 Task: Find connections with filter location Aldridge with filter topic #Jobvacancywith filter profile language Spanish with filter current company Android Developer with filter school Kakatiya Institute of Technology & Science, Yerragattu Hillocks, Bheemaram, Hasanparthy, Warangal with filter industry Wholesale Footwear with filter service category Business Law with filter keywords title Foreman
Action: Mouse moved to (671, 76)
Screenshot: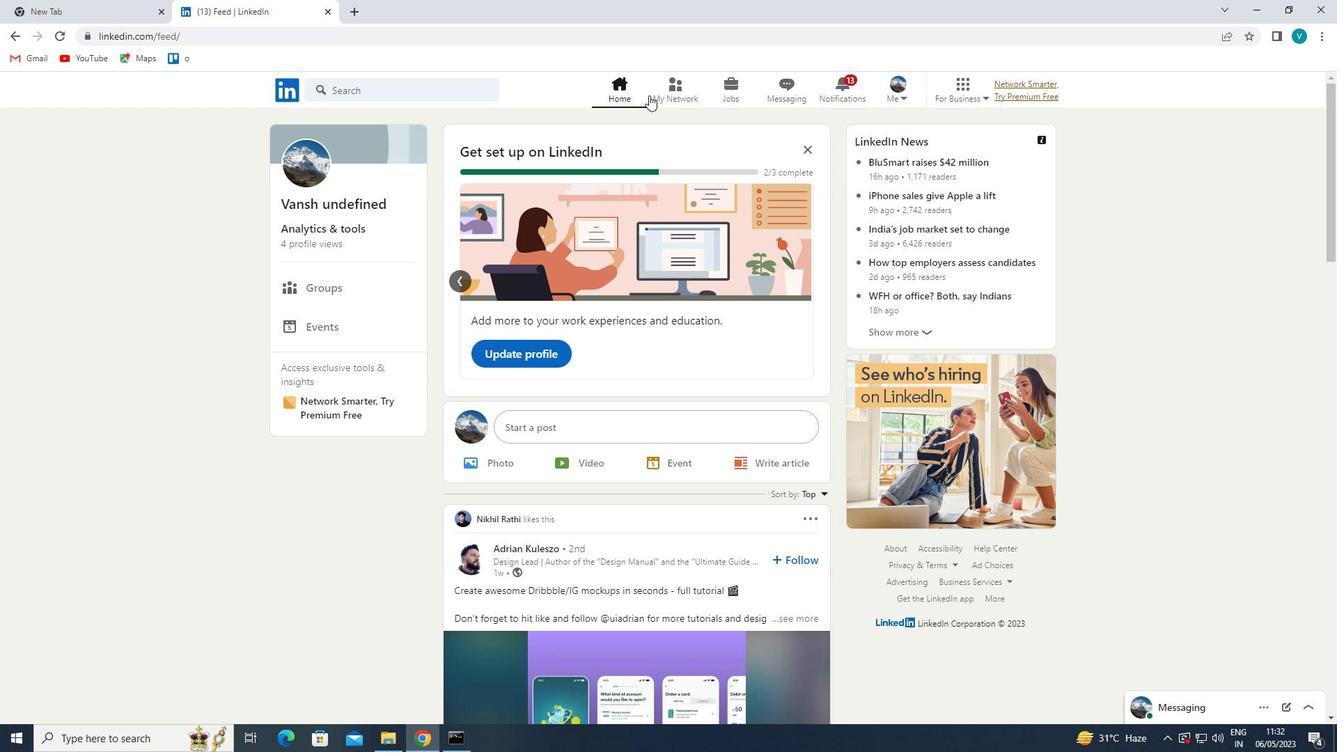
Action: Mouse pressed left at (671, 76)
Screenshot: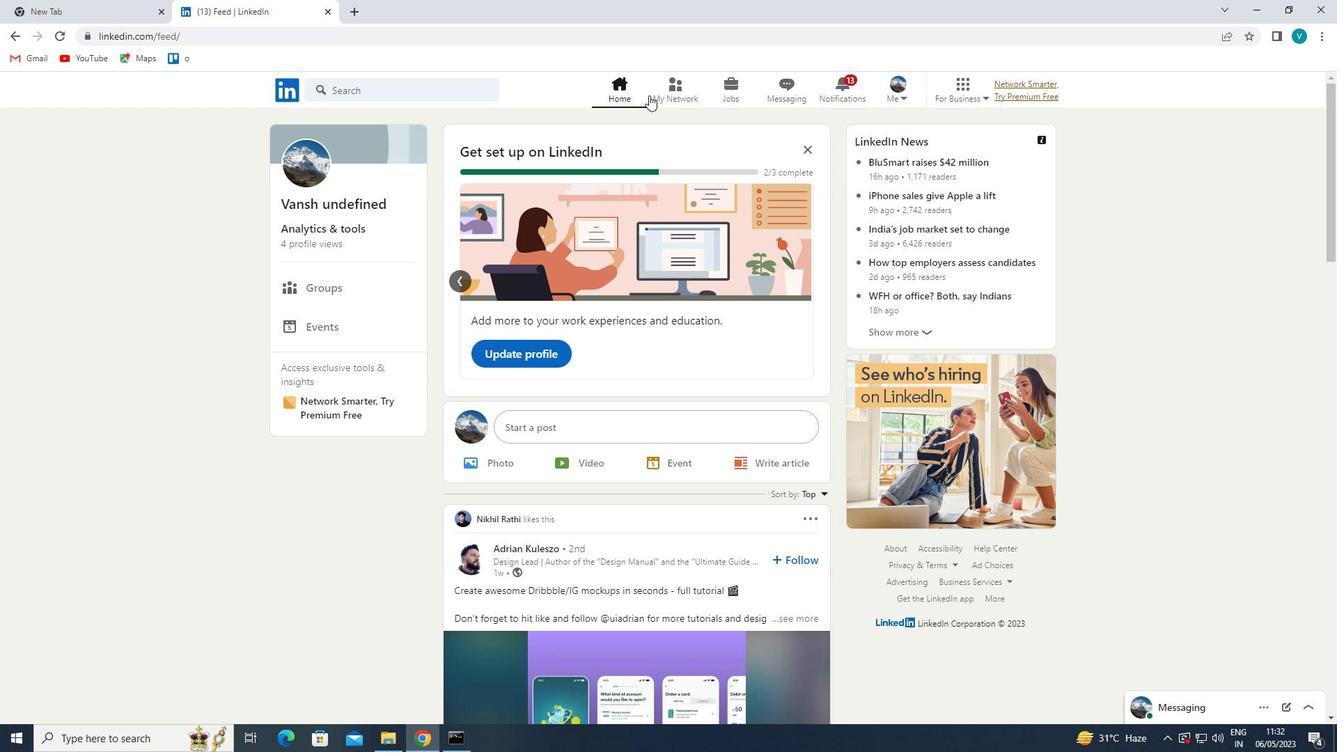 
Action: Mouse moved to (408, 171)
Screenshot: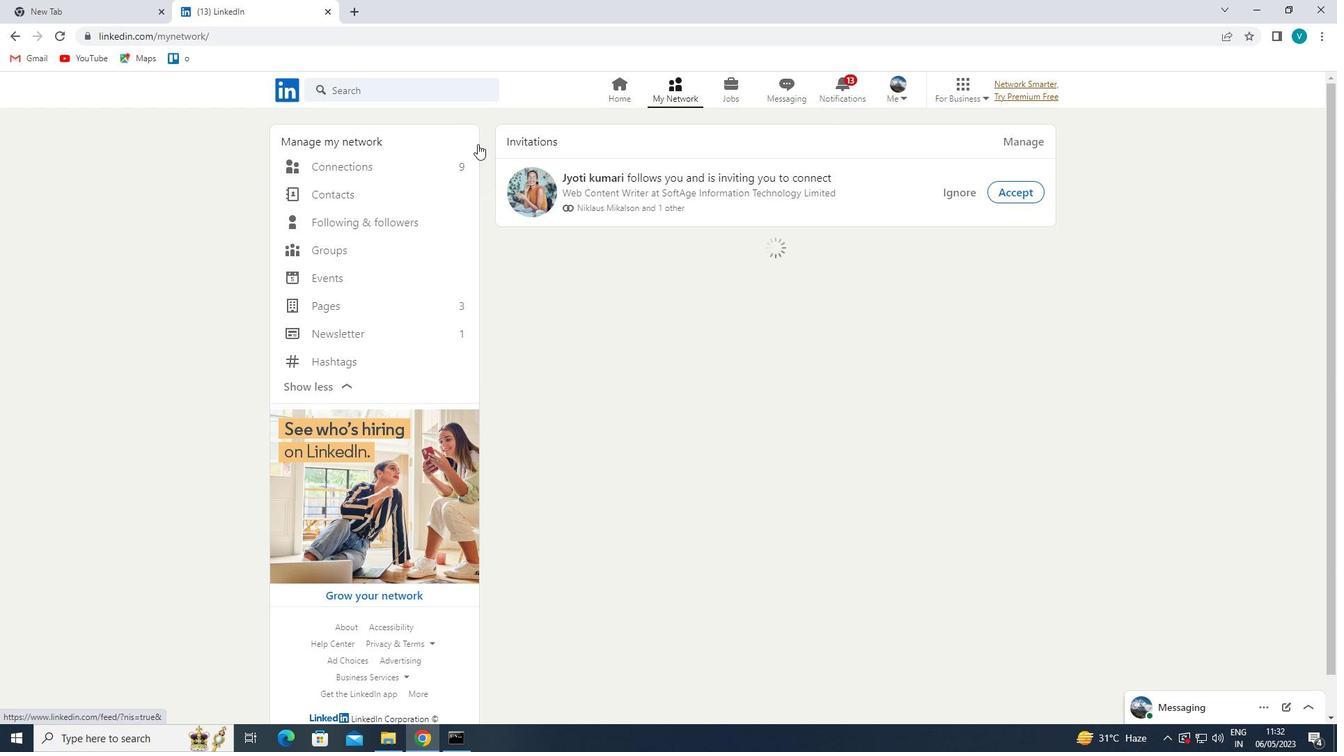 
Action: Mouse pressed left at (408, 171)
Screenshot: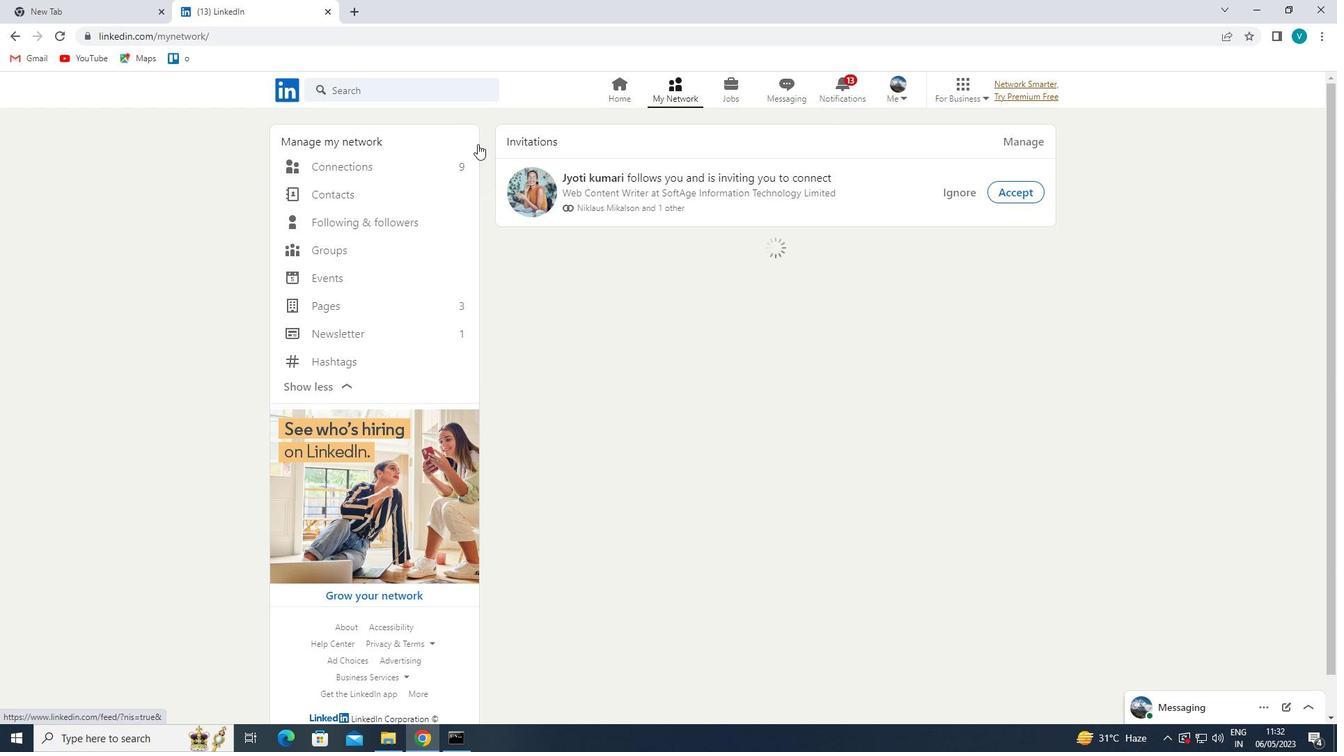 
Action: Mouse moved to (789, 167)
Screenshot: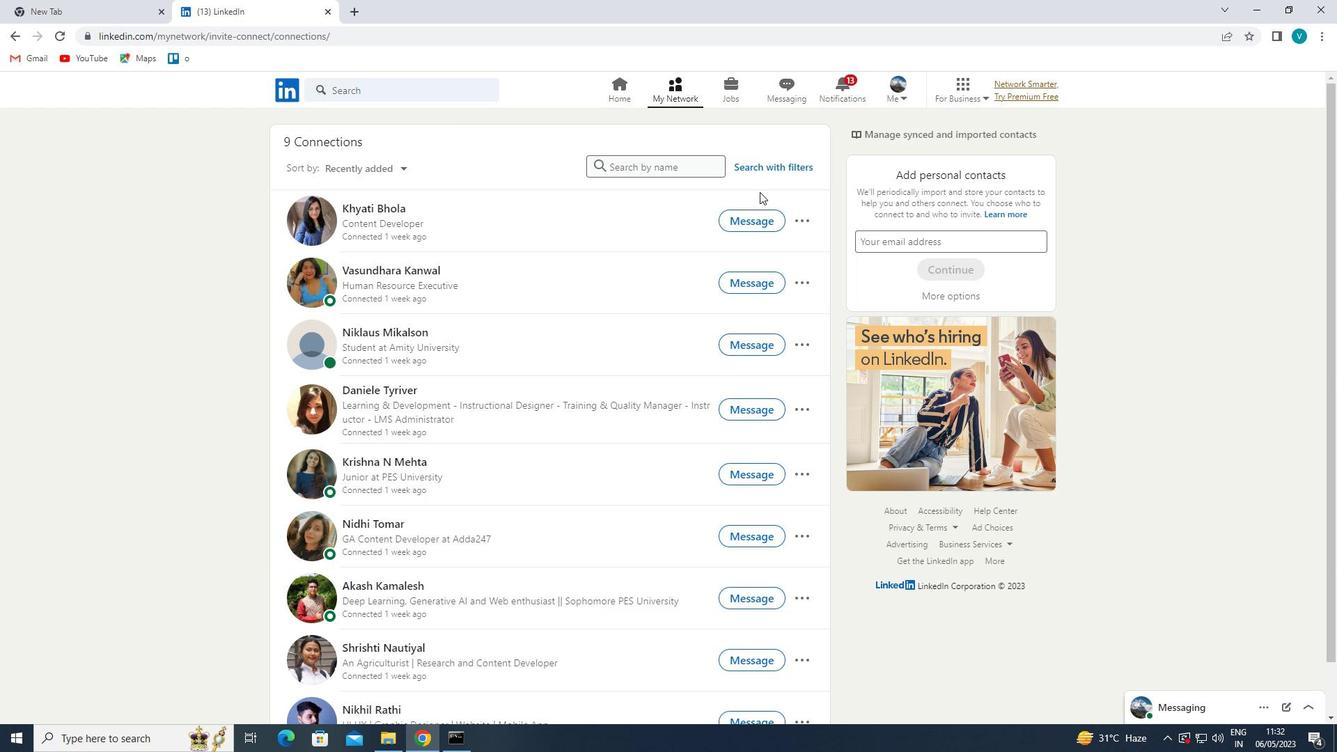
Action: Mouse pressed left at (789, 167)
Screenshot: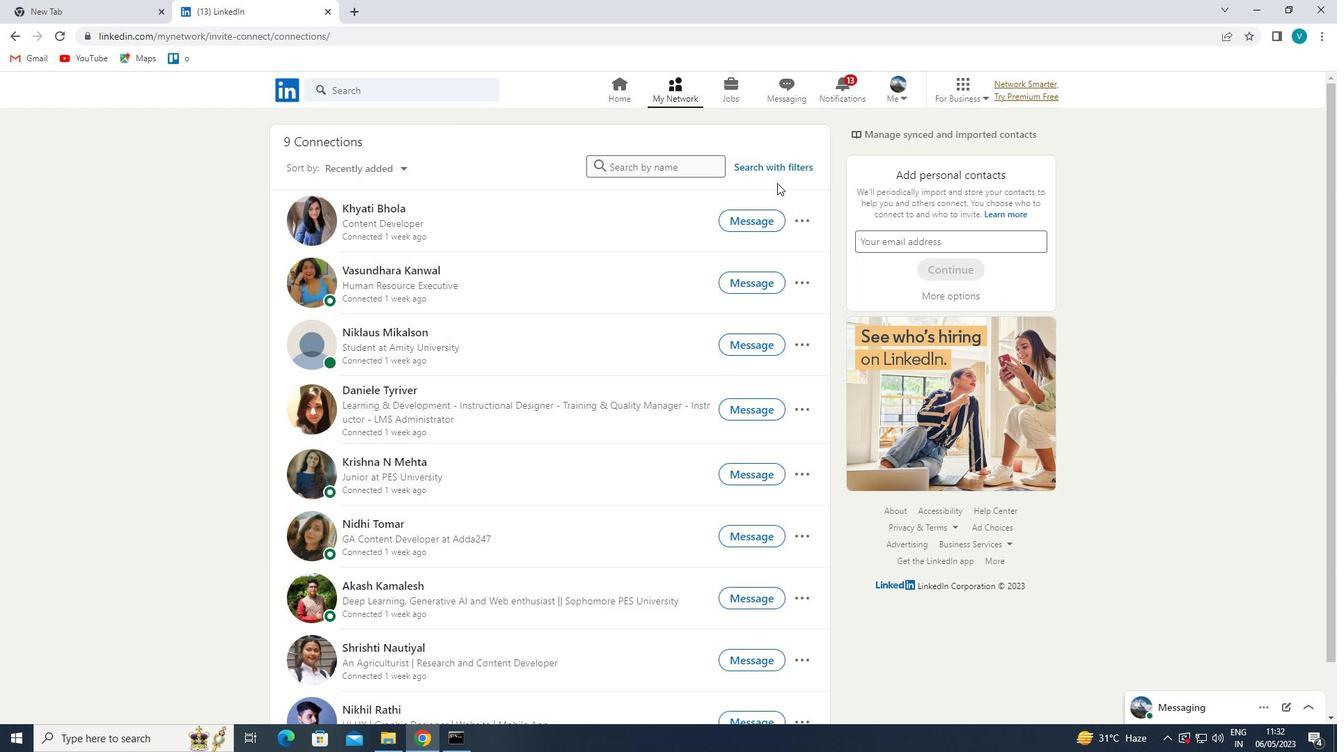 
Action: Mouse moved to (681, 121)
Screenshot: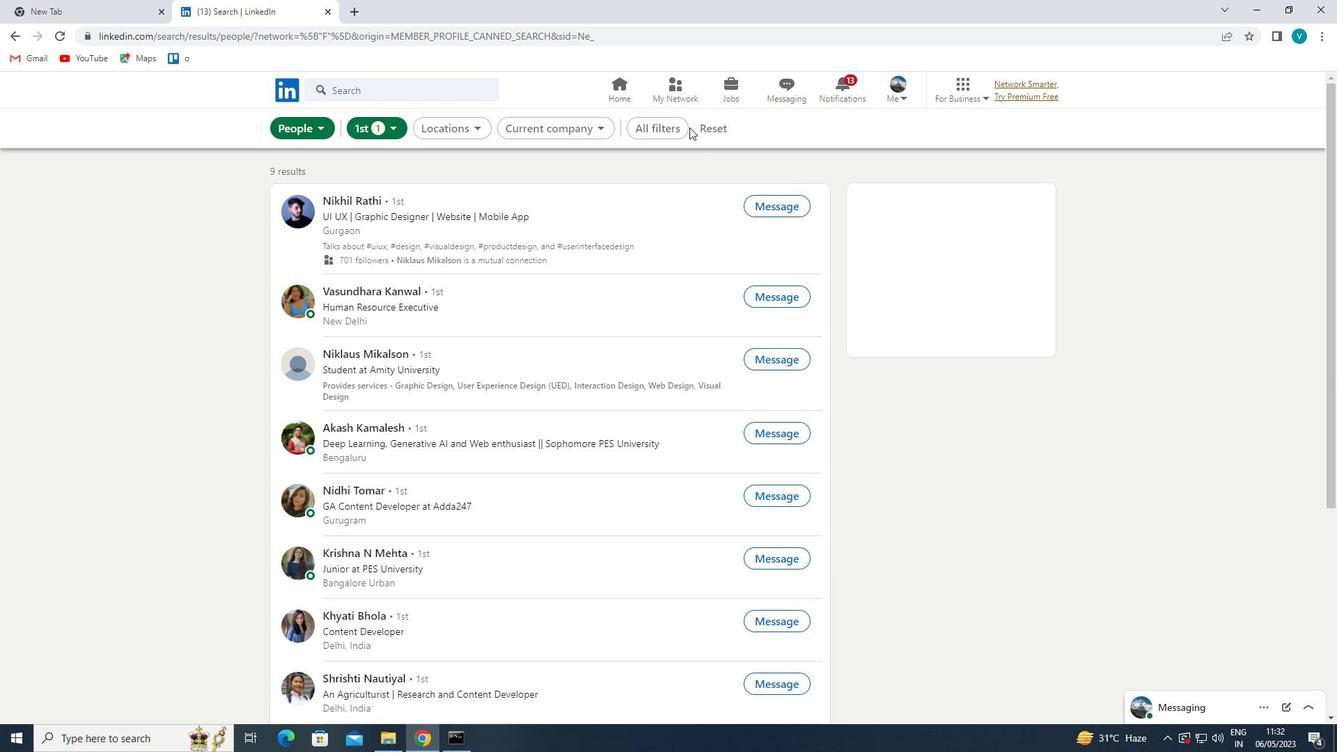 
Action: Mouse pressed left at (681, 121)
Screenshot: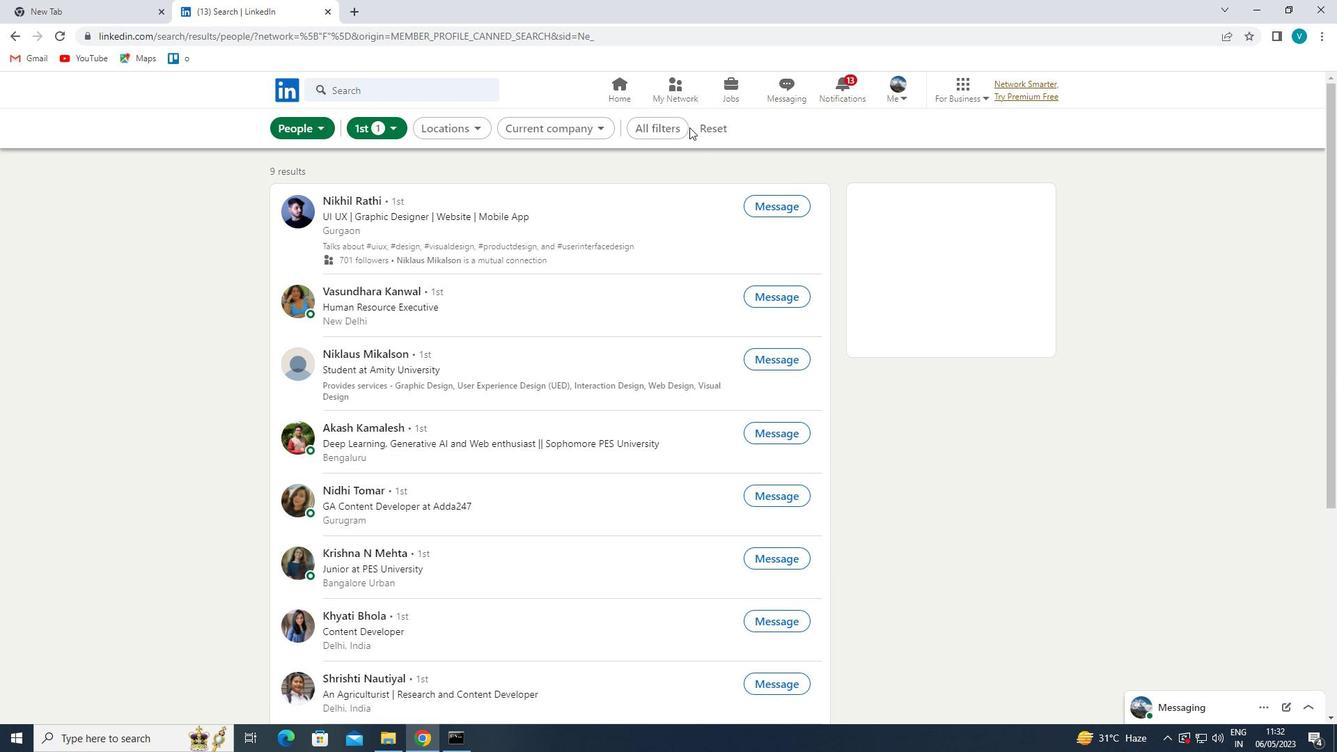 
Action: Mouse moved to (1100, 328)
Screenshot: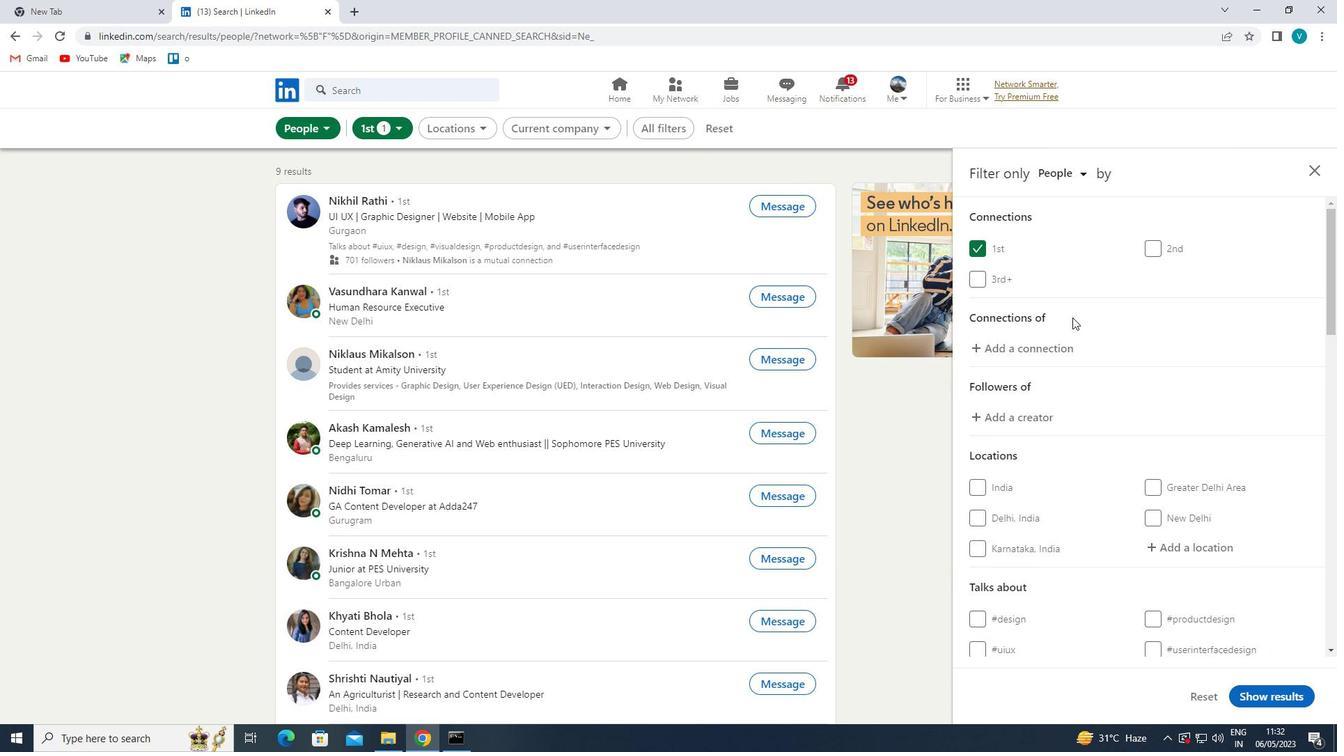 
Action: Mouse scrolled (1100, 327) with delta (0, 0)
Screenshot: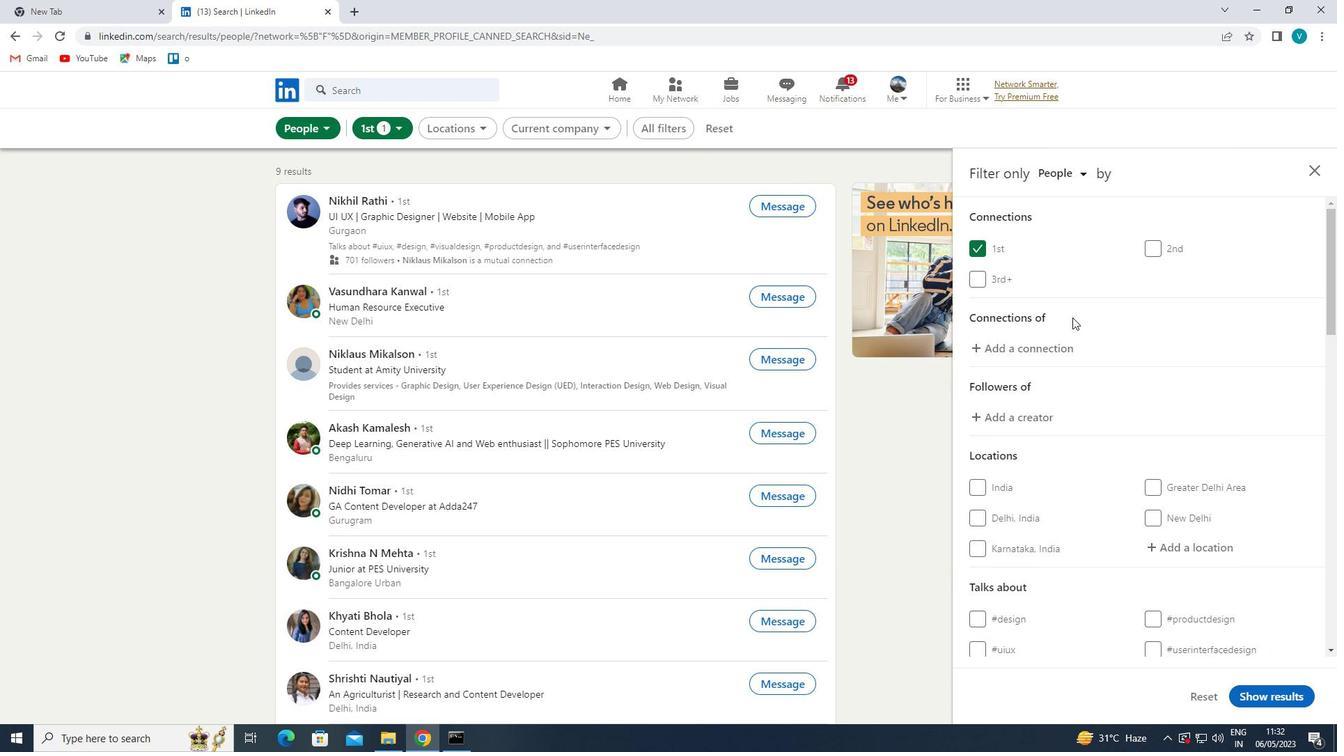 
Action: Mouse scrolled (1100, 327) with delta (0, 0)
Screenshot: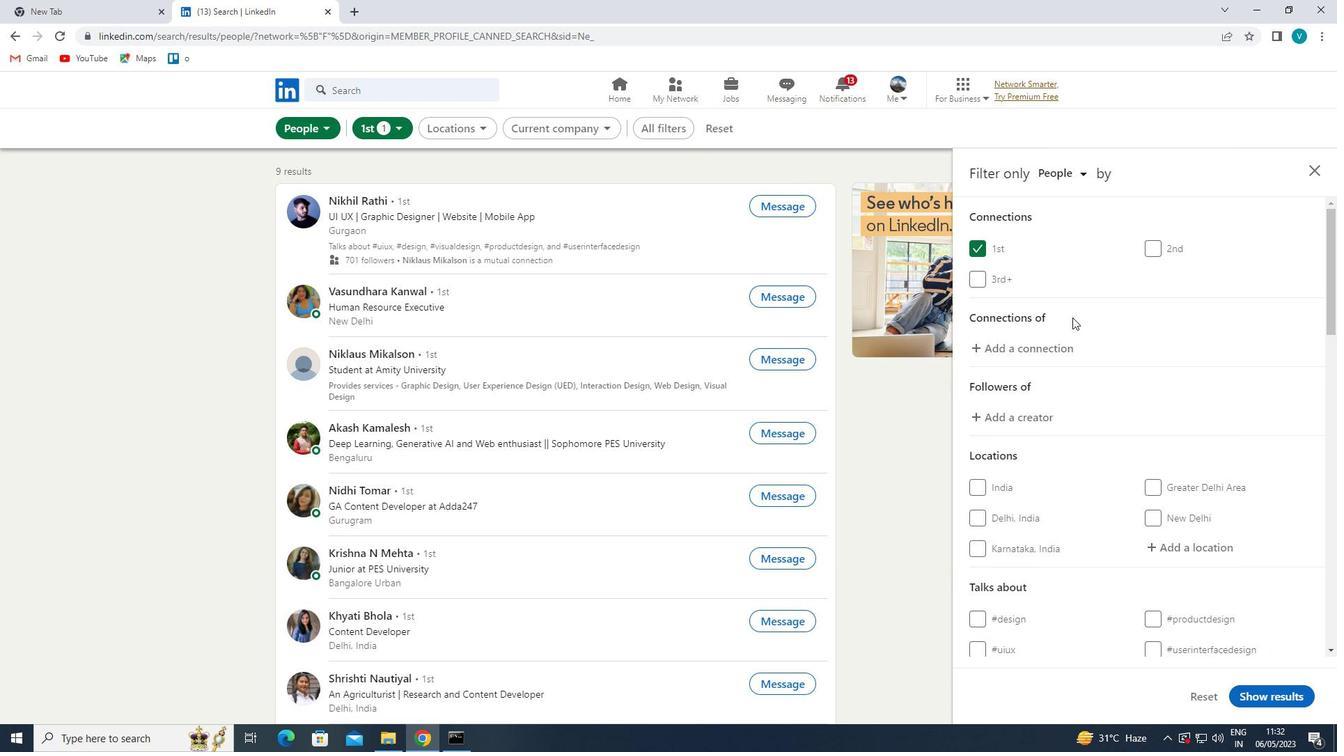 
Action: Mouse moved to (1170, 403)
Screenshot: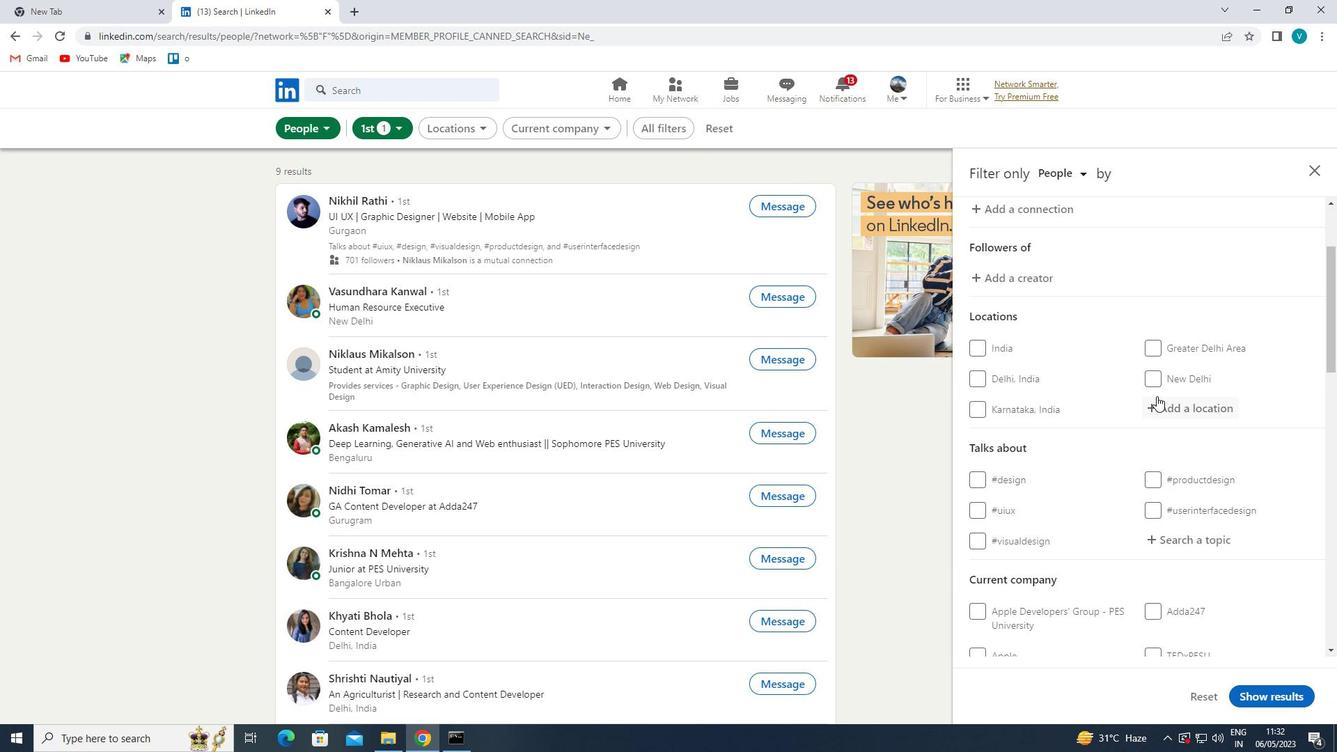 
Action: Mouse pressed left at (1170, 403)
Screenshot: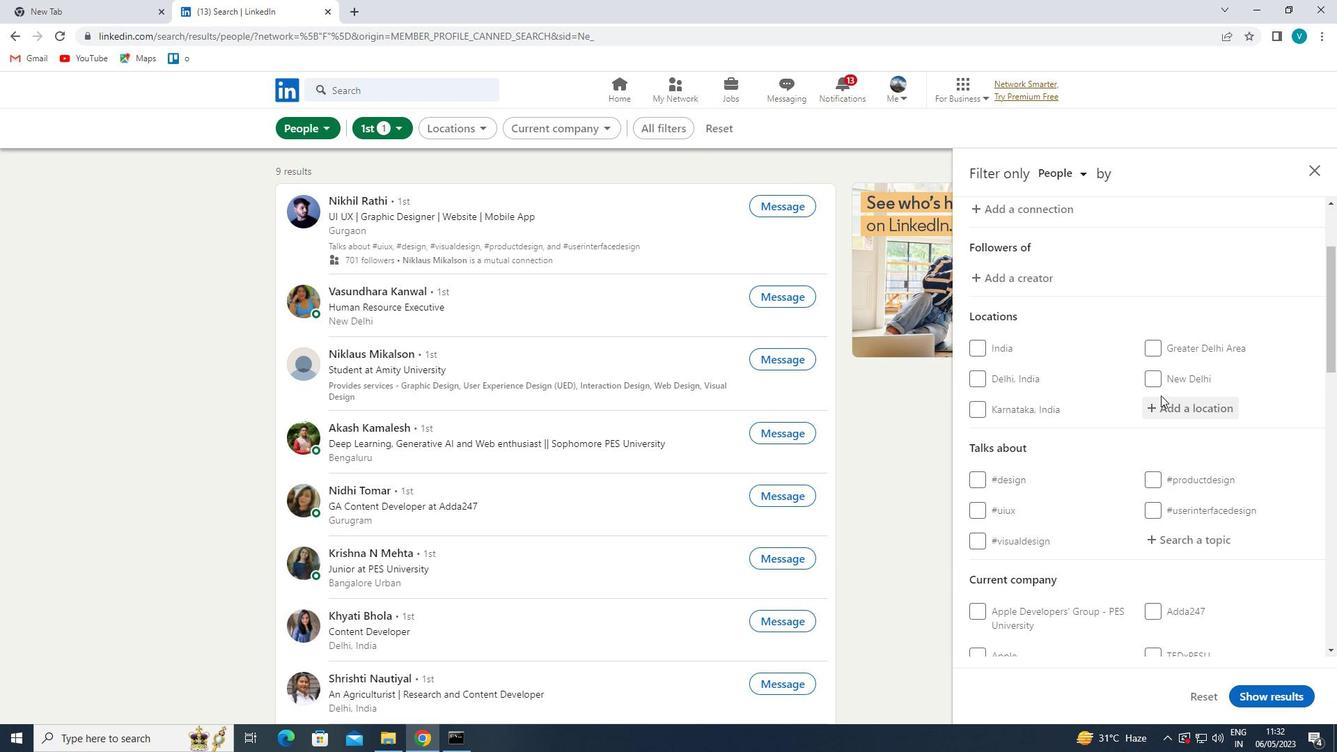 
Action: Mouse moved to (1034, 400)
Screenshot: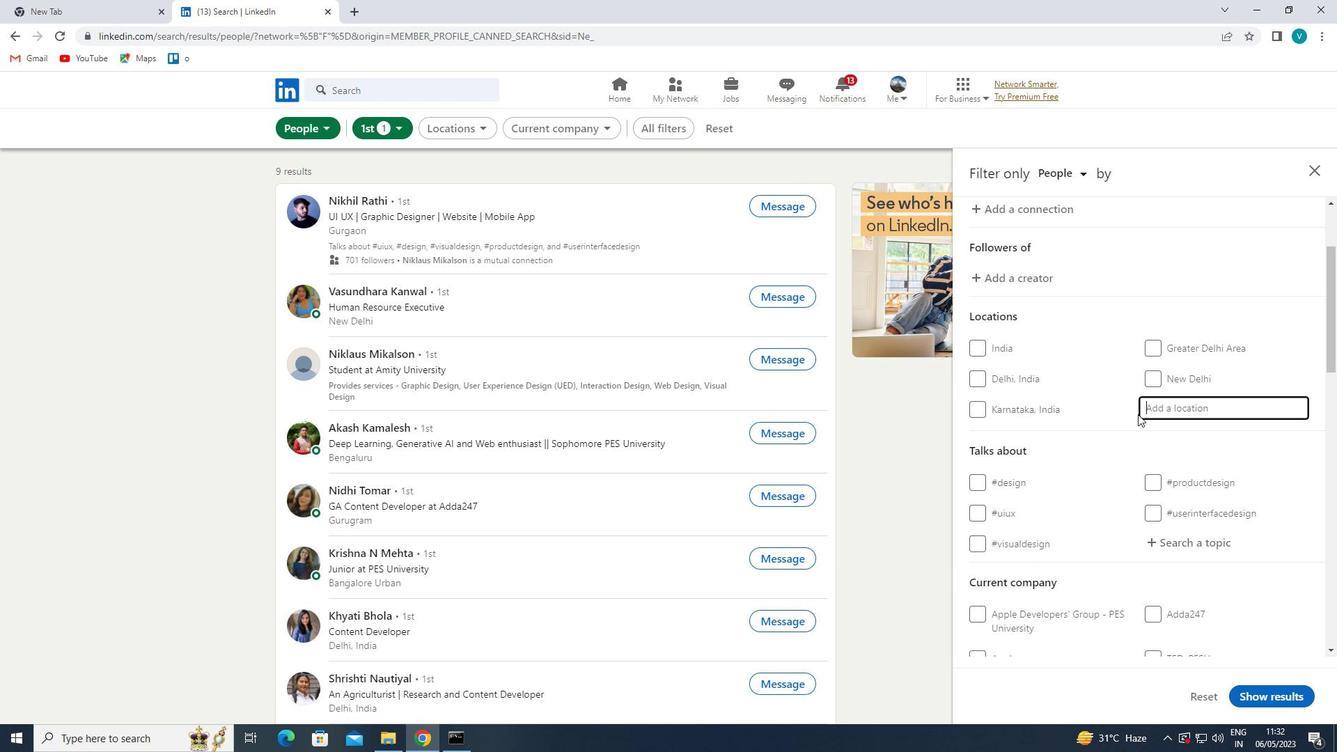 
Action: Key pressed <Key.shift>ALDRIDGE
Screenshot: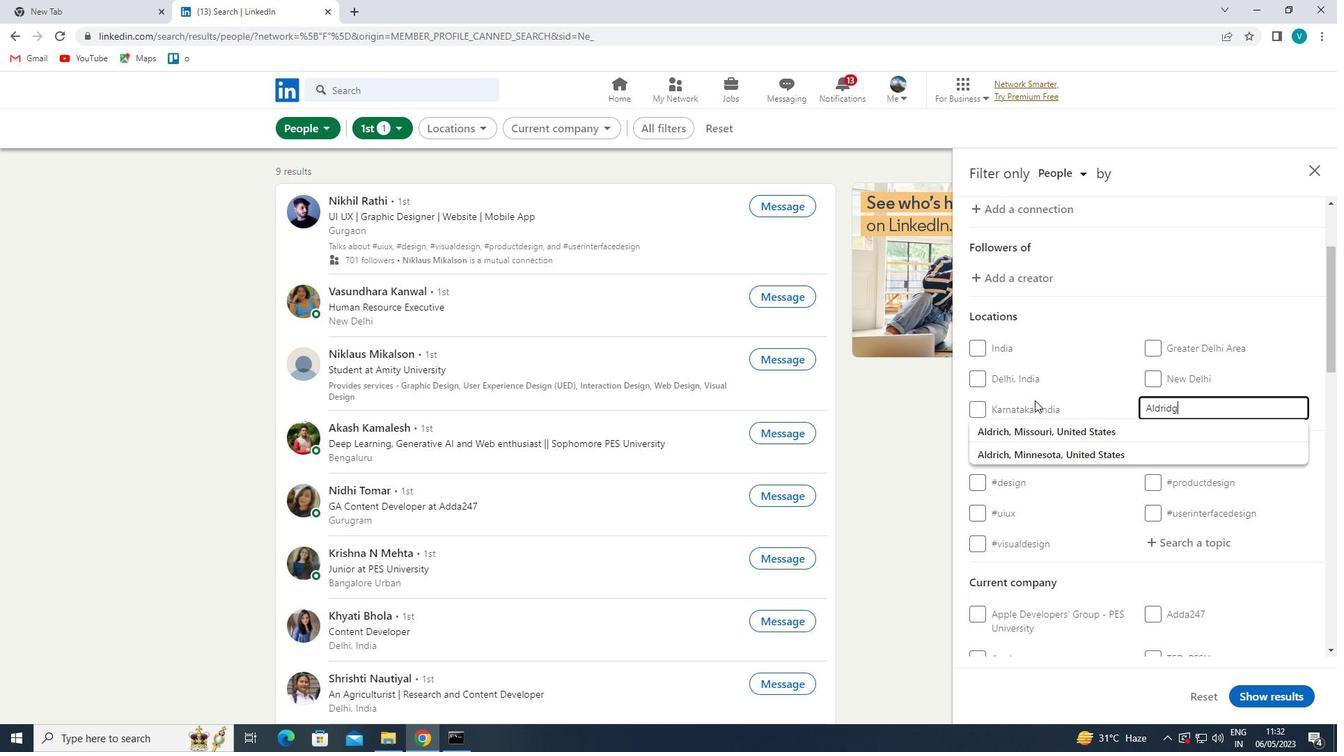 
Action: Mouse moved to (1149, 433)
Screenshot: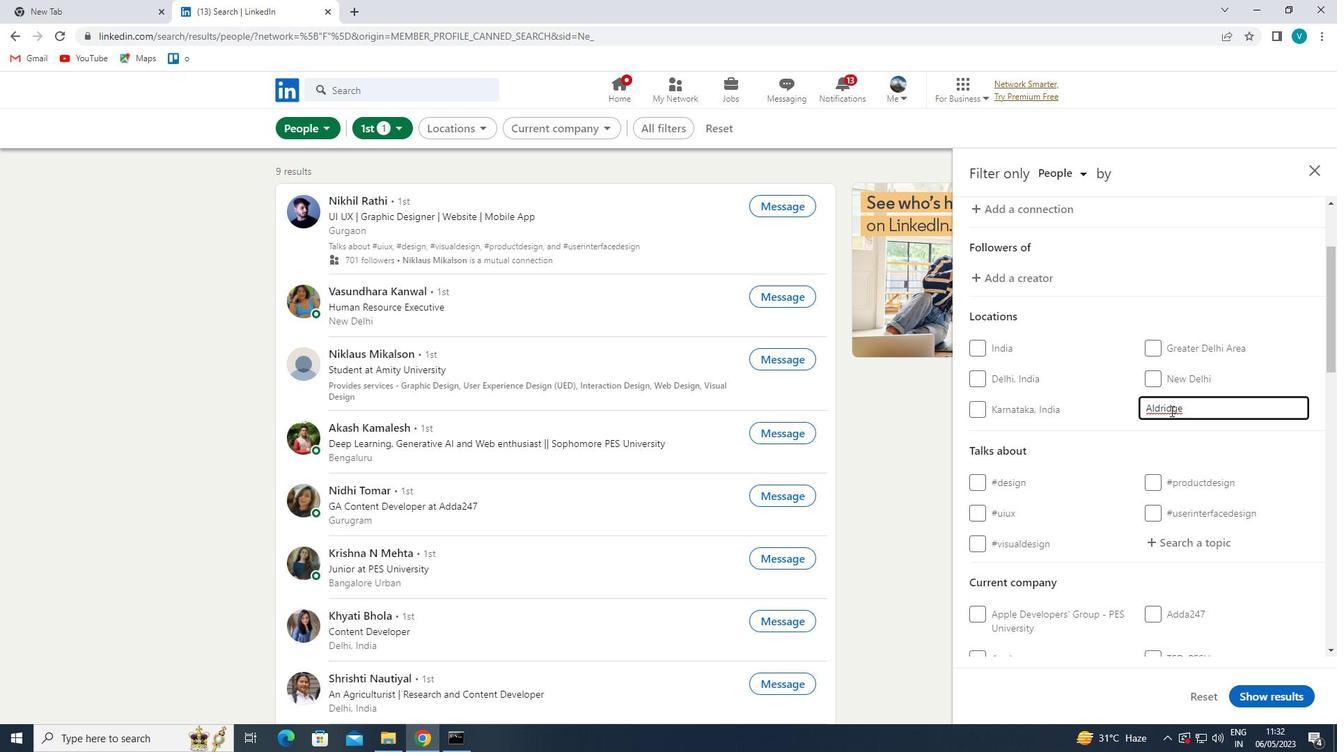 
Action: Mouse pressed left at (1149, 433)
Screenshot: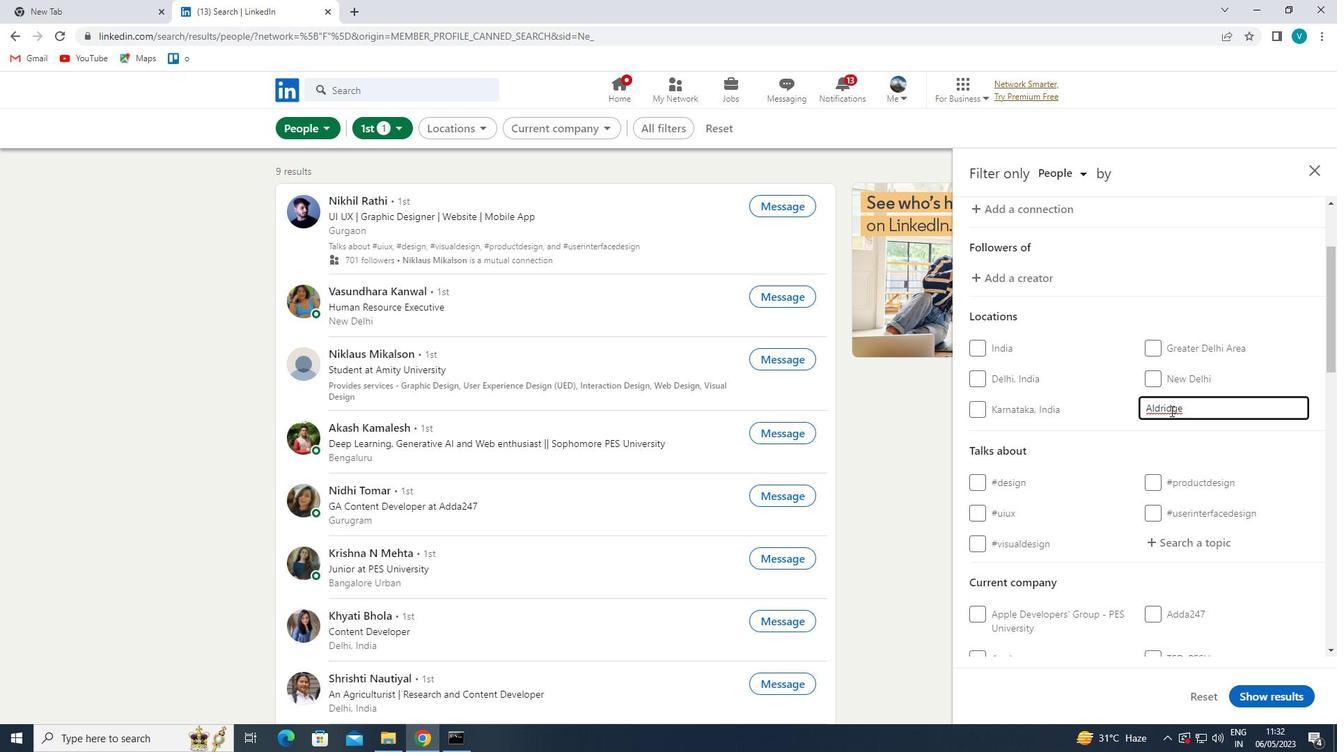 
Action: Mouse moved to (1149, 434)
Screenshot: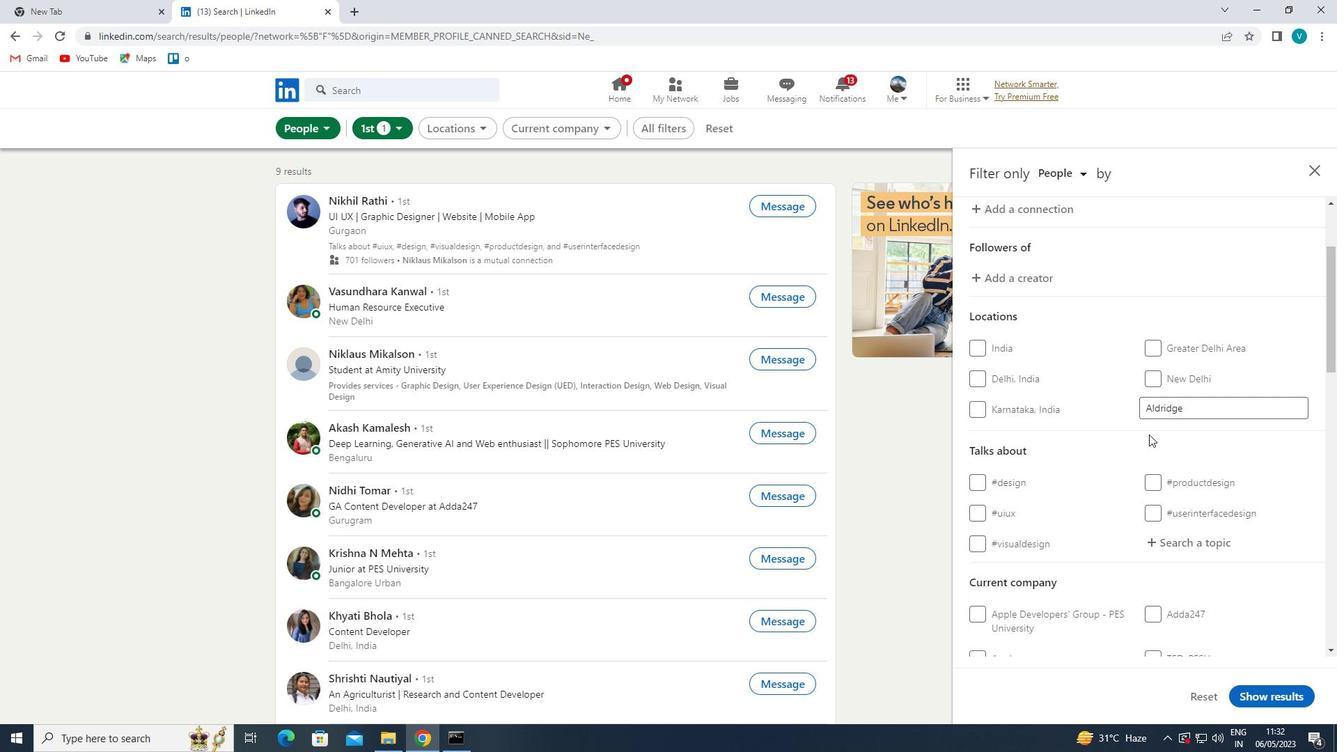 
Action: Mouse scrolled (1149, 433) with delta (0, 0)
Screenshot: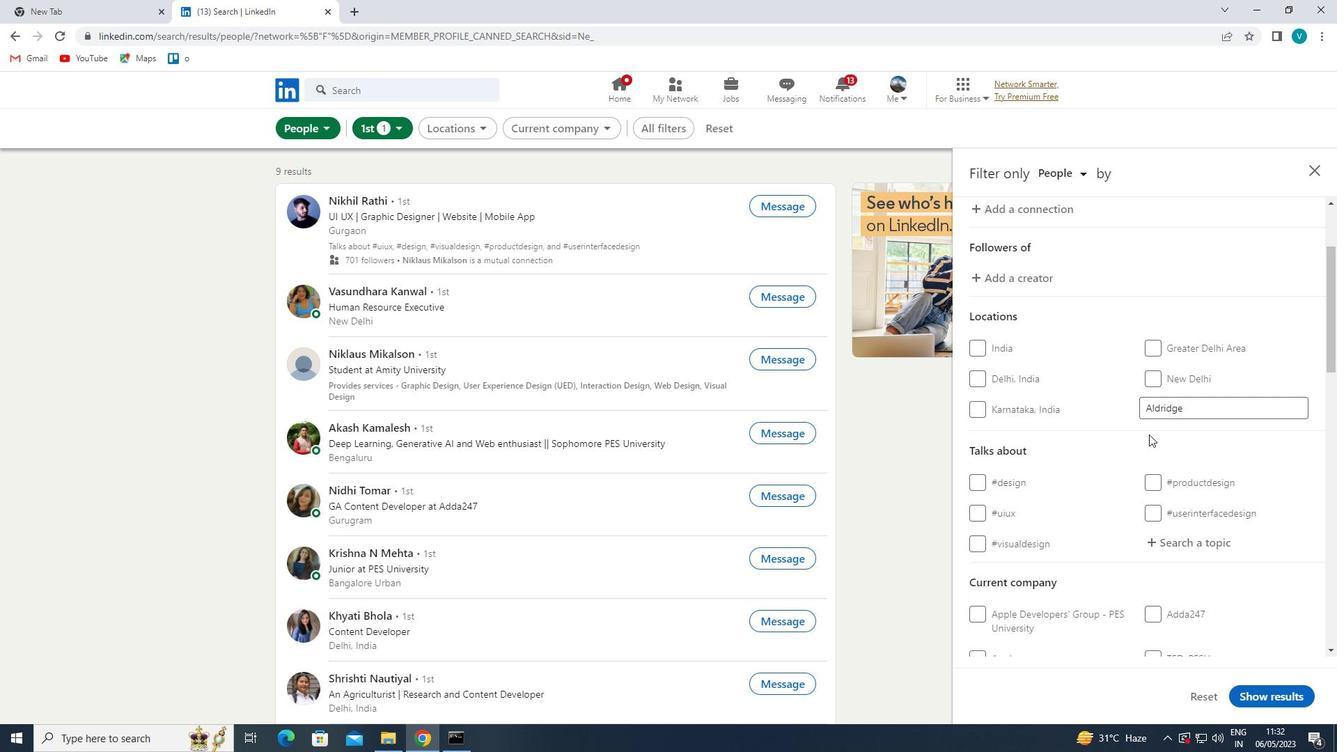 
Action: Mouse scrolled (1149, 433) with delta (0, 0)
Screenshot: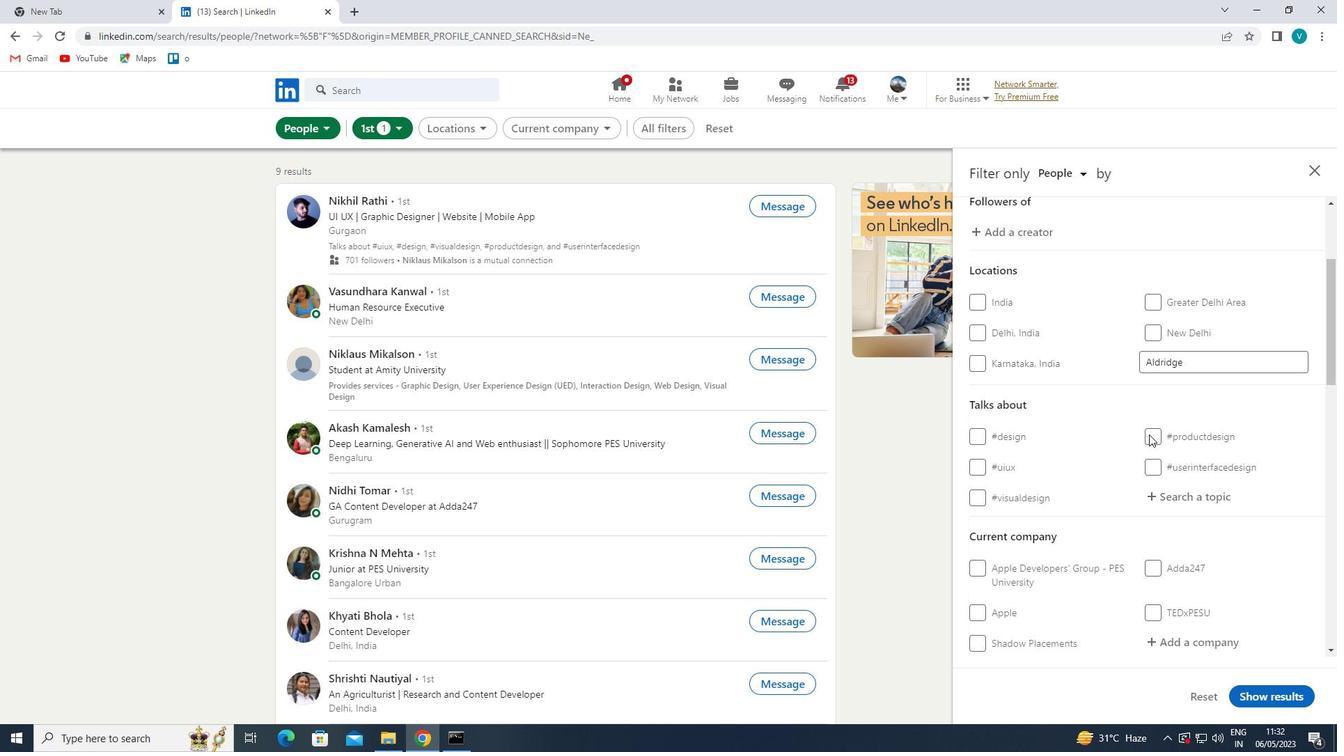 
Action: Mouse moved to (1181, 413)
Screenshot: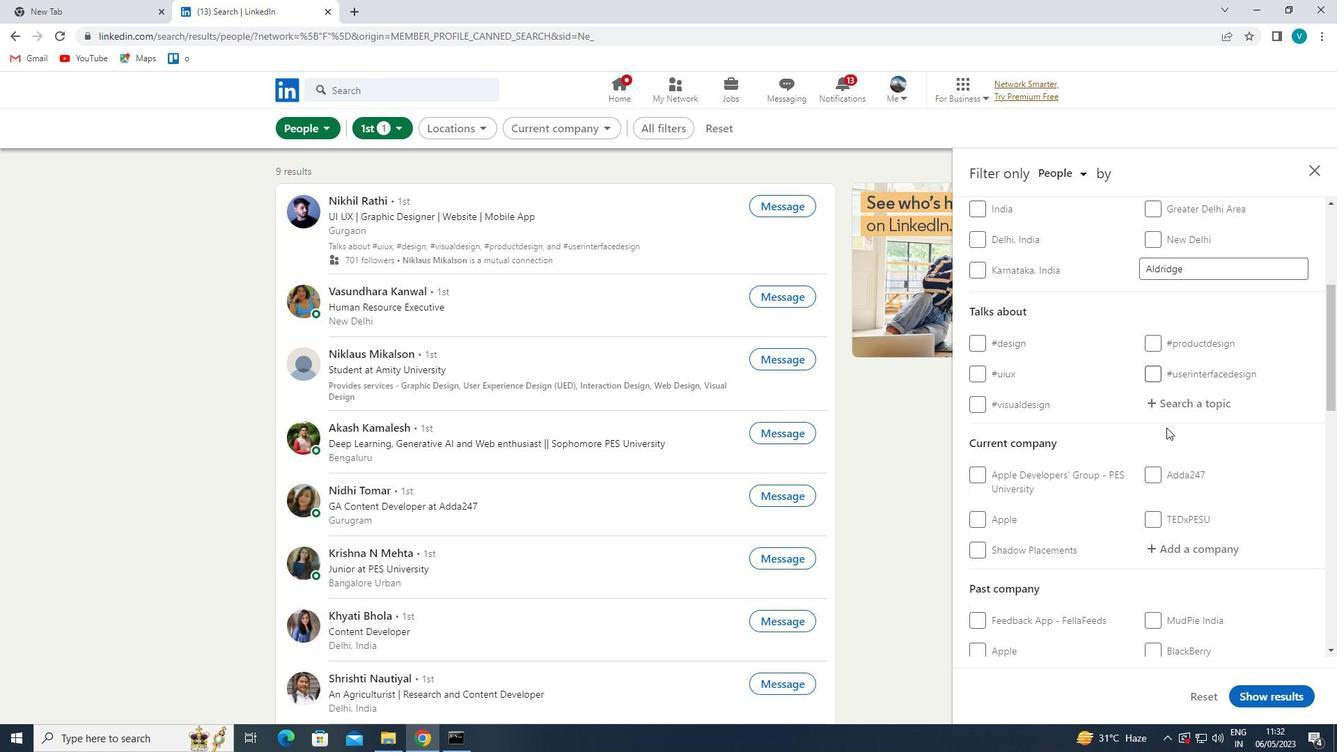 
Action: Mouse pressed left at (1181, 413)
Screenshot: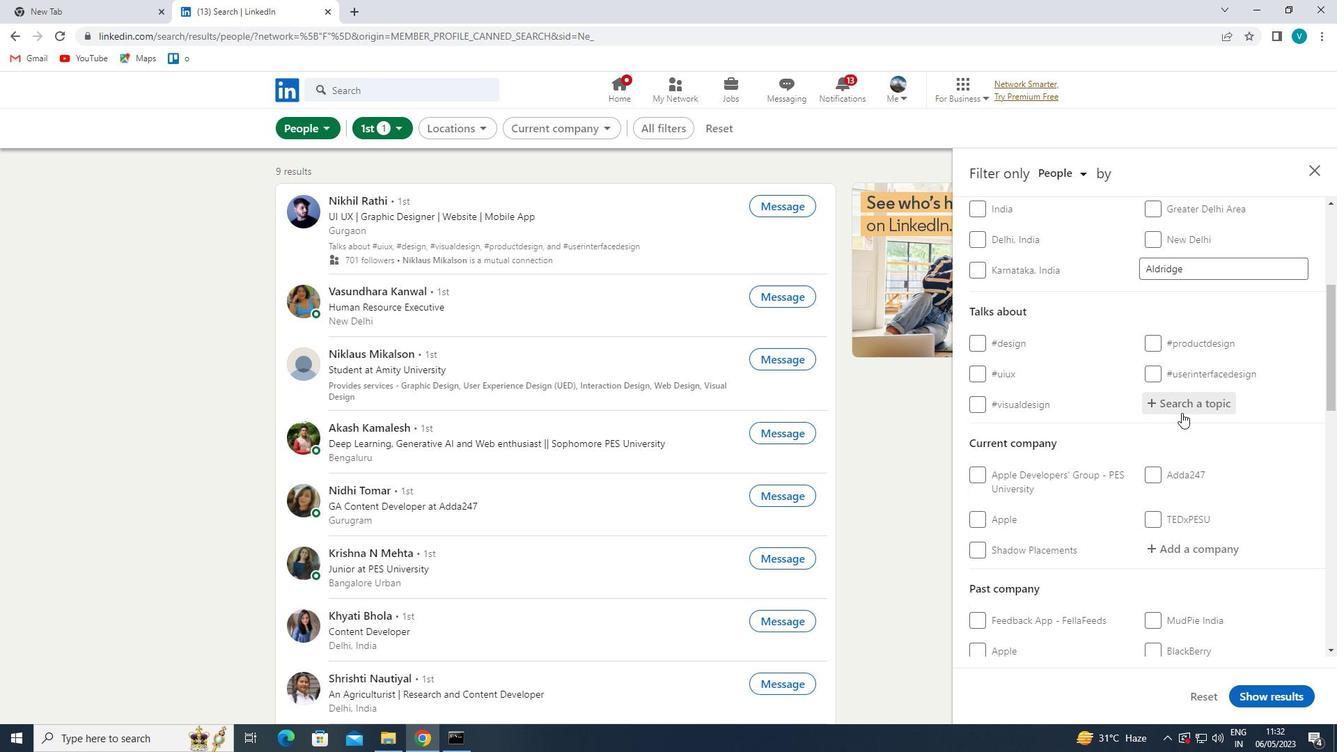 
Action: Mouse moved to (1090, 357)
Screenshot: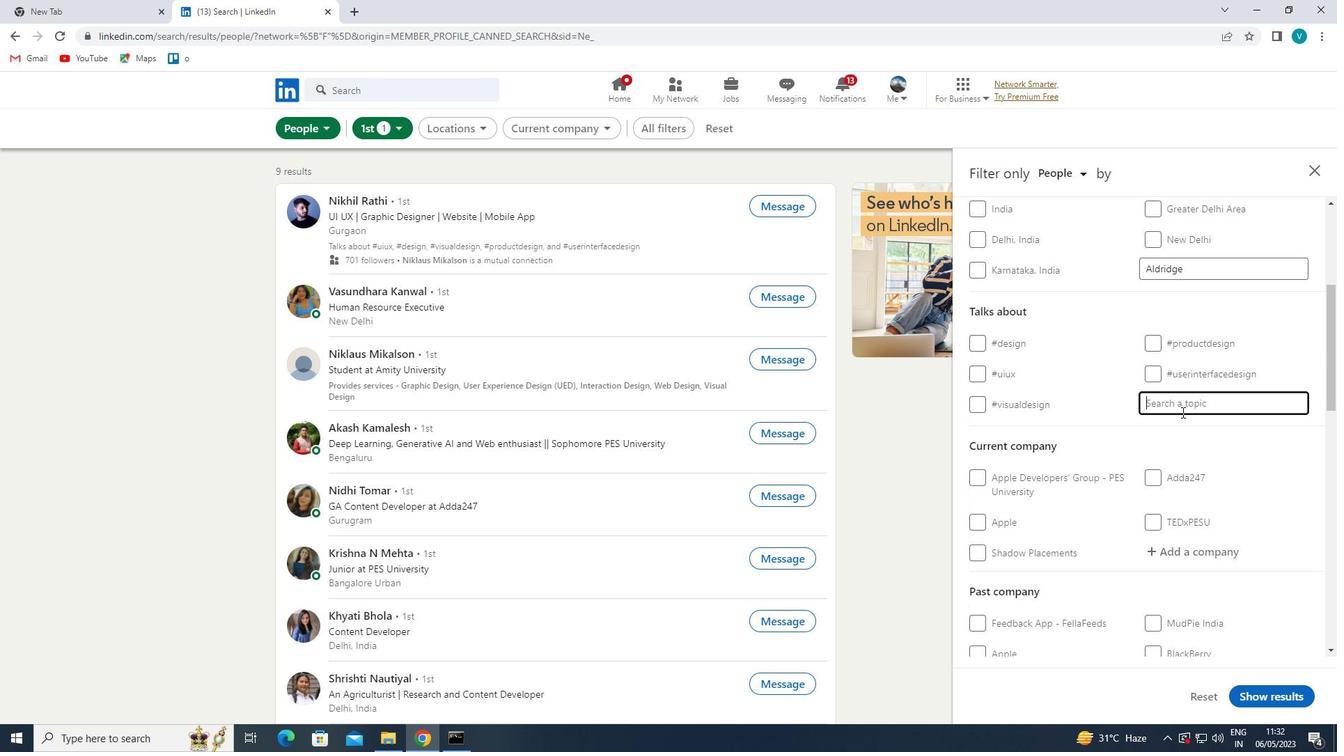 
Action: Key pressed JOBVA
Screenshot: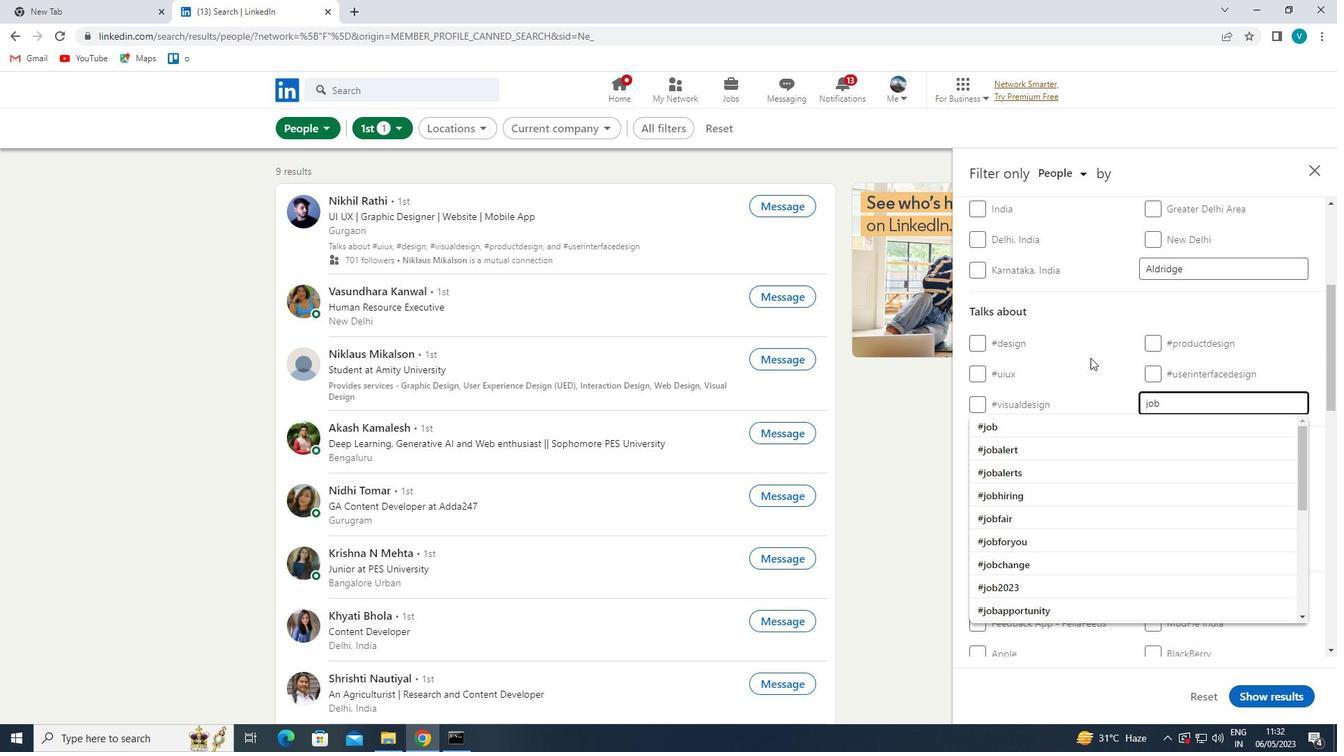
Action: Mouse moved to (1007, 429)
Screenshot: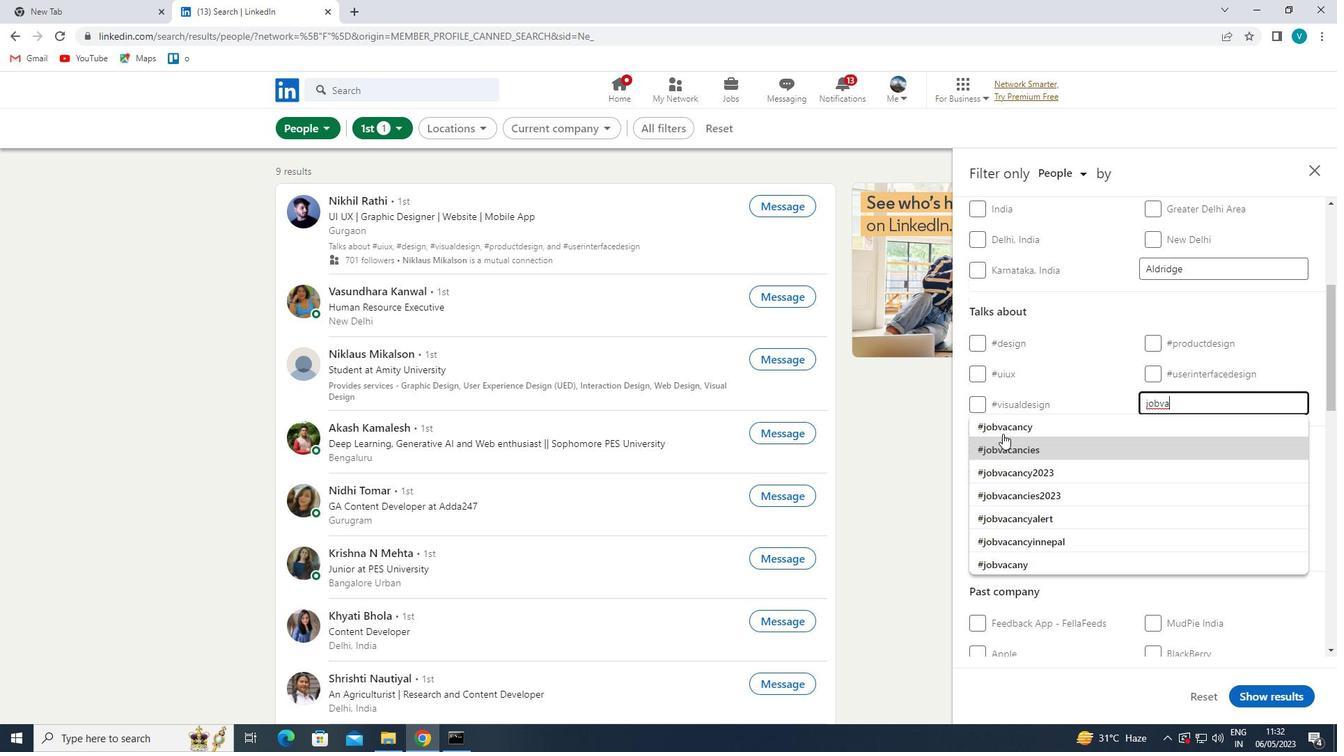 
Action: Mouse pressed left at (1007, 429)
Screenshot: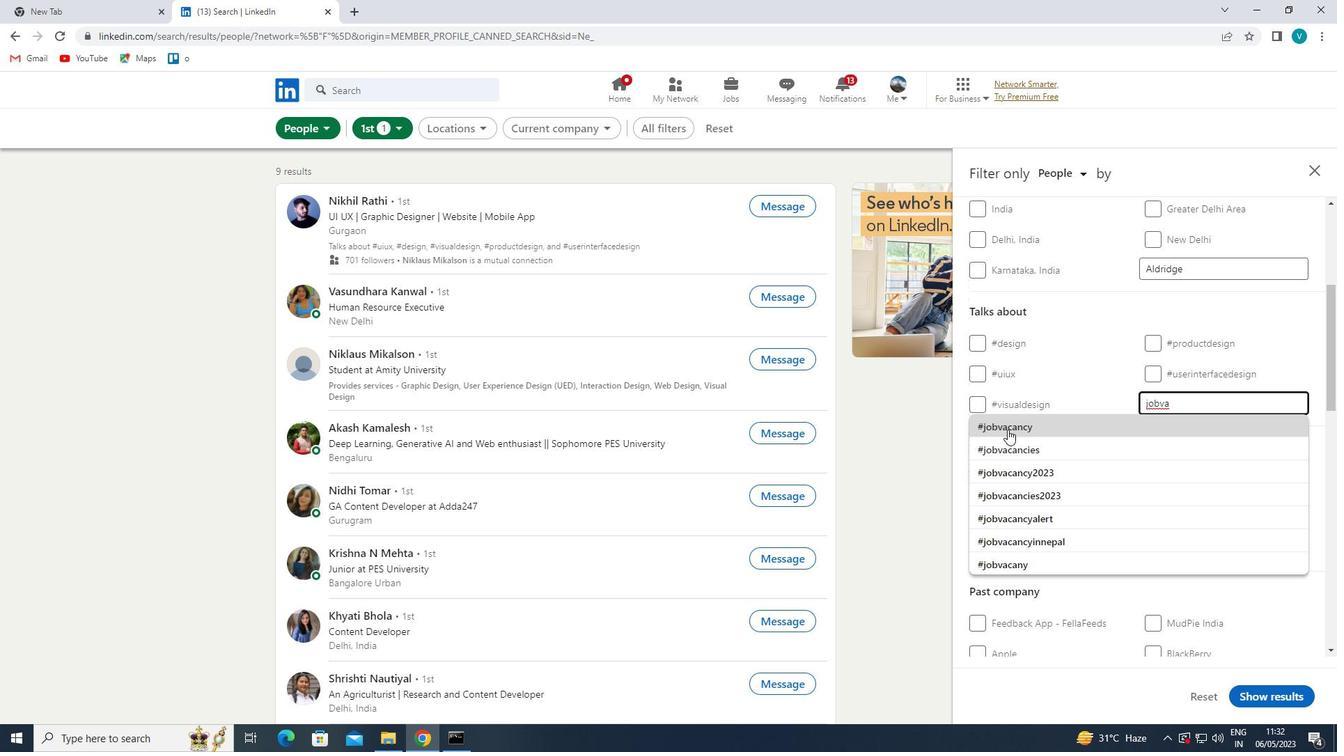 
Action: Mouse moved to (1259, 479)
Screenshot: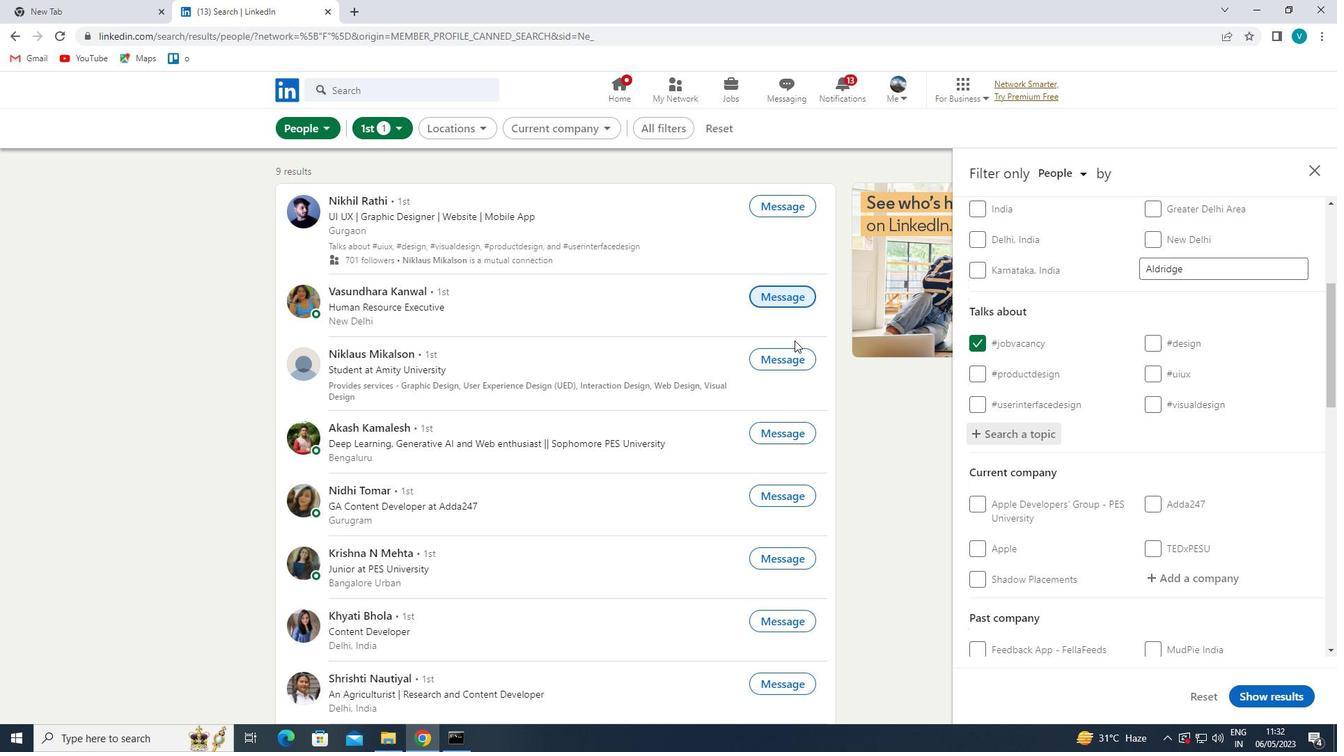 
Action: Mouse scrolled (1259, 478) with delta (0, 0)
Screenshot: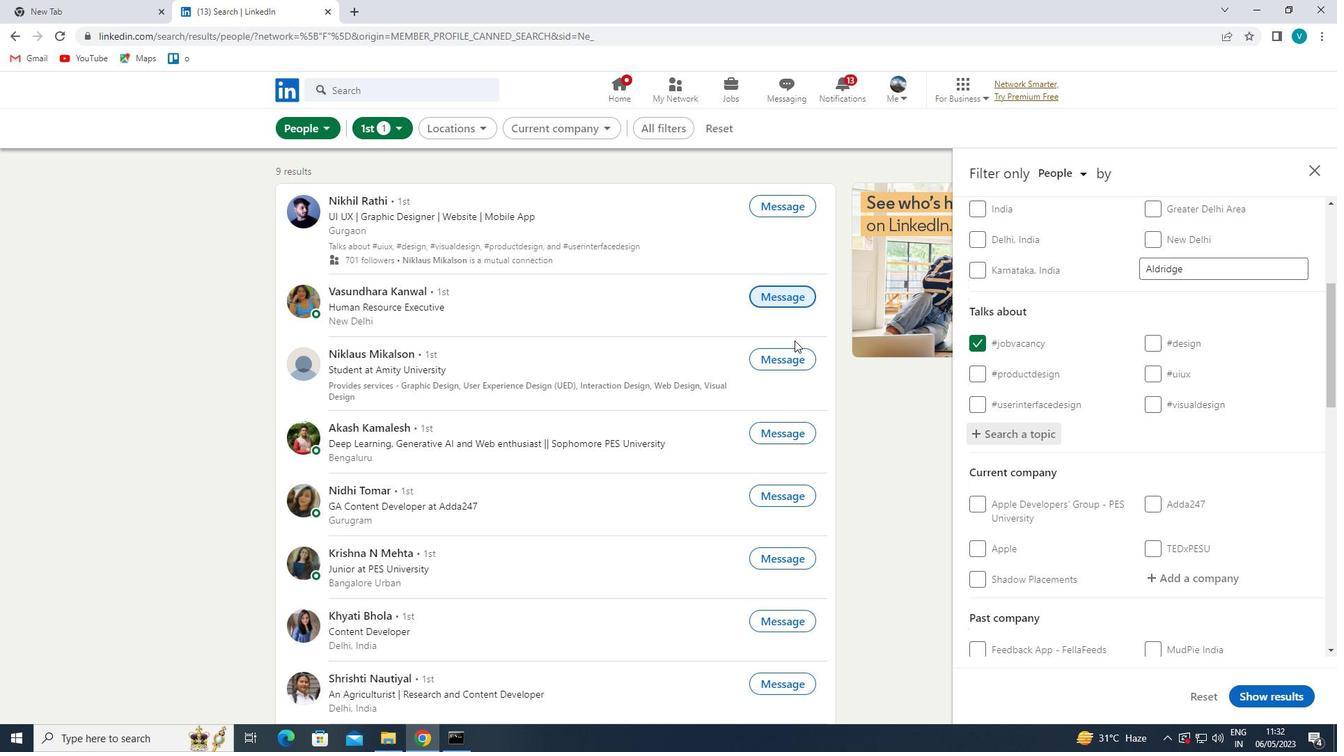 
Action: Mouse moved to (1261, 481)
Screenshot: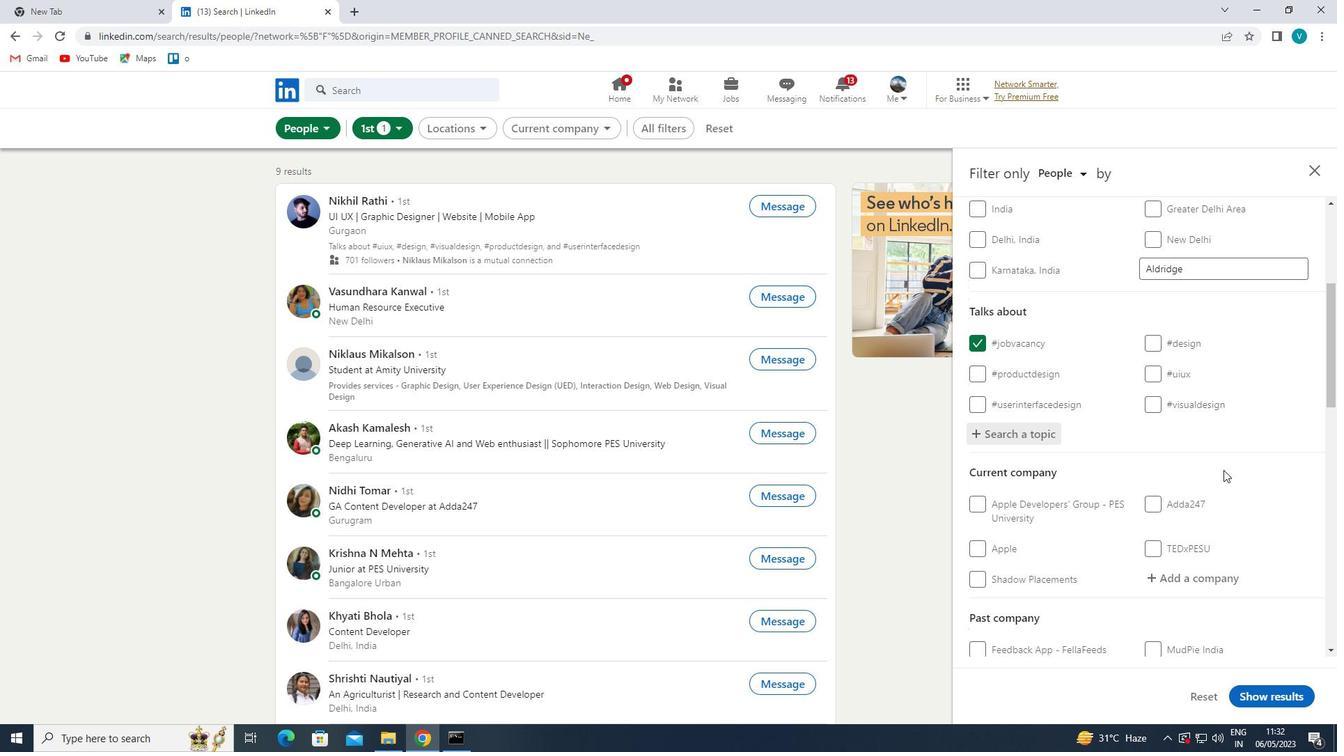 
Action: Mouse scrolled (1261, 481) with delta (0, 0)
Screenshot: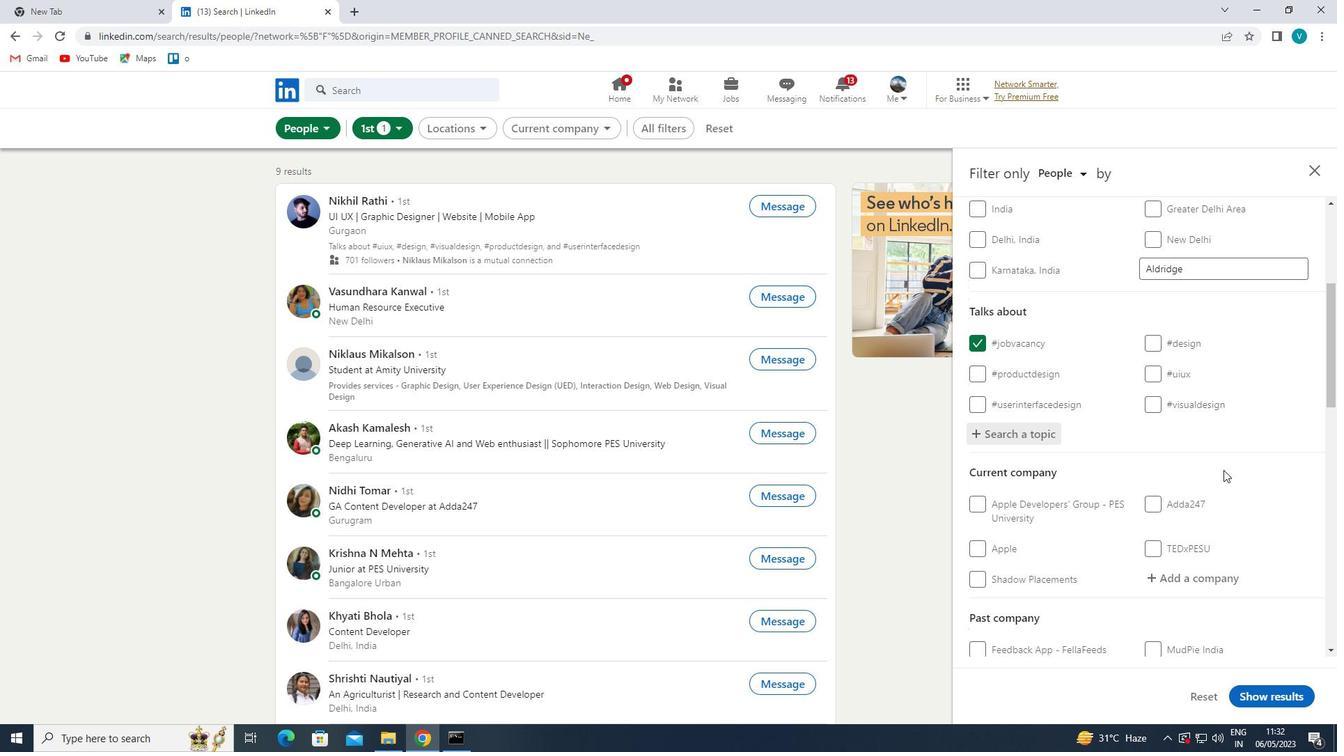 
Action: Mouse scrolled (1261, 481) with delta (0, 0)
Screenshot: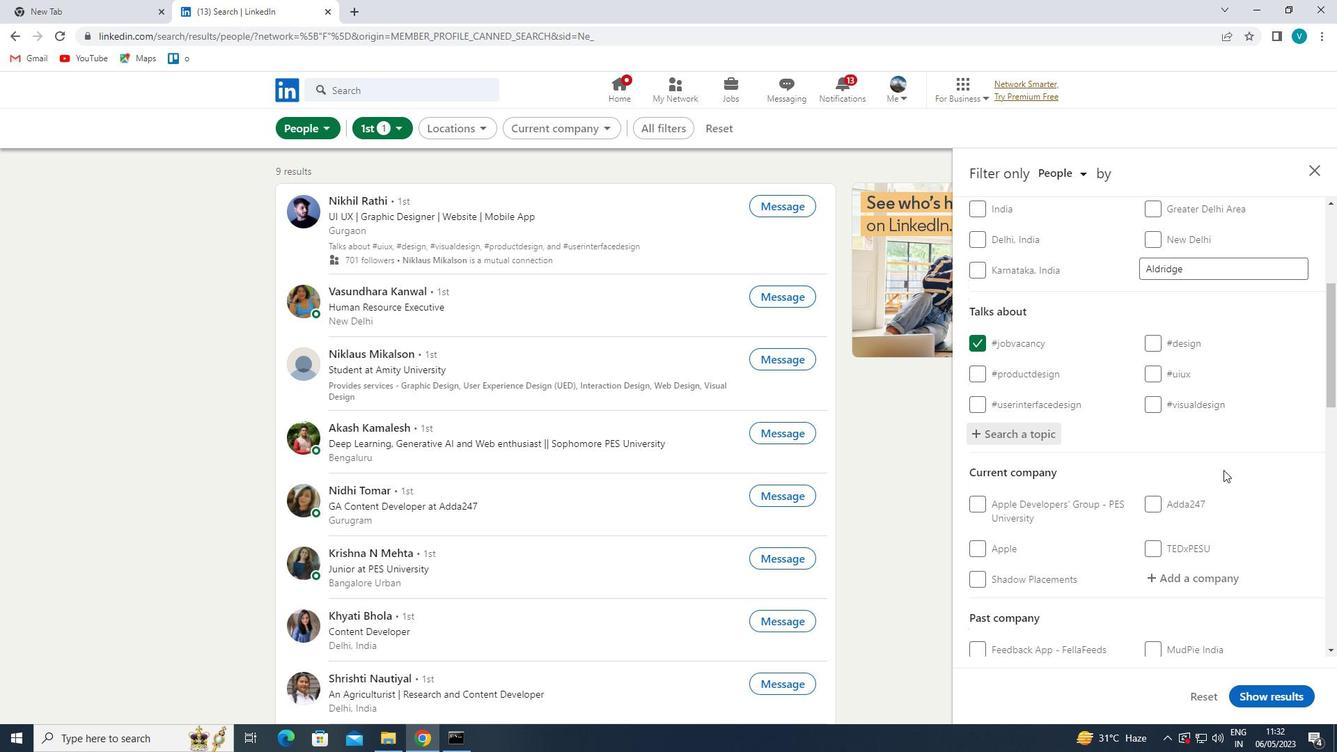 
Action: Mouse scrolled (1261, 481) with delta (0, 0)
Screenshot: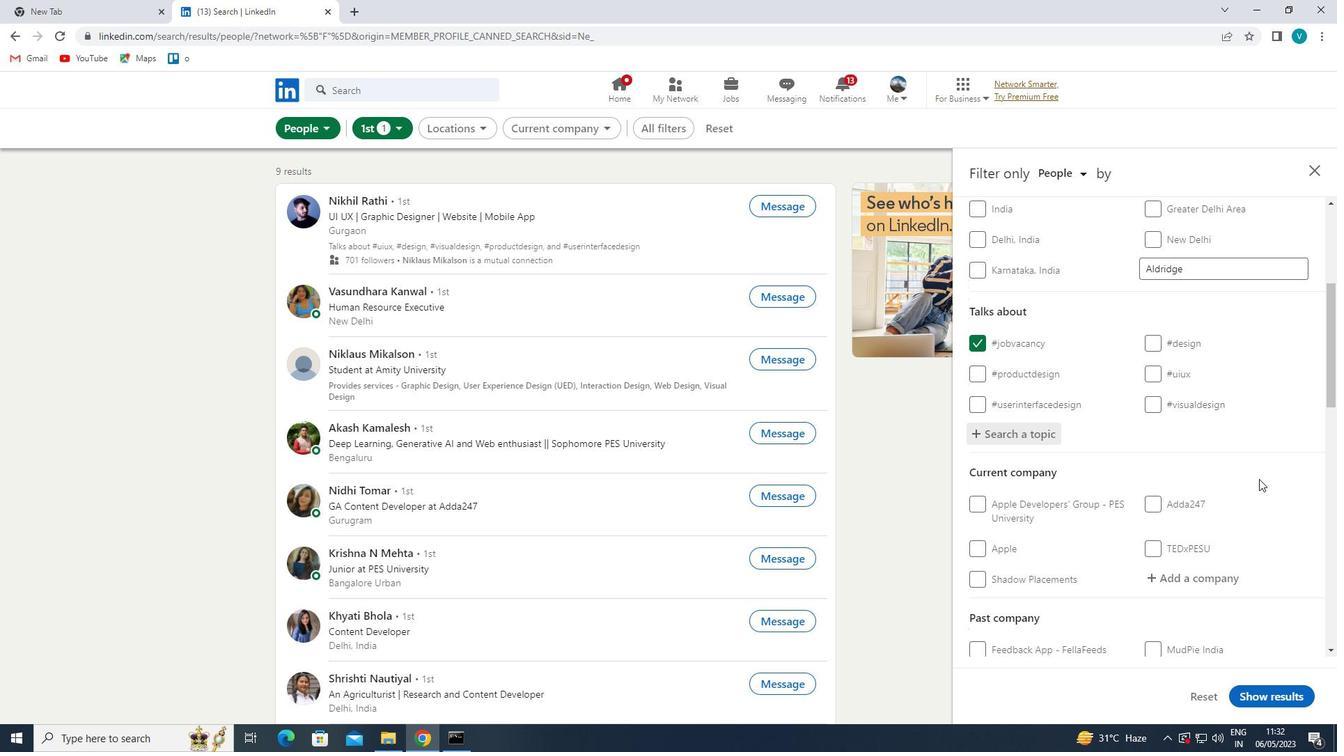 
Action: Mouse moved to (1255, 474)
Screenshot: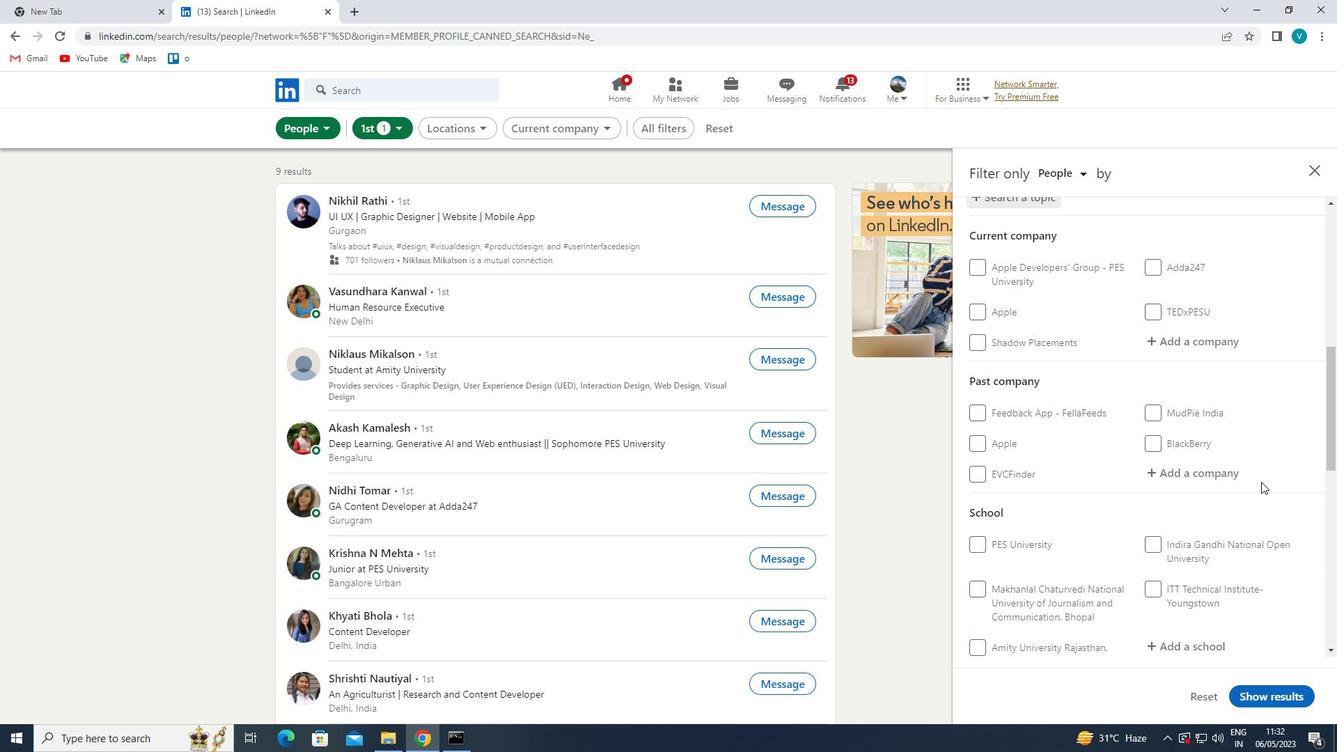 
Action: Mouse scrolled (1255, 474) with delta (0, 0)
Screenshot: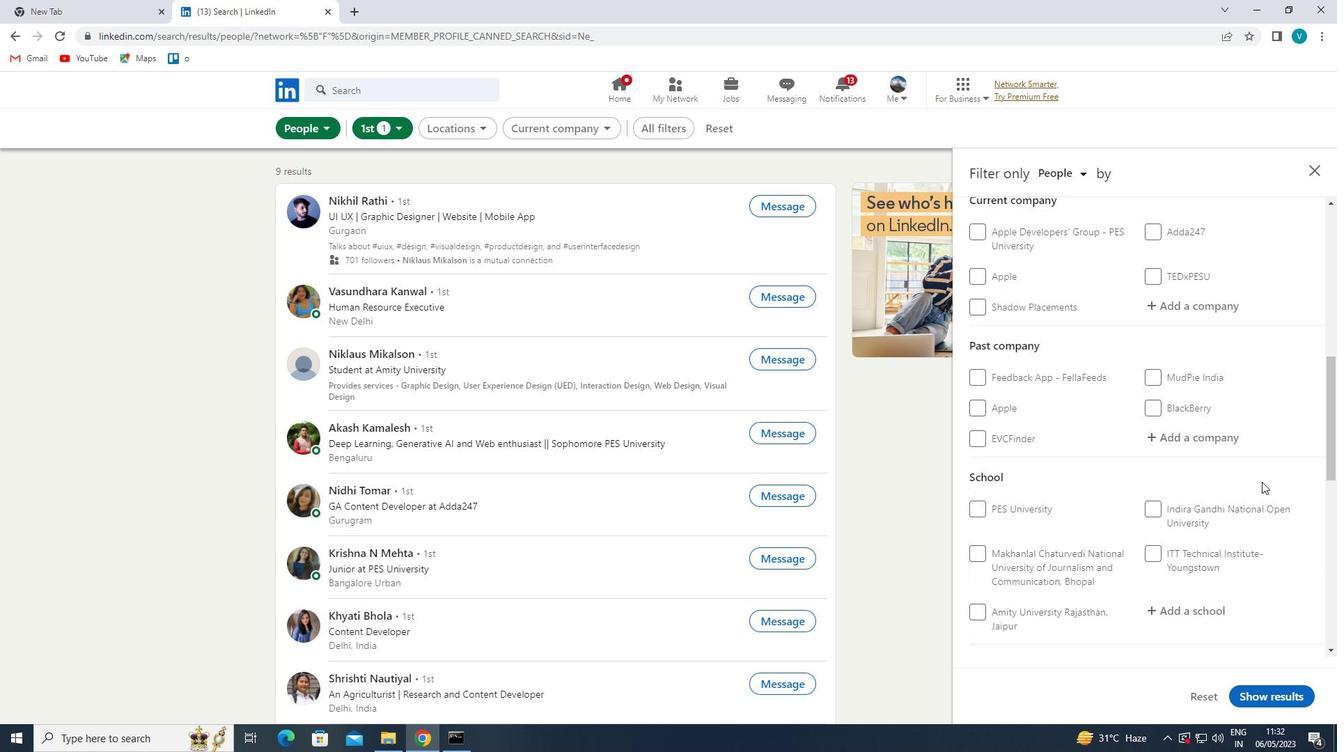 
Action: Mouse moved to (1223, 374)
Screenshot: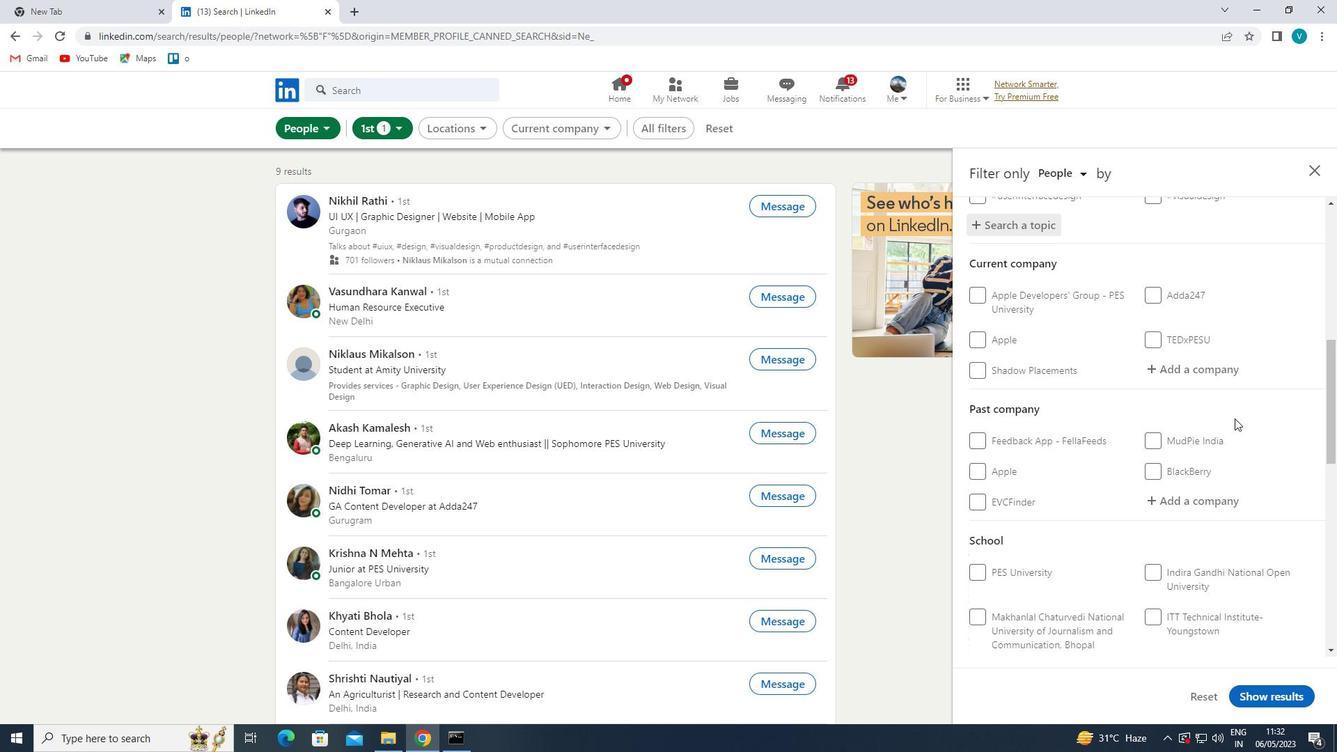 
Action: Mouse pressed left at (1223, 374)
Screenshot: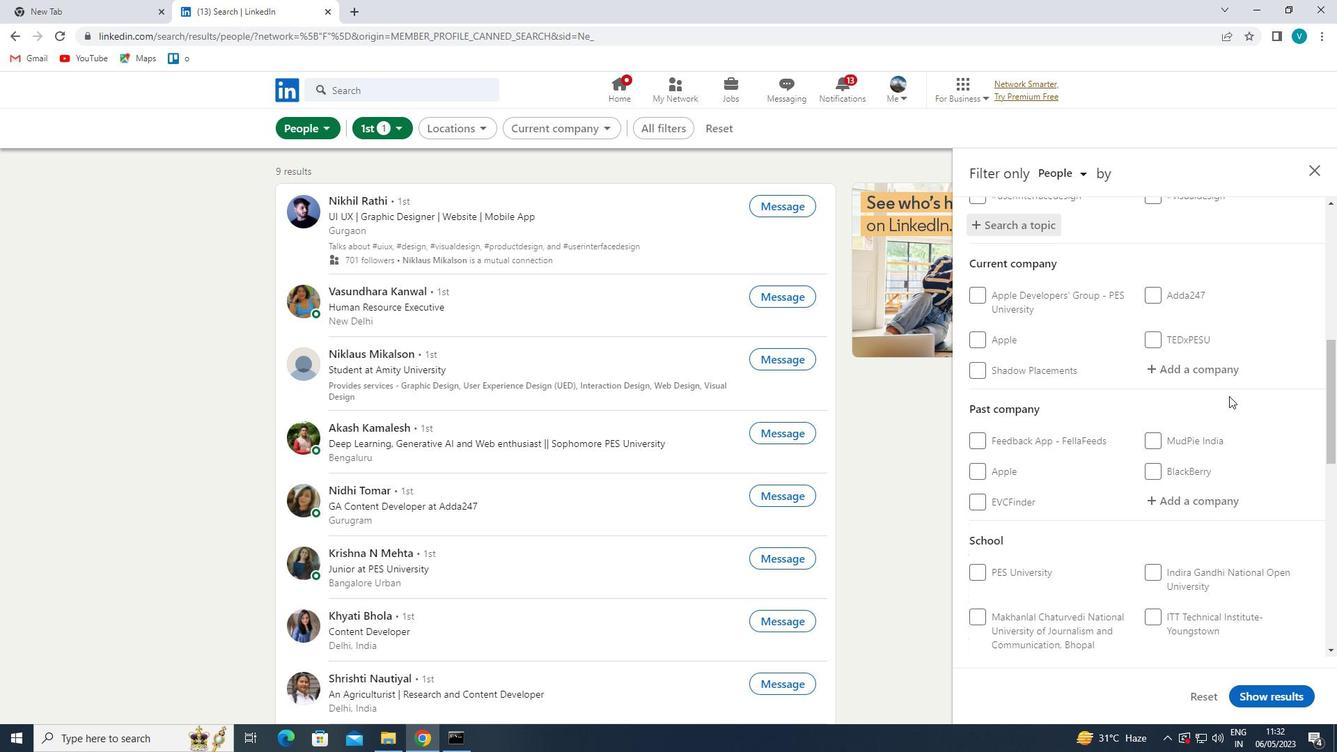 
Action: Mouse moved to (1069, 464)
Screenshot: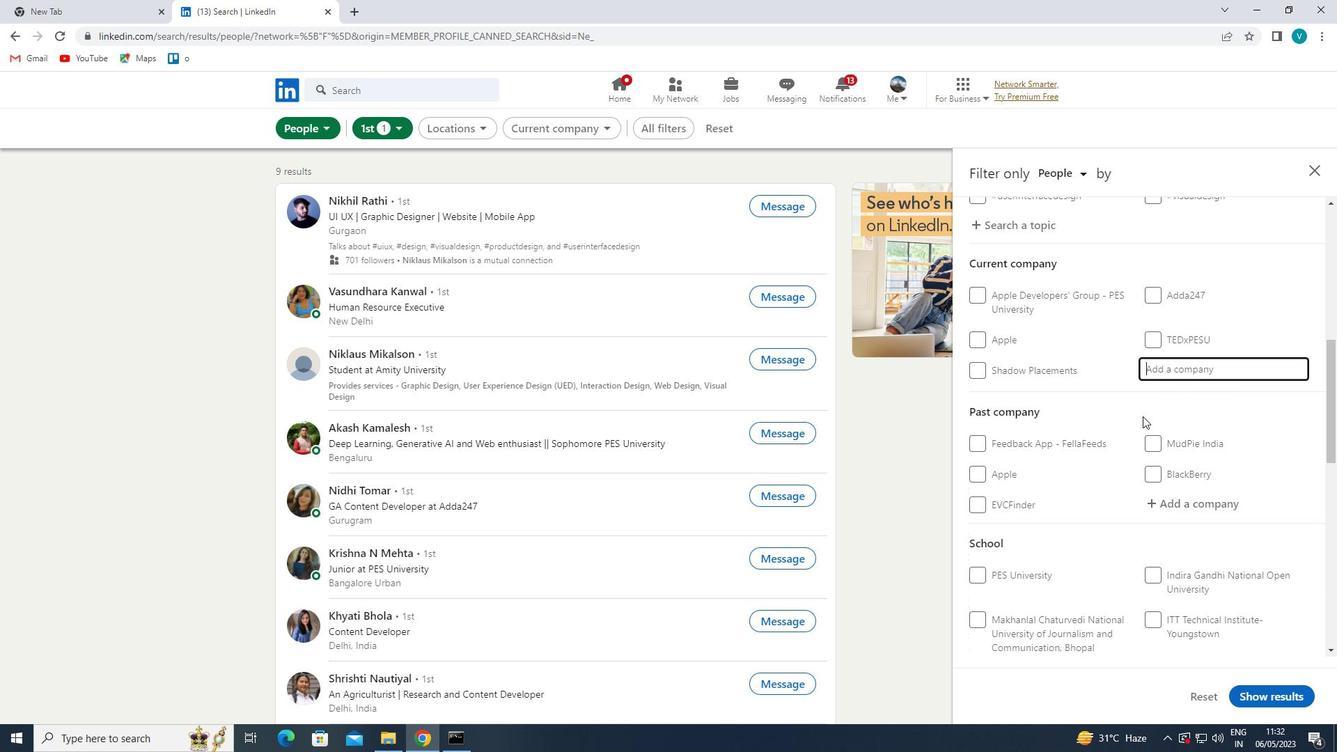 
Action: Key pressed <Key.shift>ANDROID<Key.space>
Screenshot: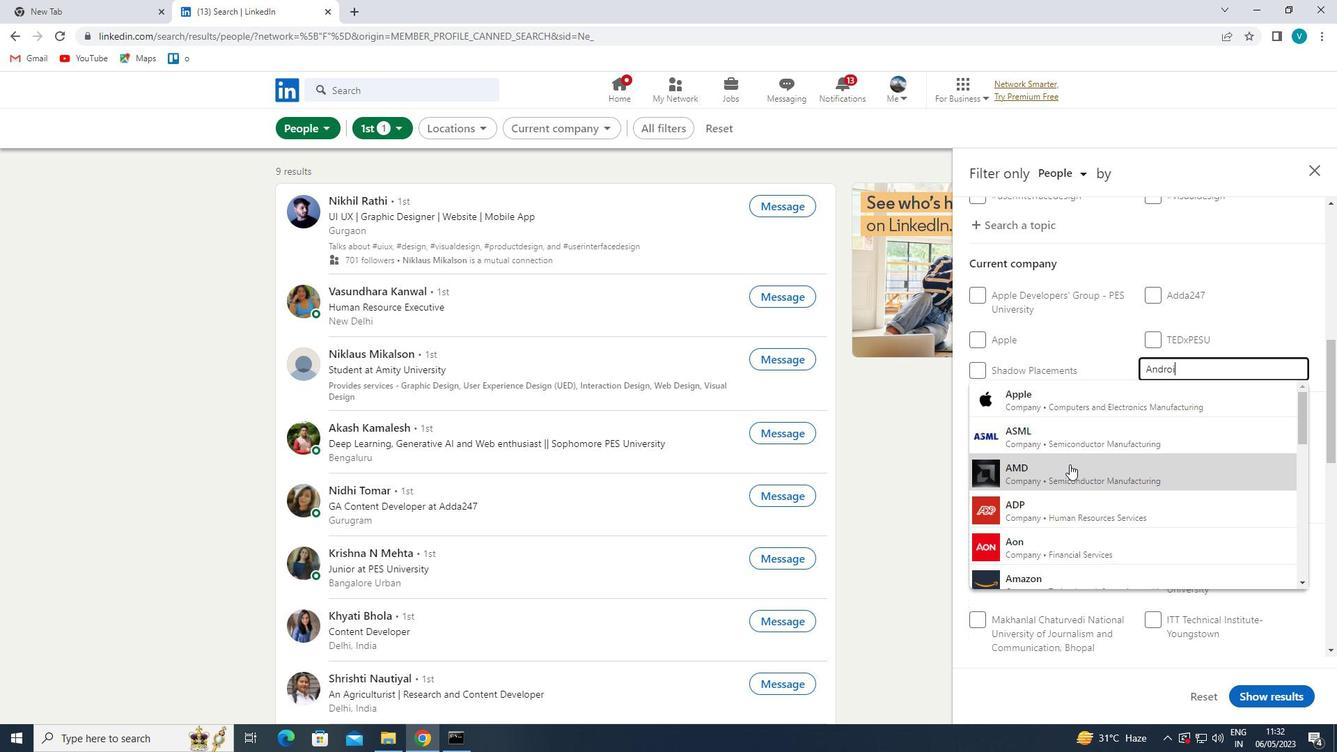 
Action: Mouse moved to (1116, 423)
Screenshot: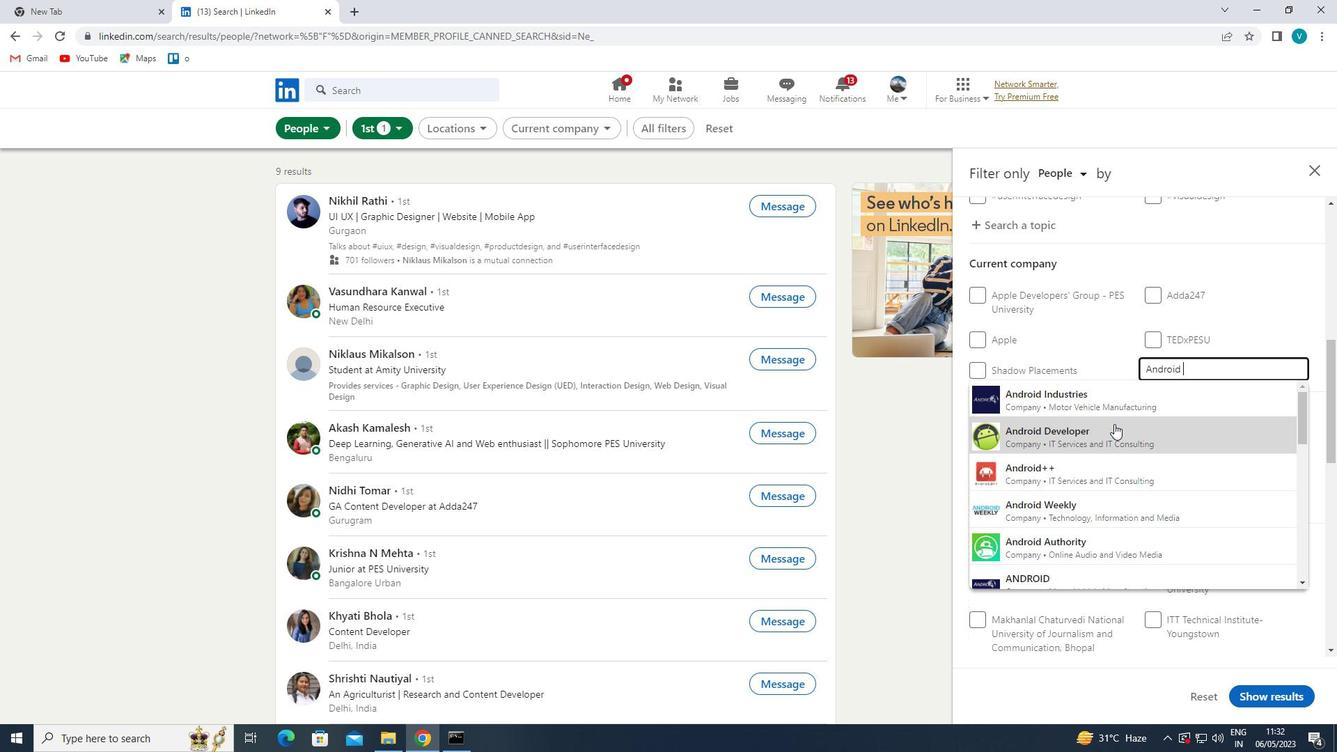 
Action: Mouse pressed left at (1116, 423)
Screenshot: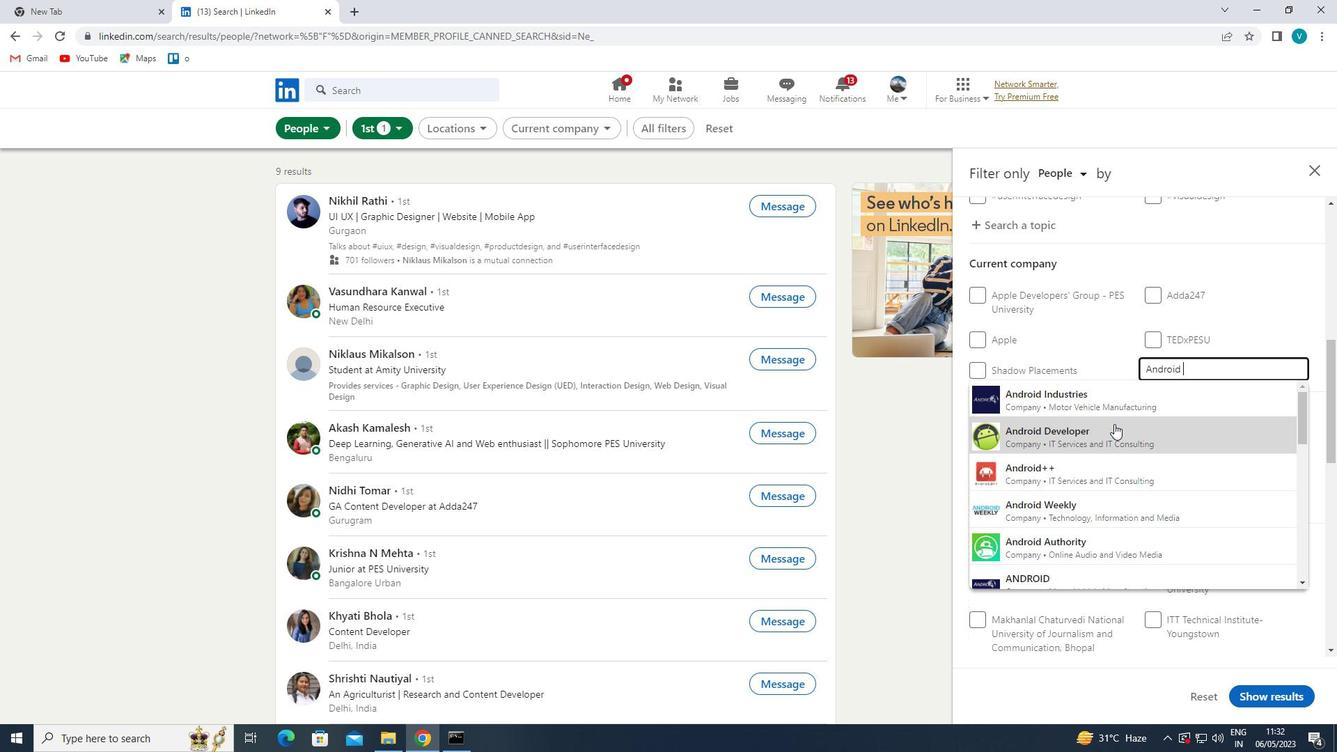 
Action: Mouse scrolled (1116, 422) with delta (0, 0)
Screenshot: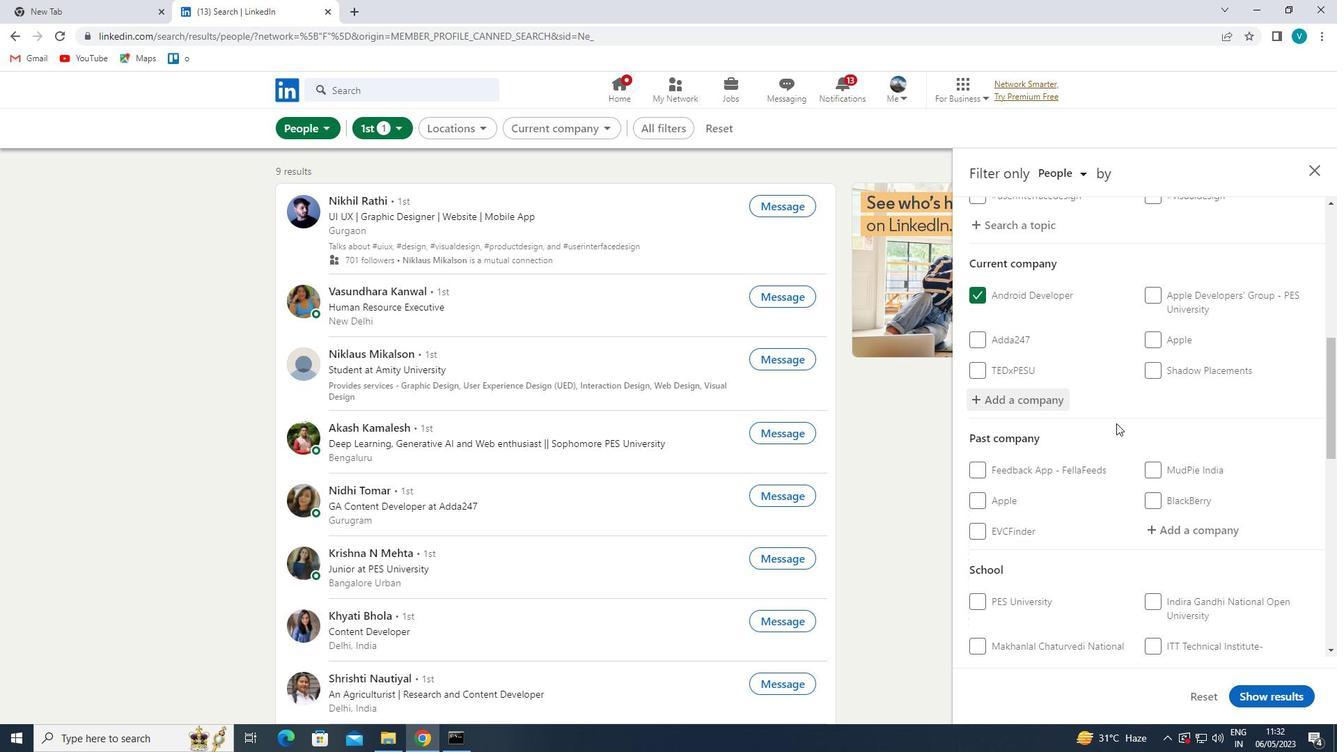 
Action: Mouse moved to (1122, 431)
Screenshot: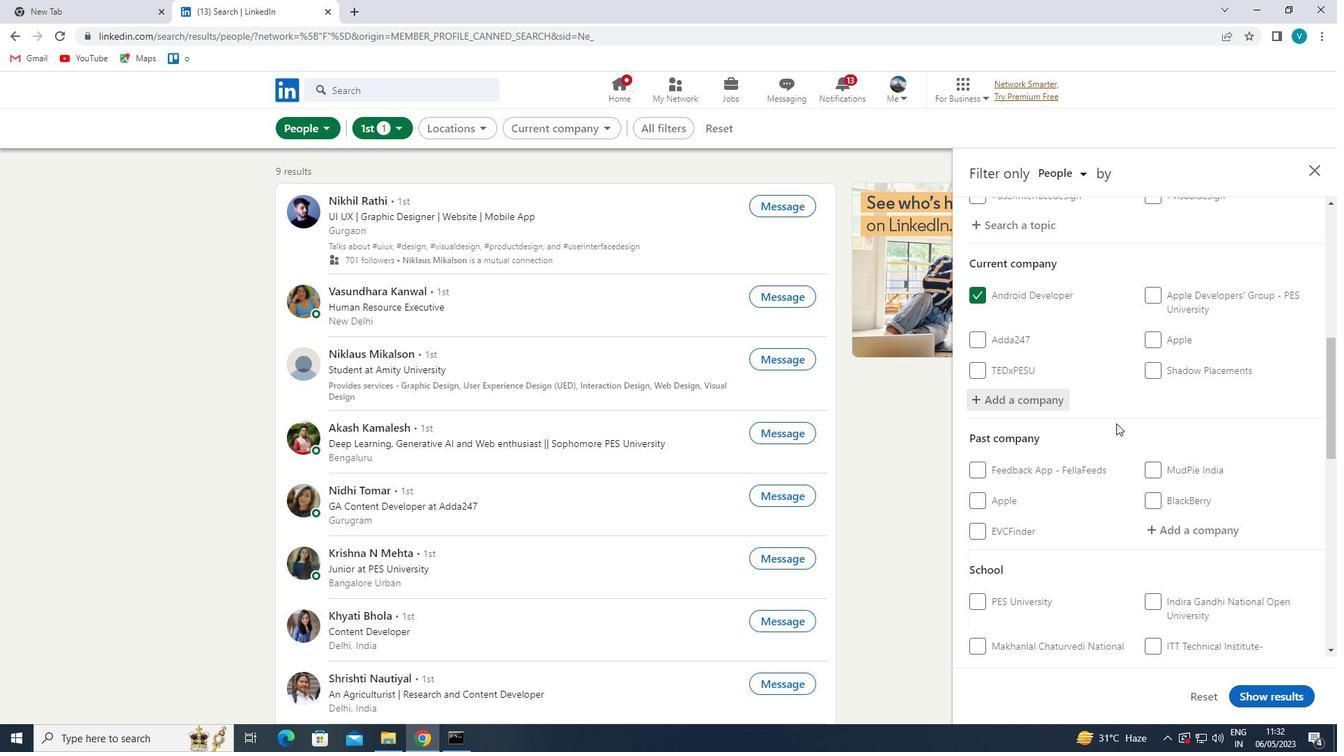 
Action: Mouse scrolled (1122, 430) with delta (0, 0)
Screenshot: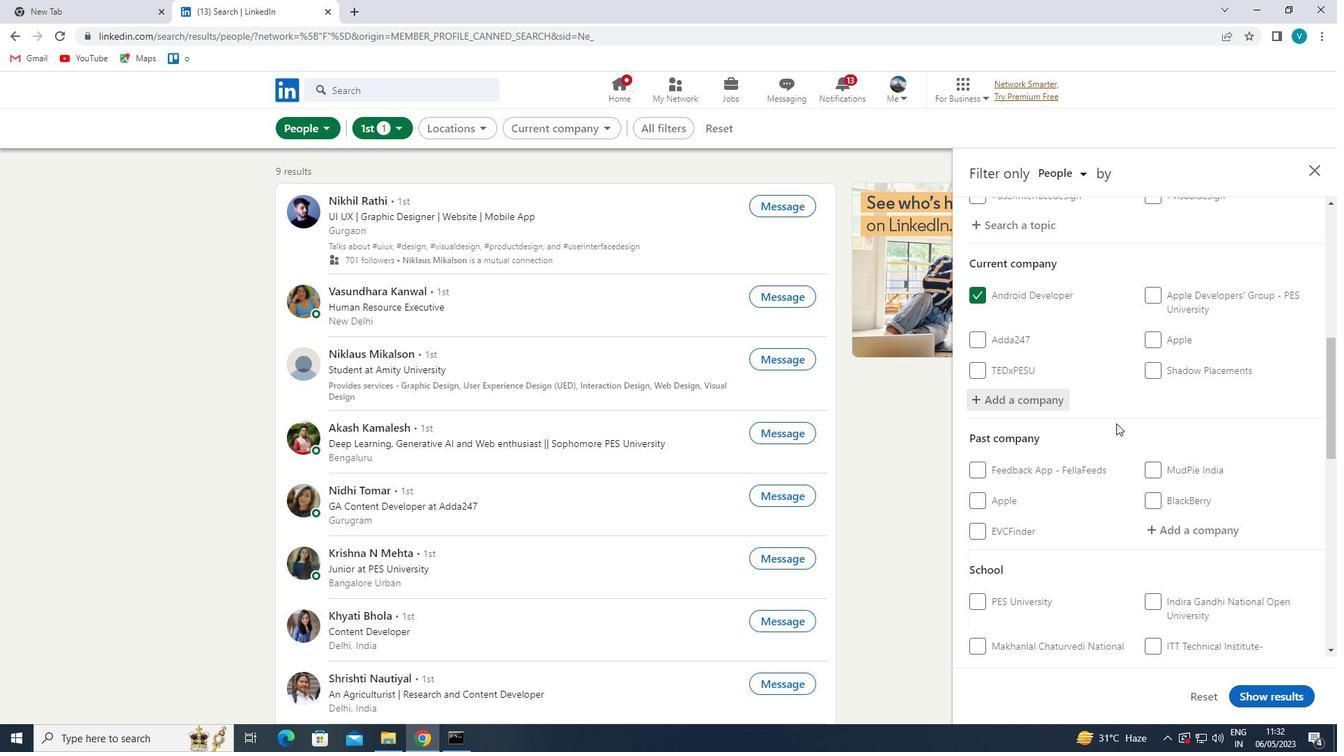 
Action: Mouse moved to (1126, 436)
Screenshot: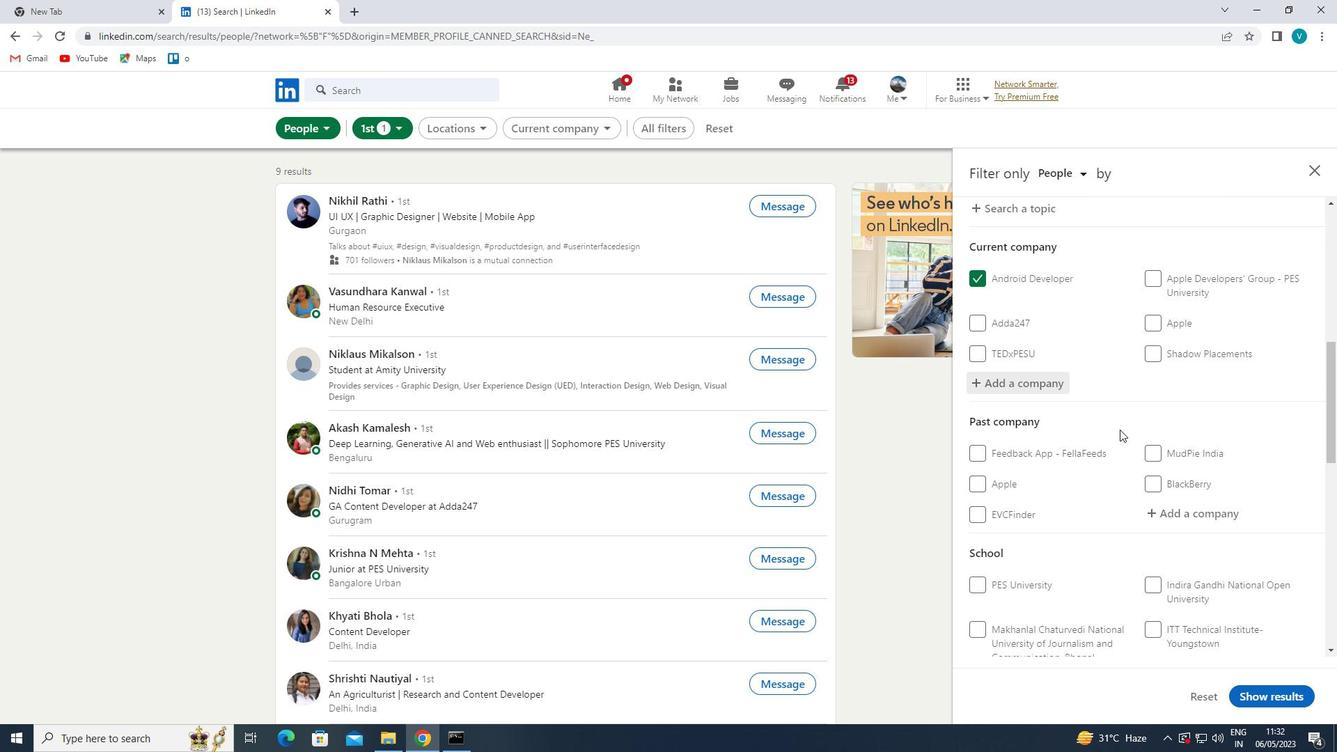 
Action: Mouse scrolled (1126, 435) with delta (0, 0)
Screenshot: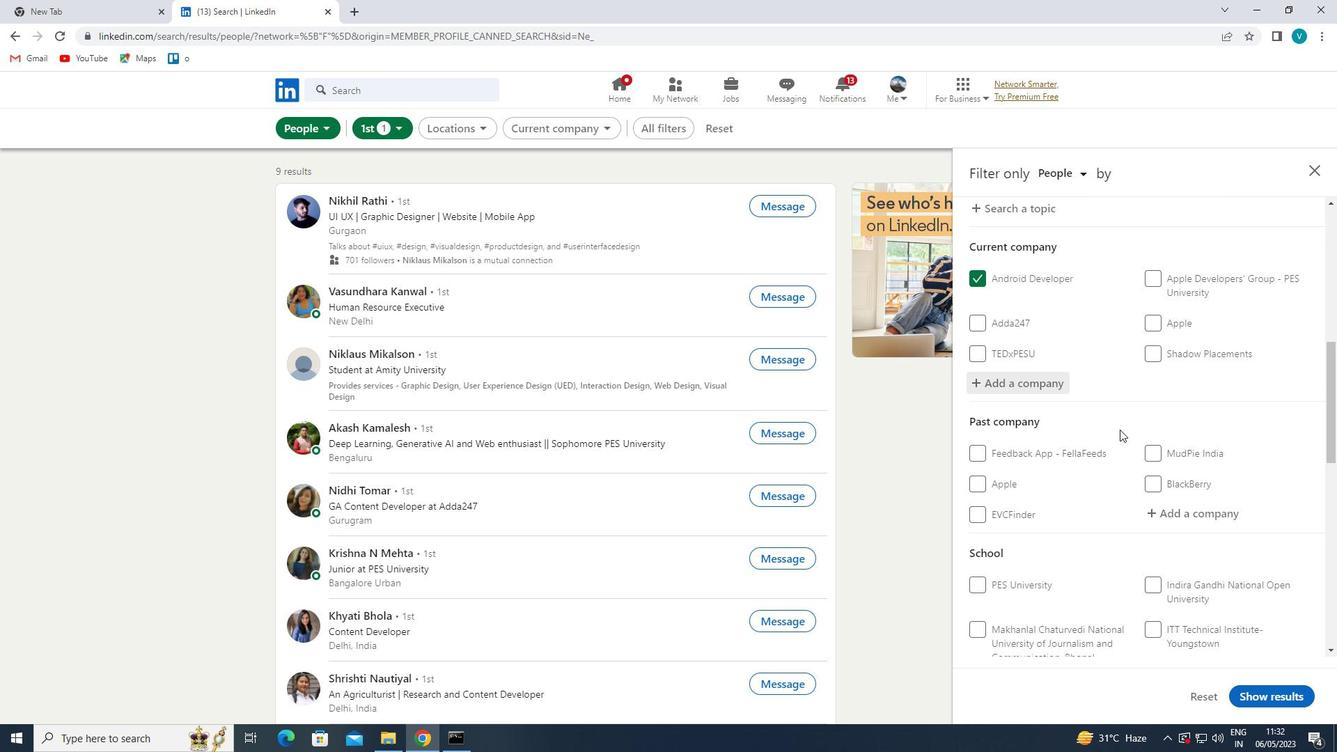 
Action: Mouse moved to (1128, 438)
Screenshot: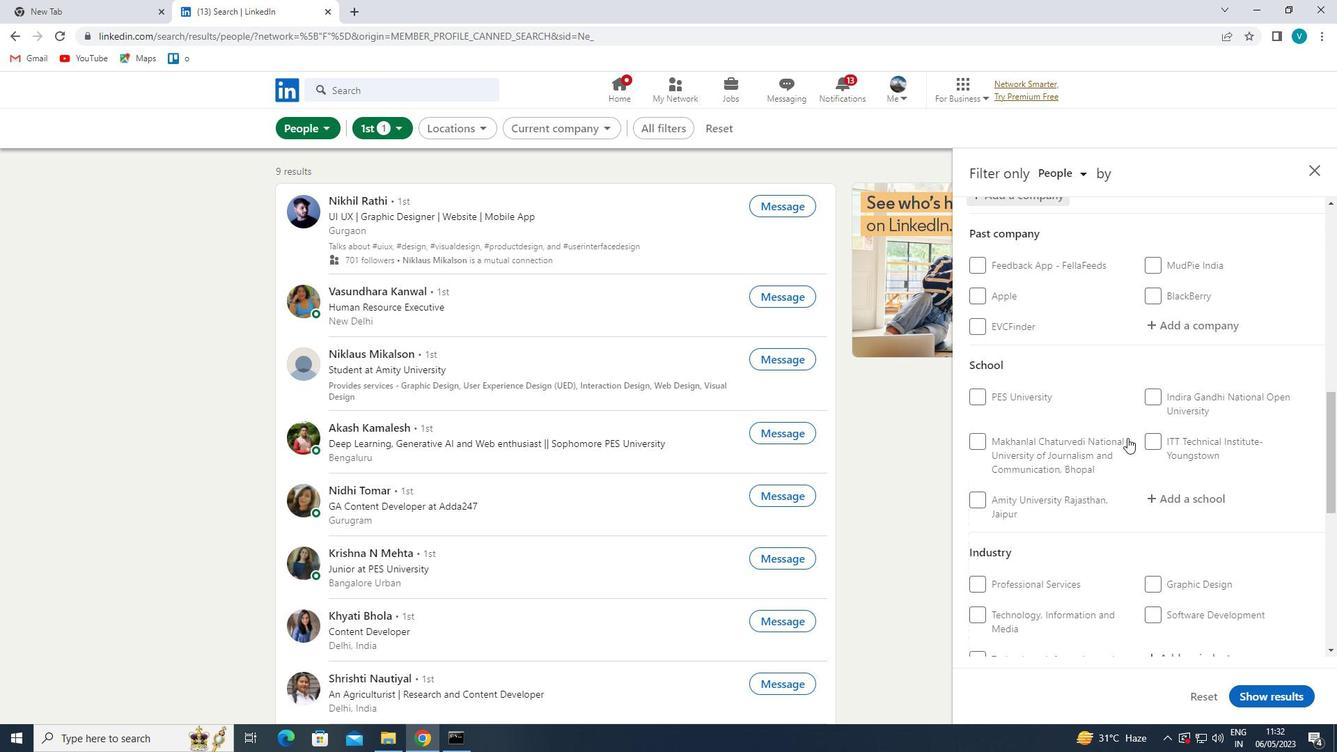 
Action: Mouse scrolled (1128, 437) with delta (0, 0)
Screenshot: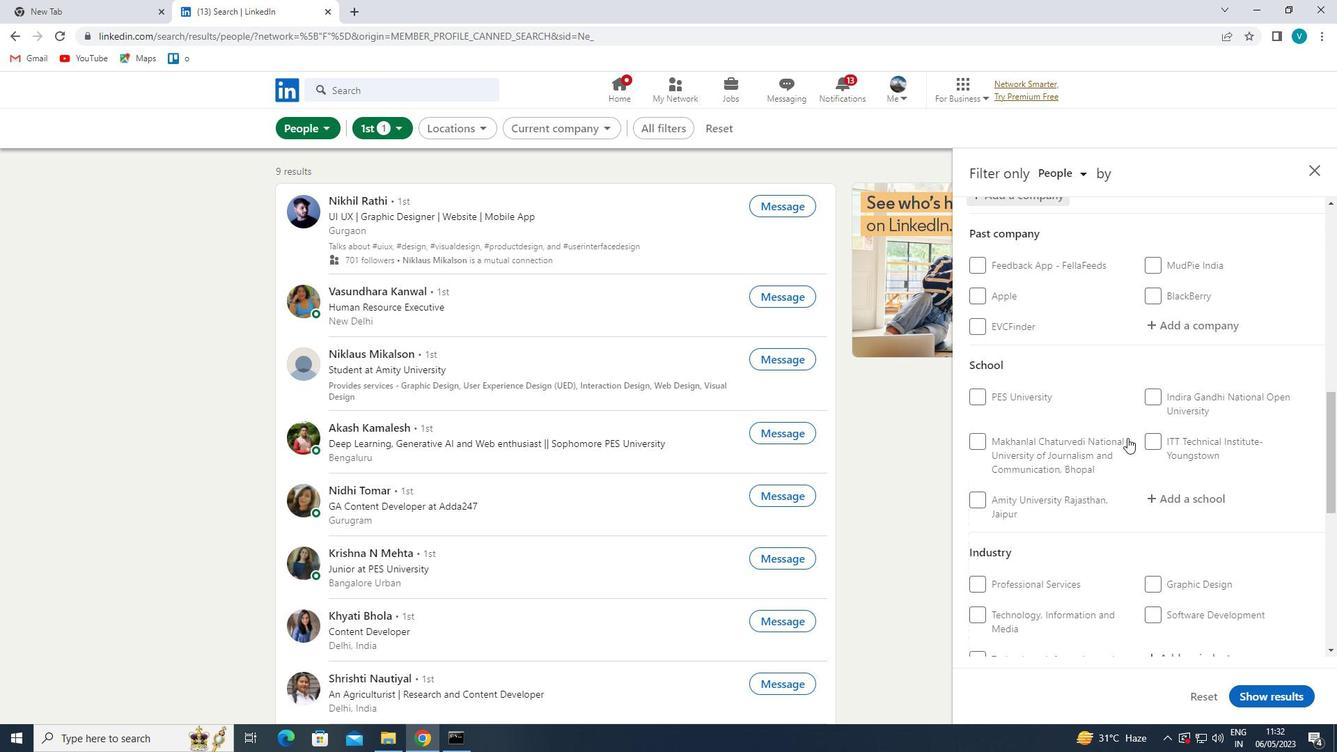 
Action: Mouse moved to (1193, 424)
Screenshot: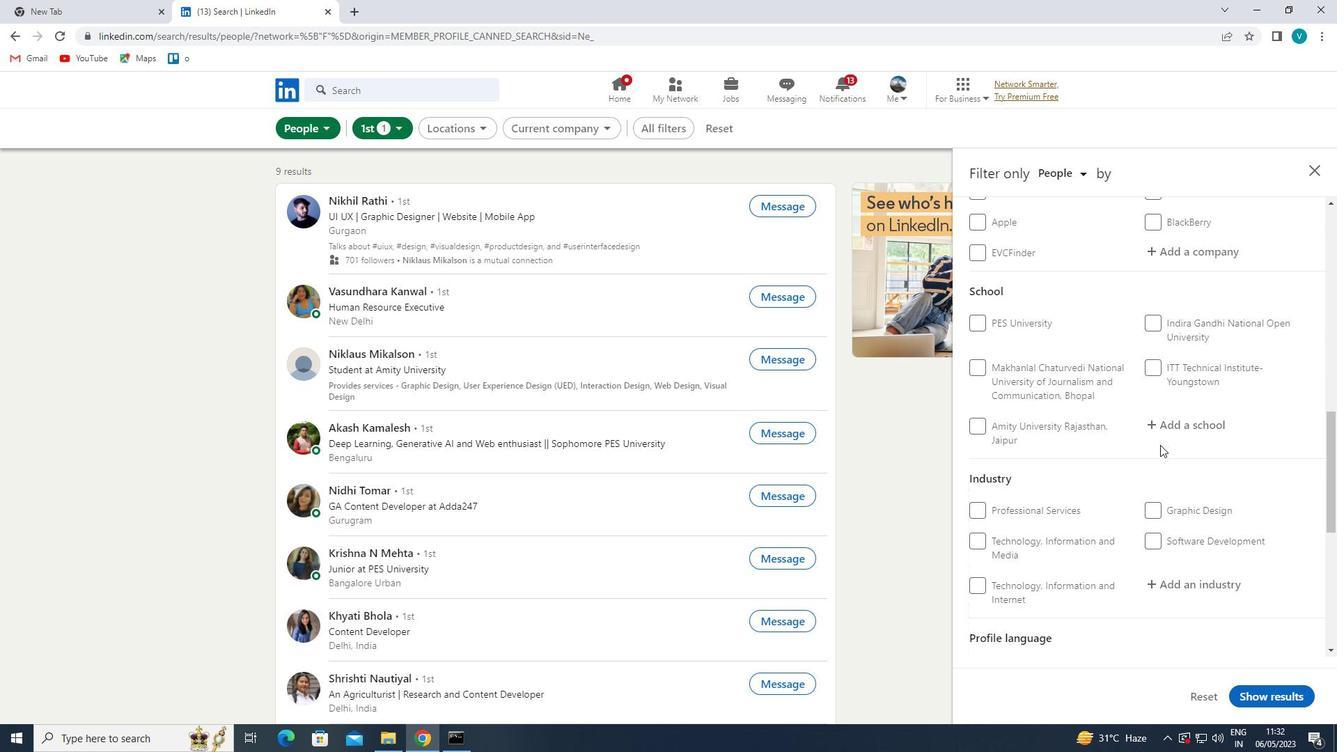 
Action: Mouse pressed left at (1193, 424)
Screenshot: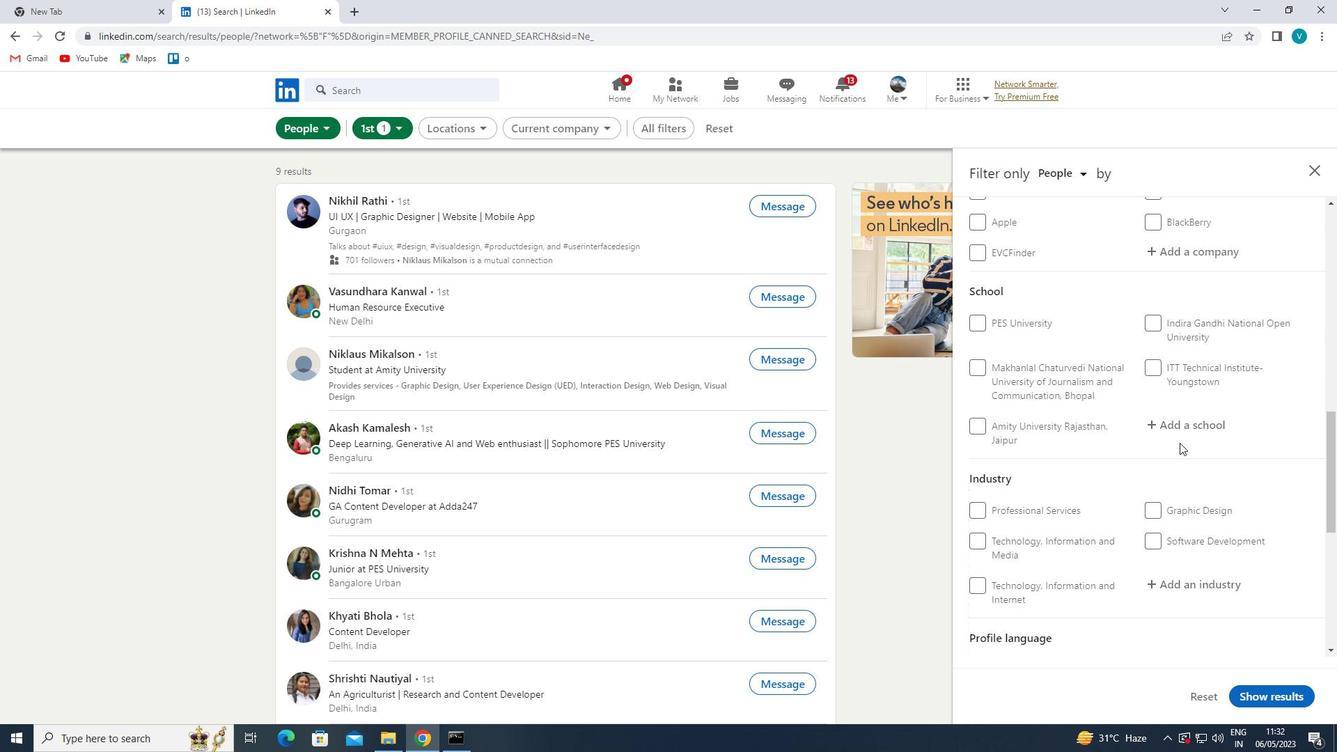 
Action: Mouse moved to (1139, 461)
Screenshot: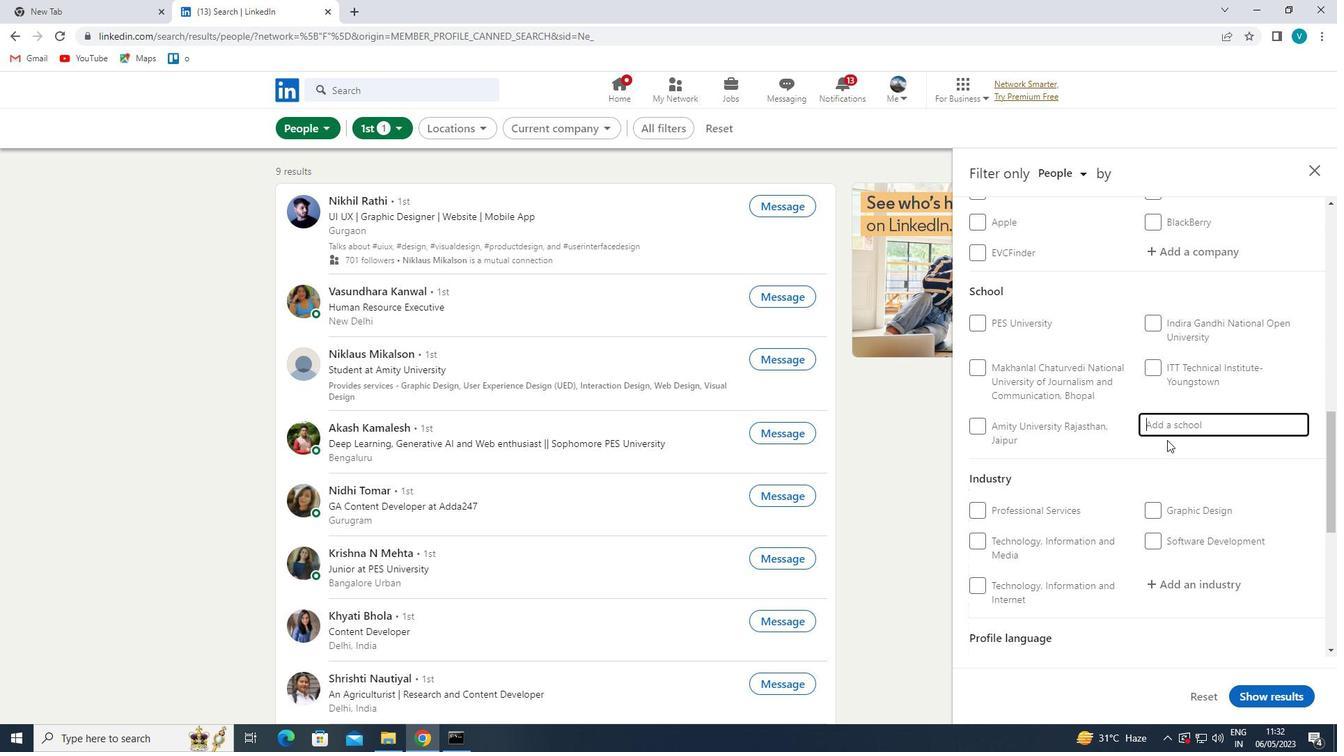 
Action: Key pressed <Key.shift>KAKATIYA
Screenshot: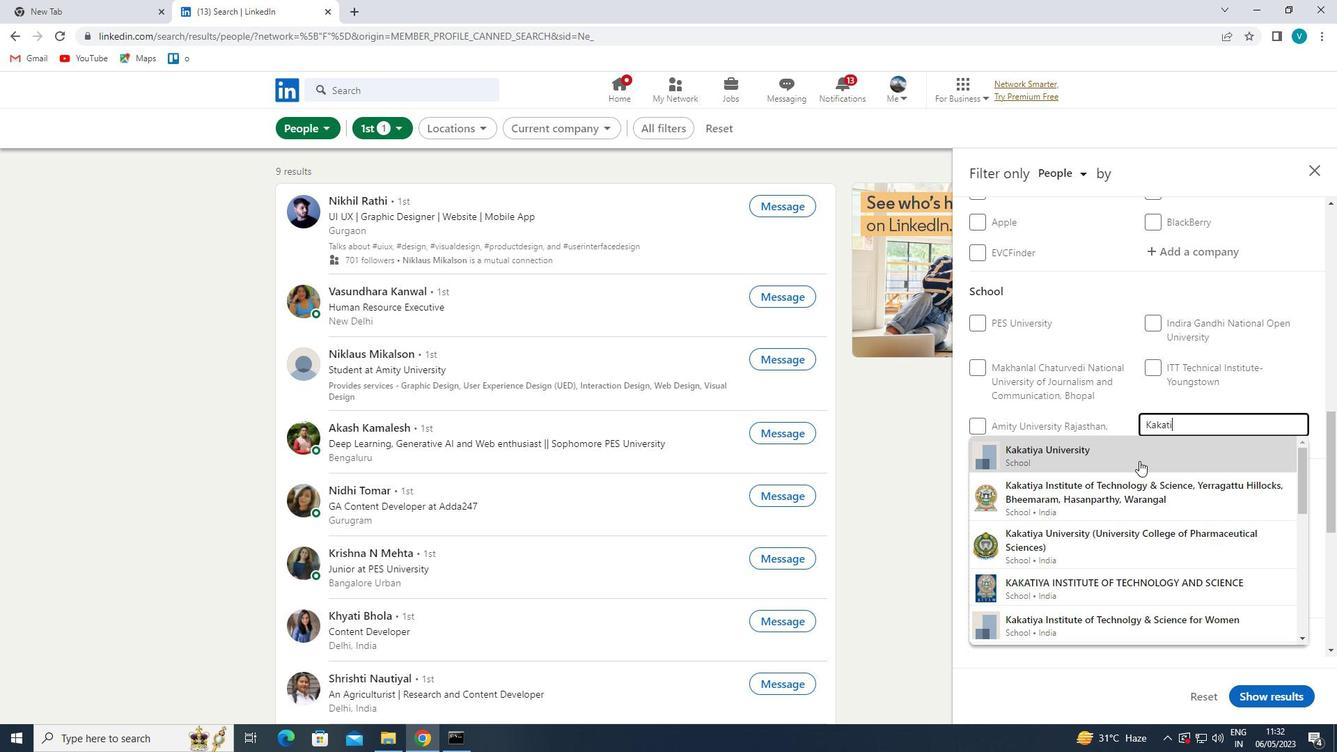 
Action: Mouse moved to (1117, 534)
Screenshot: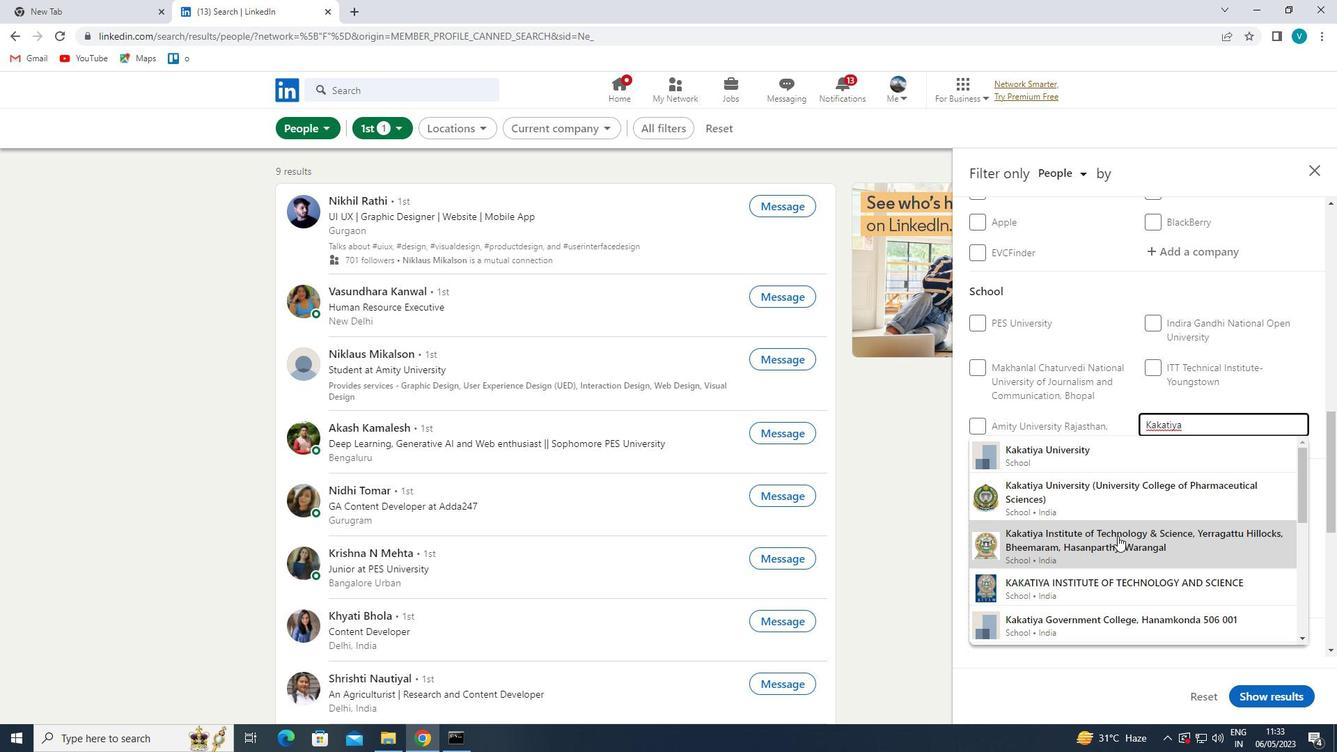 
Action: Mouse pressed left at (1117, 534)
Screenshot: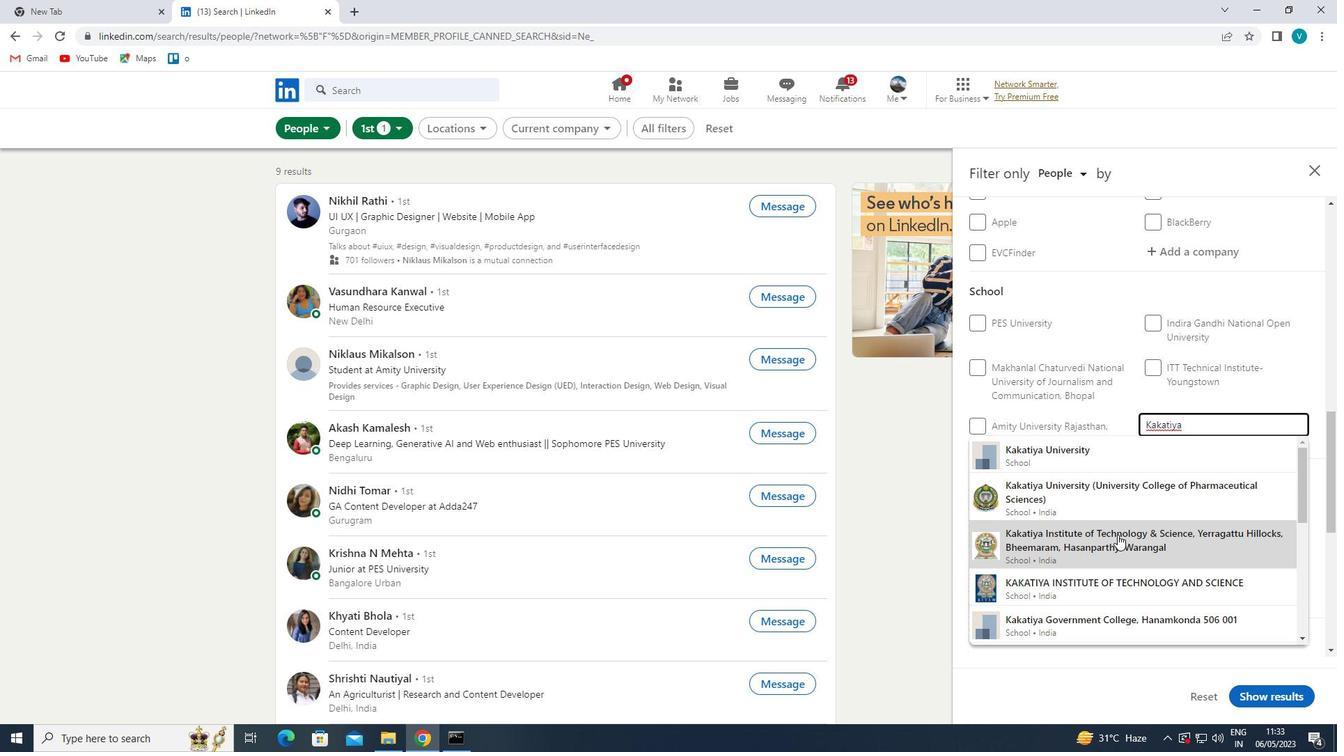 
Action: Mouse moved to (1137, 514)
Screenshot: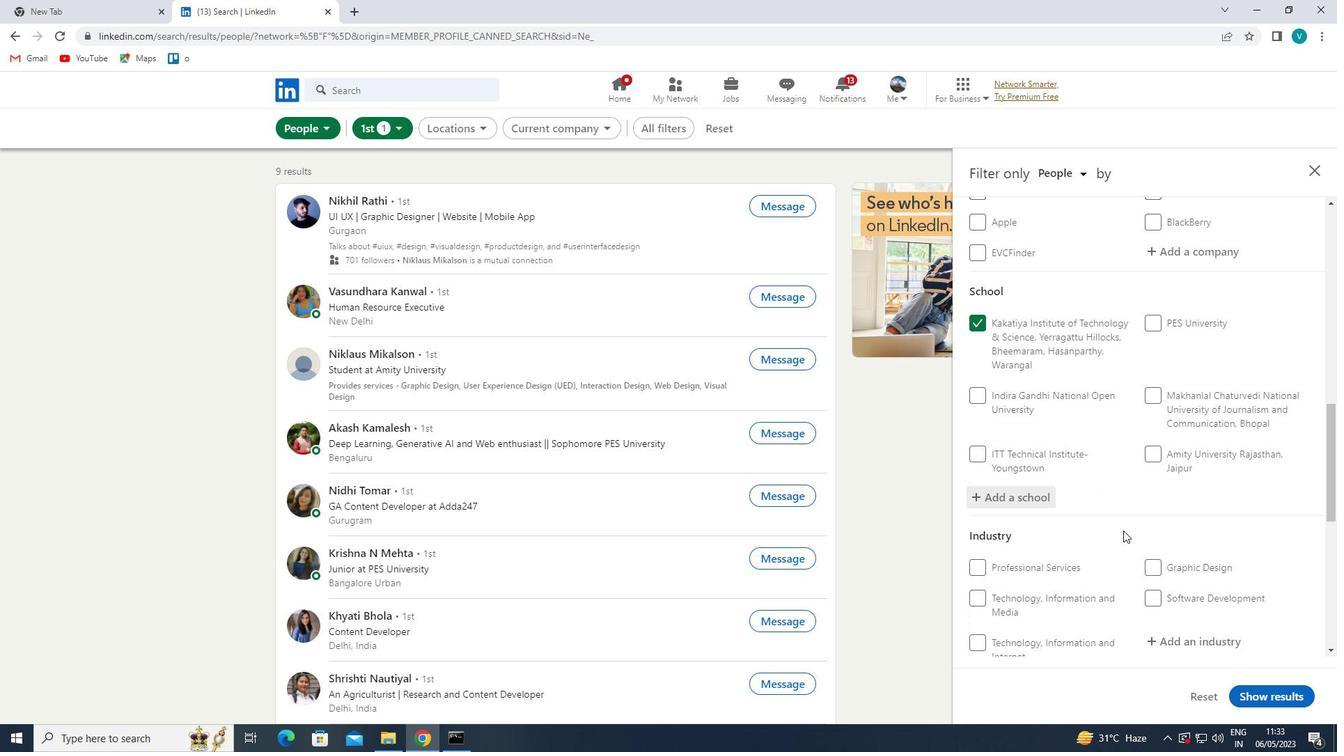 
Action: Mouse scrolled (1137, 513) with delta (0, 0)
Screenshot: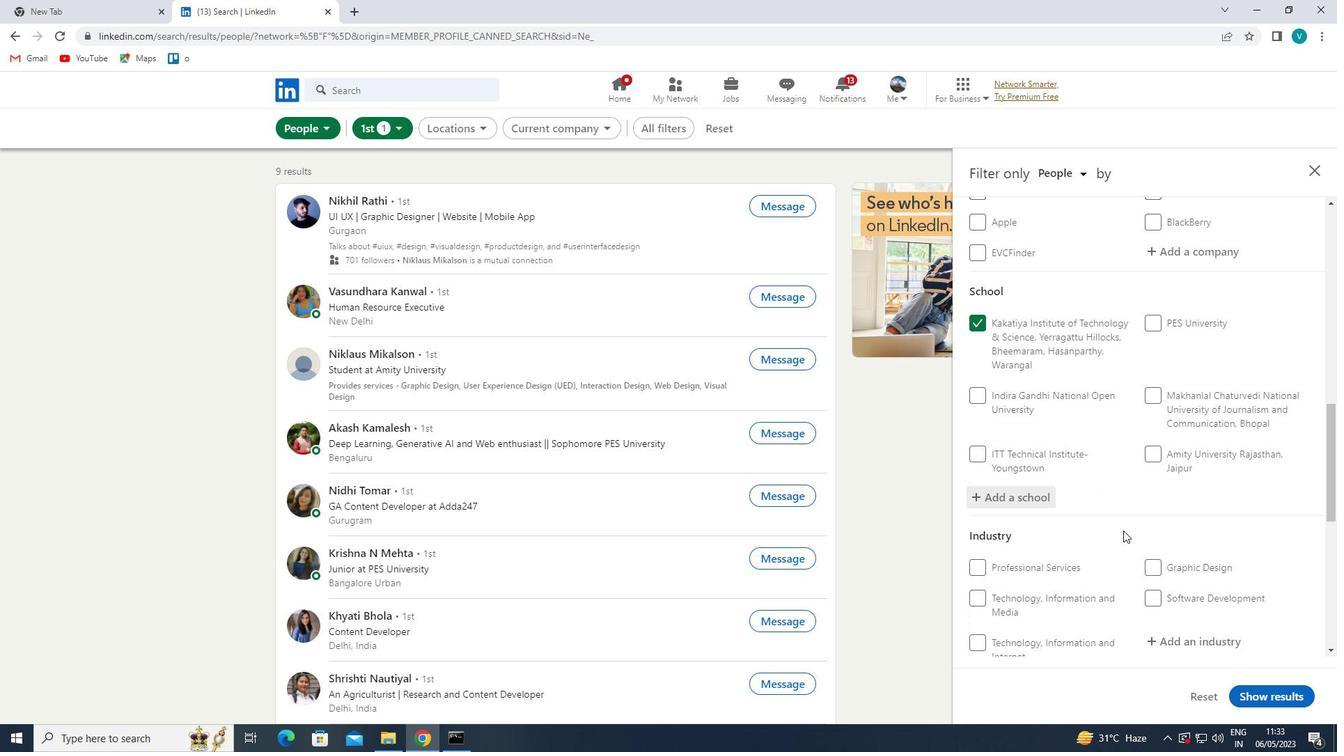 
Action: Mouse moved to (1142, 511)
Screenshot: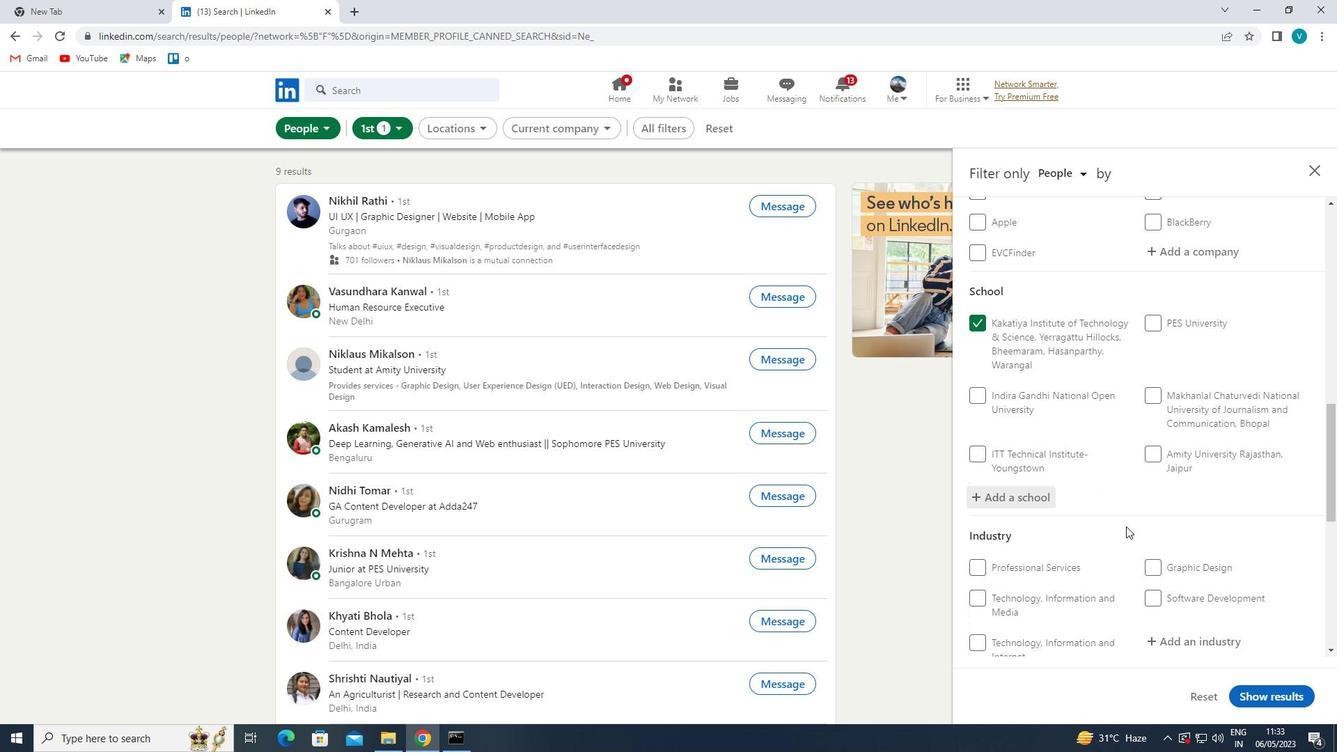 
Action: Mouse scrolled (1142, 510) with delta (0, 0)
Screenshot: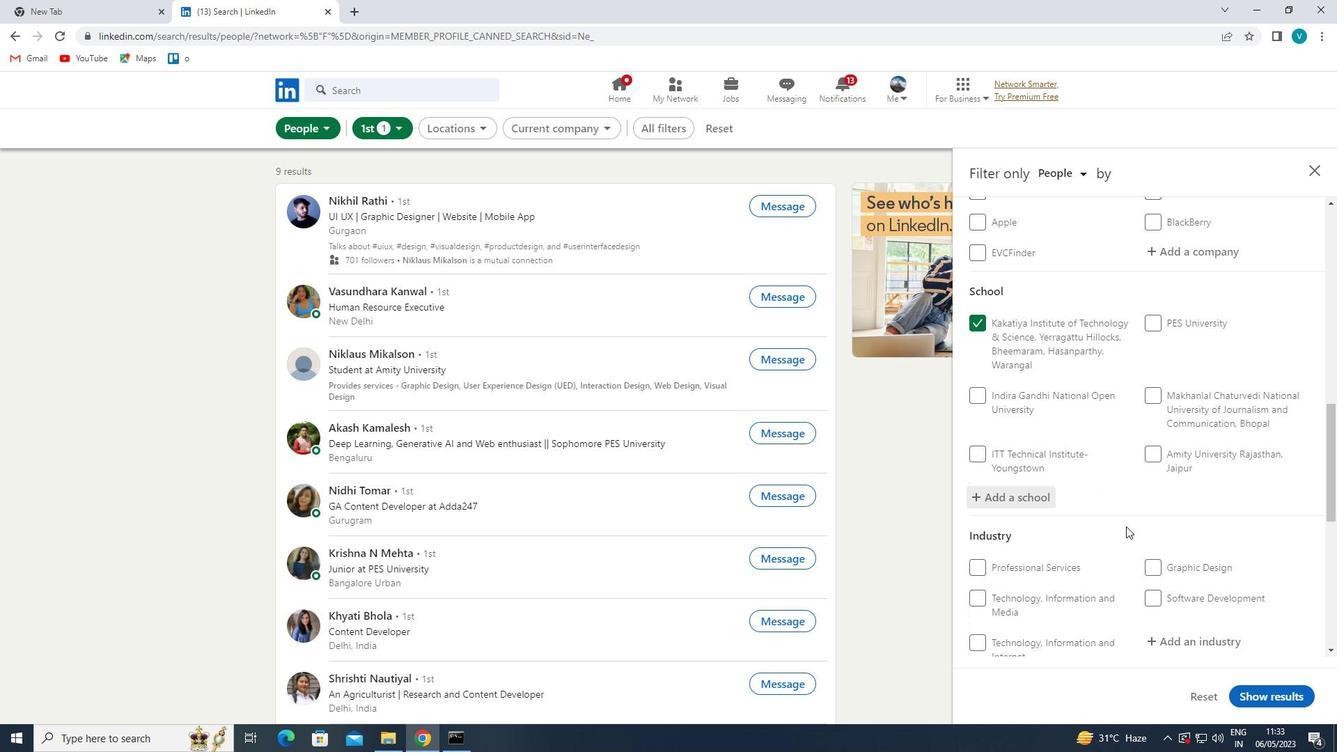 
Action: Mouse moved to (1144, 510)
Screenshot: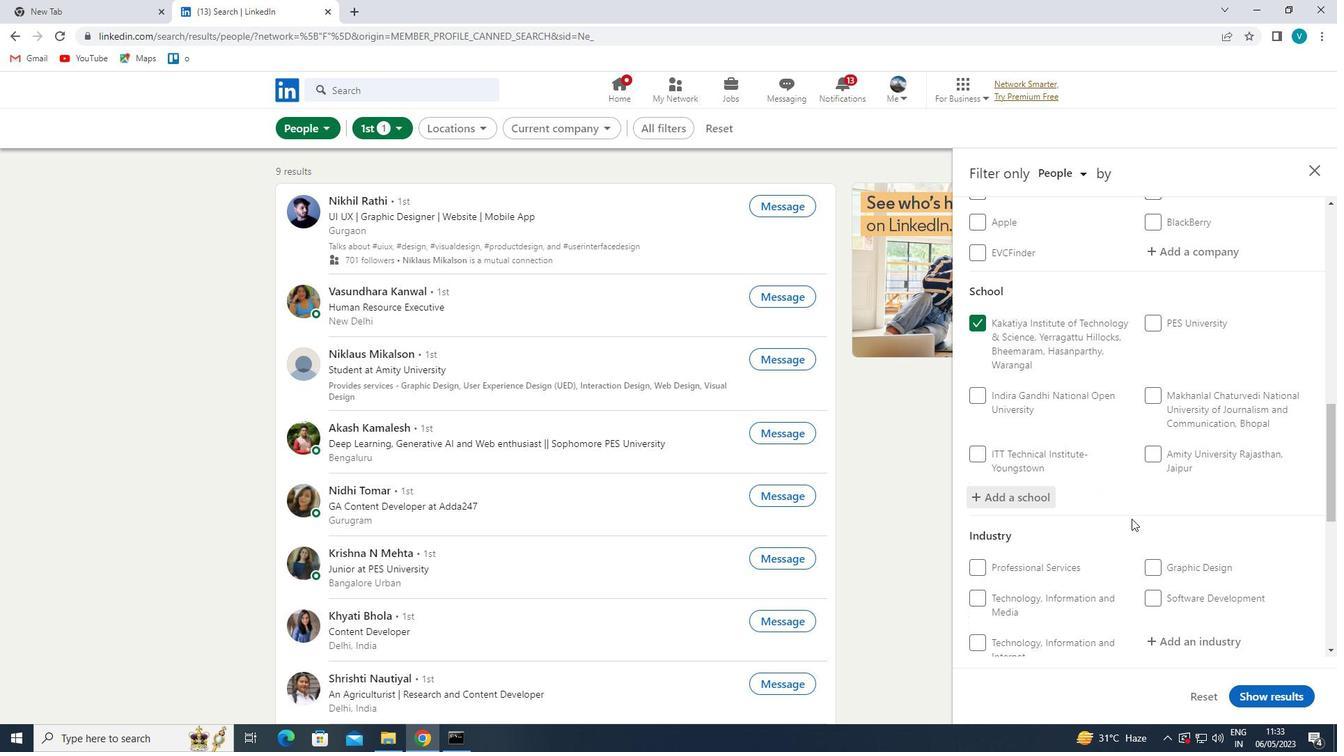 
Action: Mouse scrolled (1144, 509) with delta (0, 0)
Screenshot: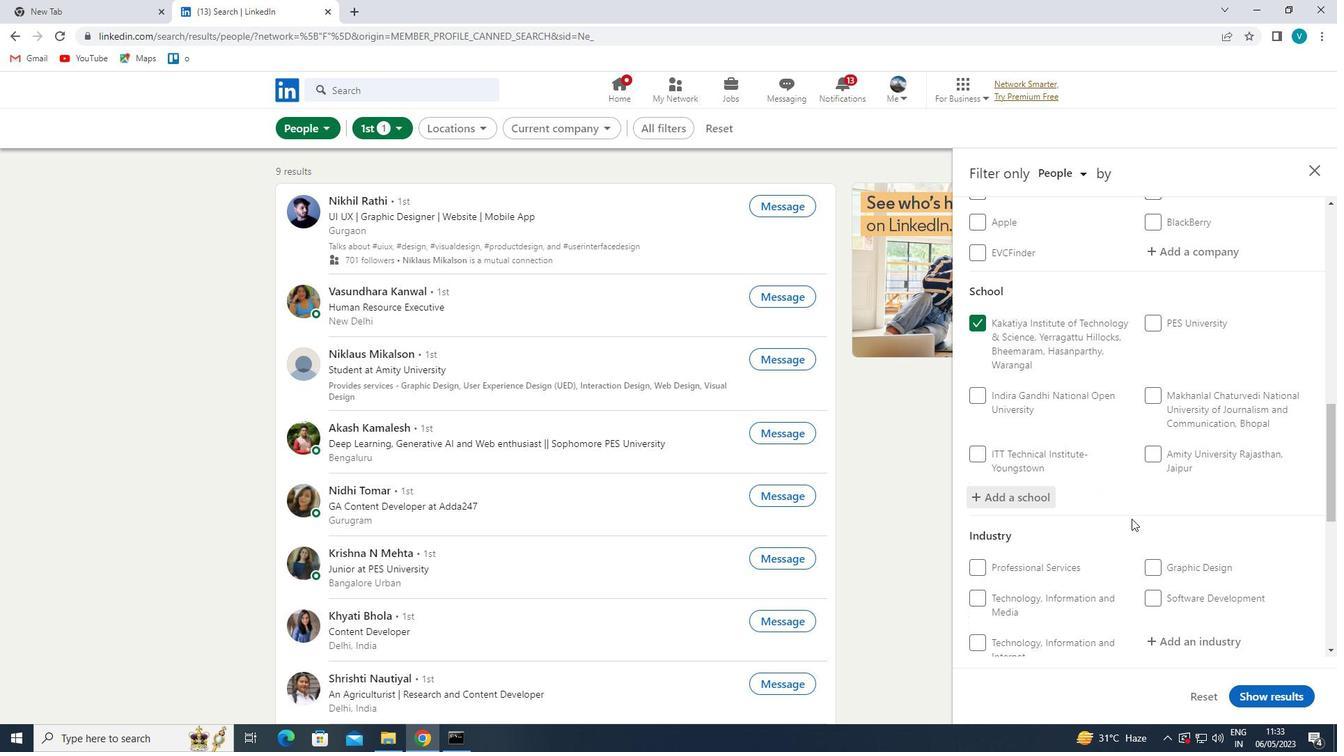 
Action: Mouse moved to (1202, 438)
Screenshot: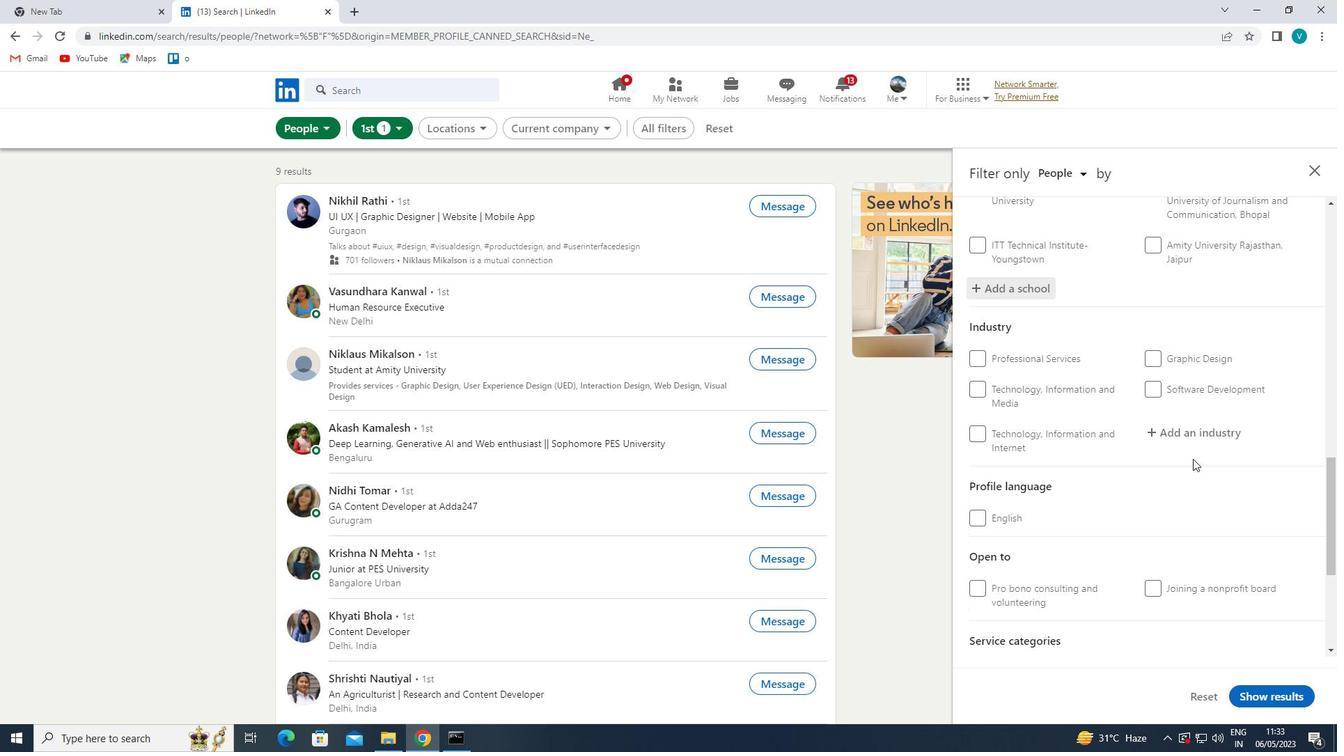 
Action: Mouse pressed left at (1202, 438)
Screenshot: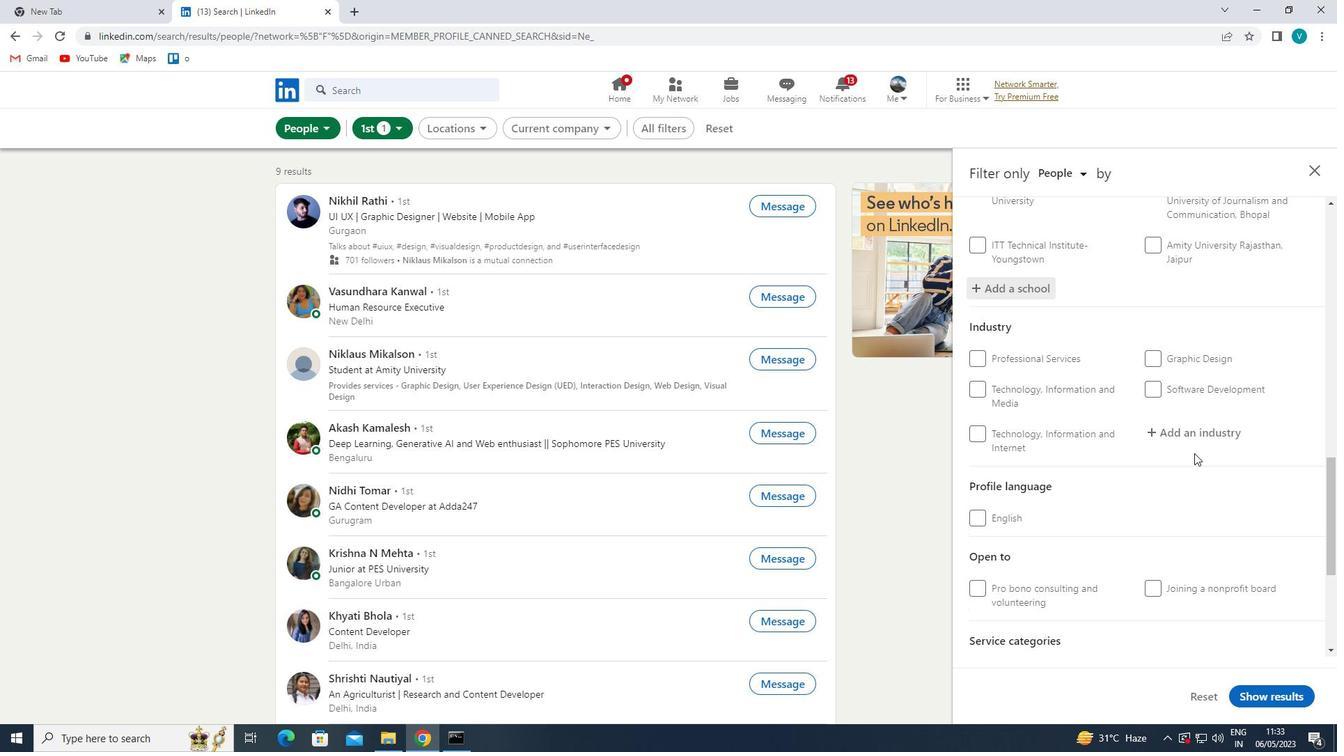 
Action: Mouse moved to (1165, 461)
Screenshot: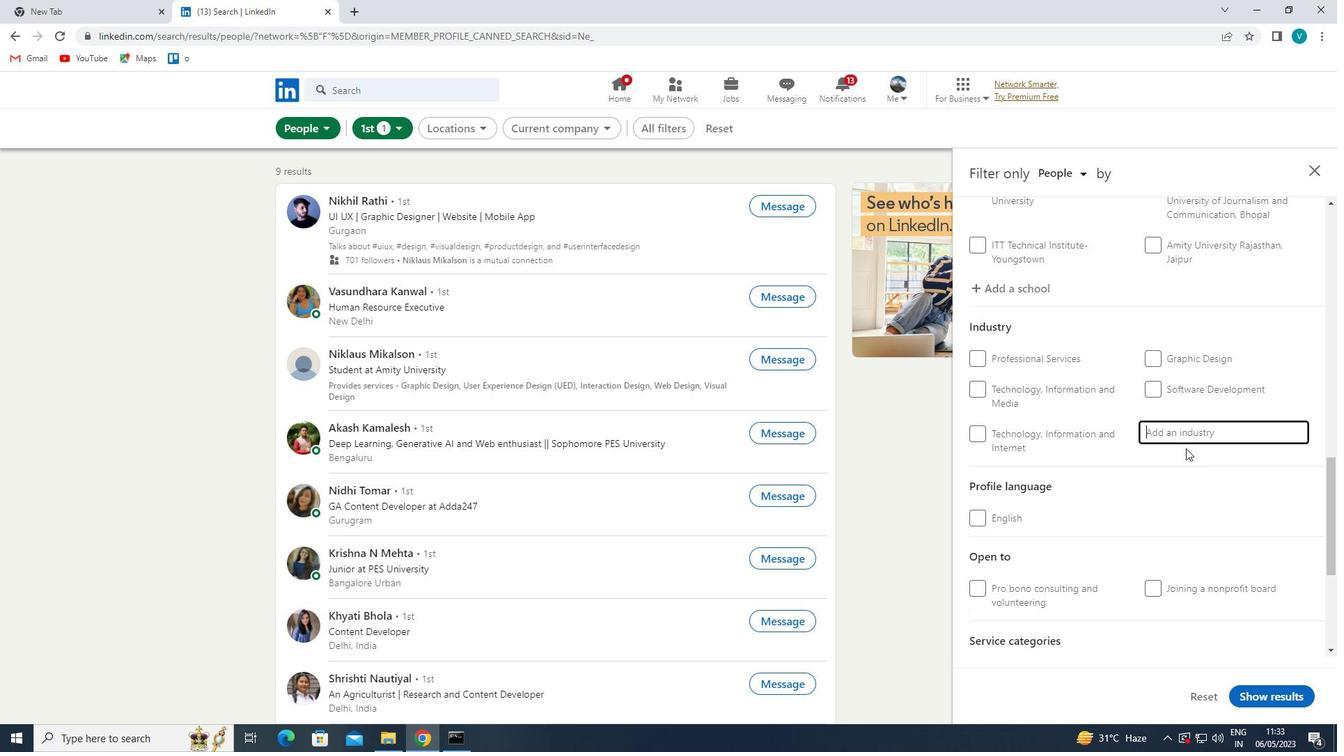 
Action: Key pressed <Key.shift>WHOLESALE
Screenshot: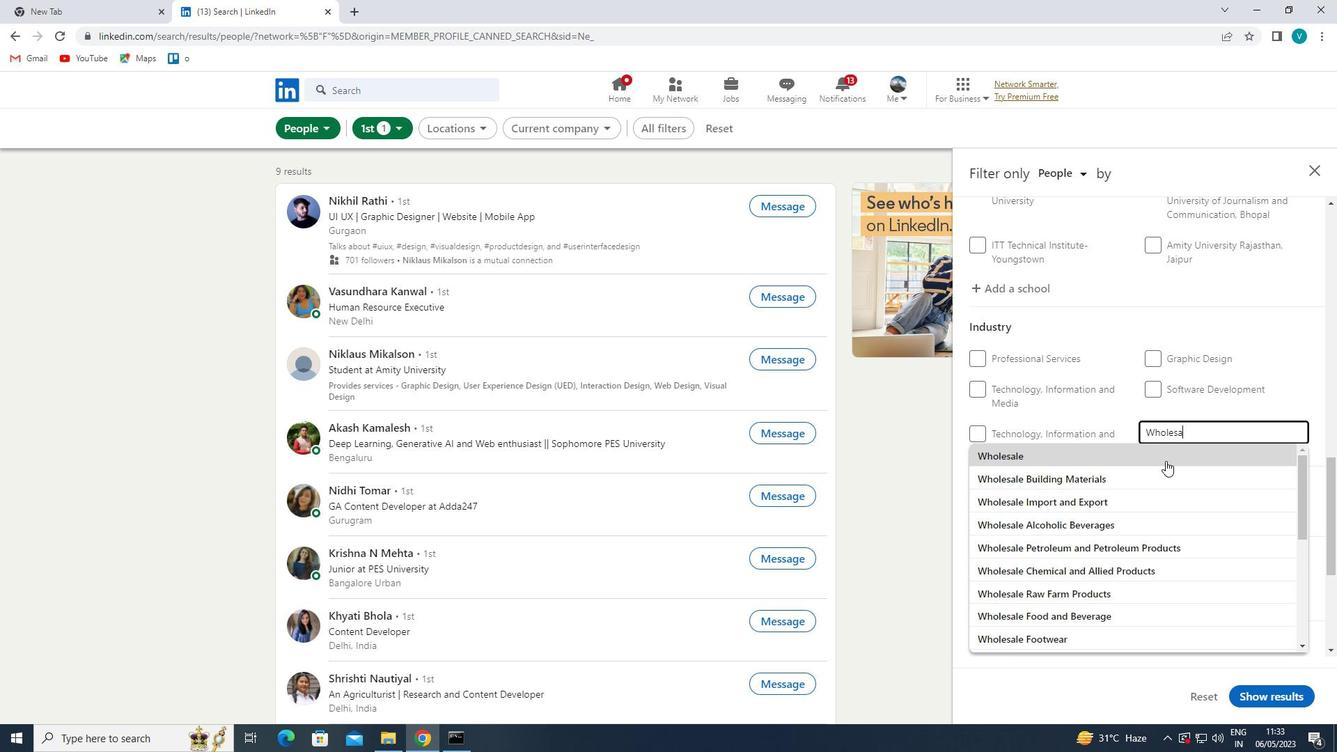 
Action: Mouse moved to (1085, 631)
Screenshot: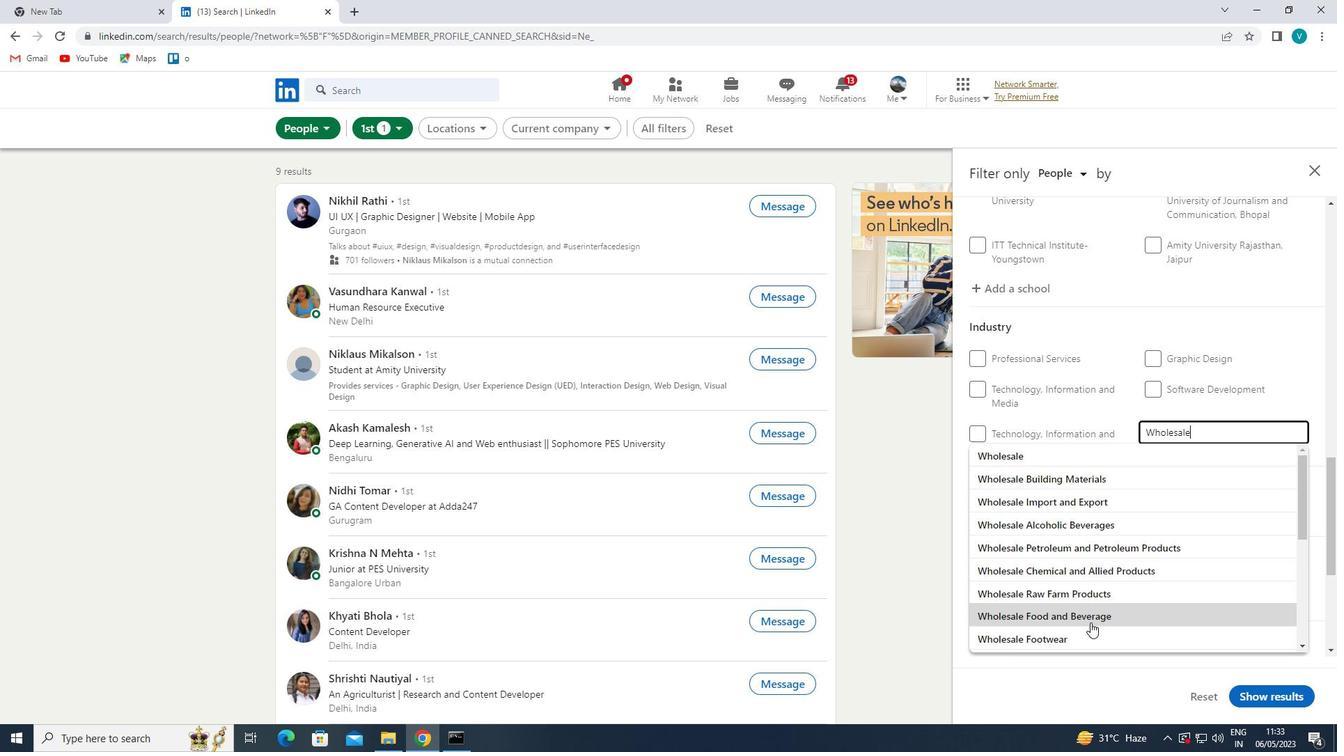 
Action: Mouse pressed left at (1085, 631)
Screenshot: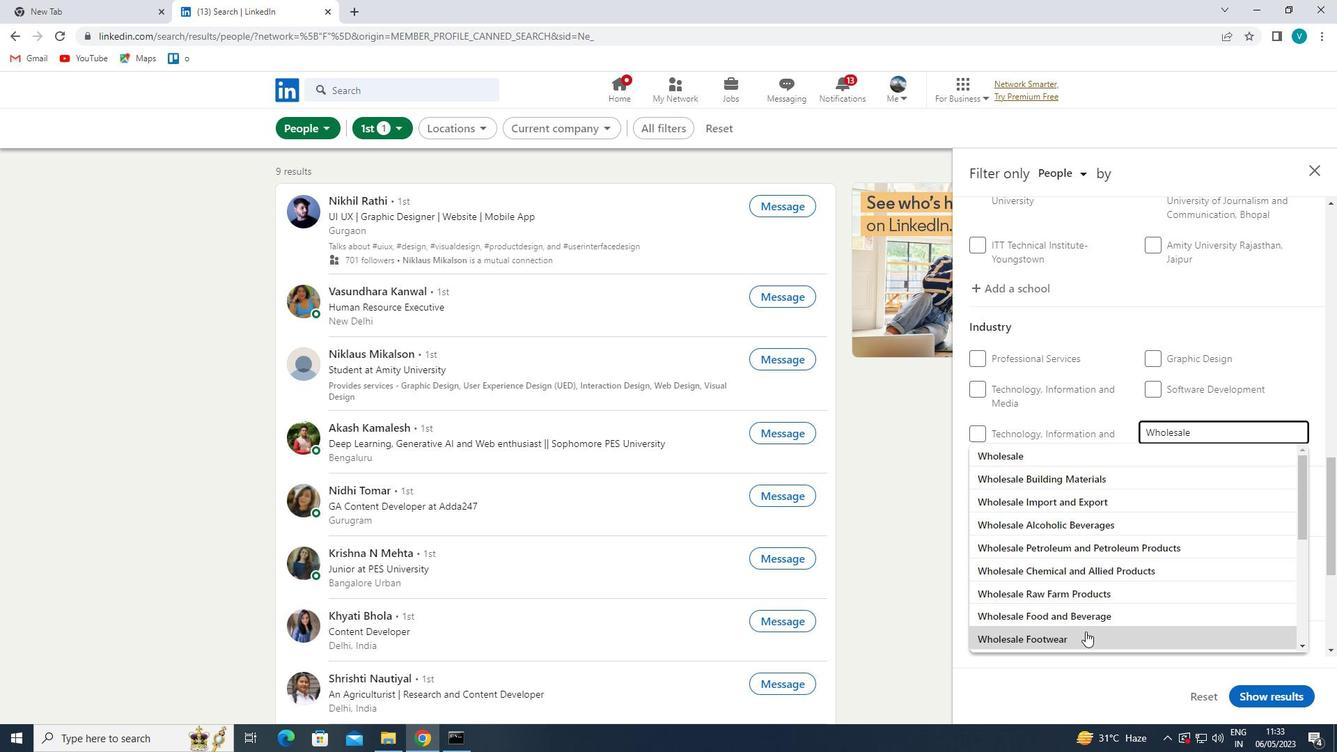 
Action: Mouse moved to (1128, 534)
Screenshot: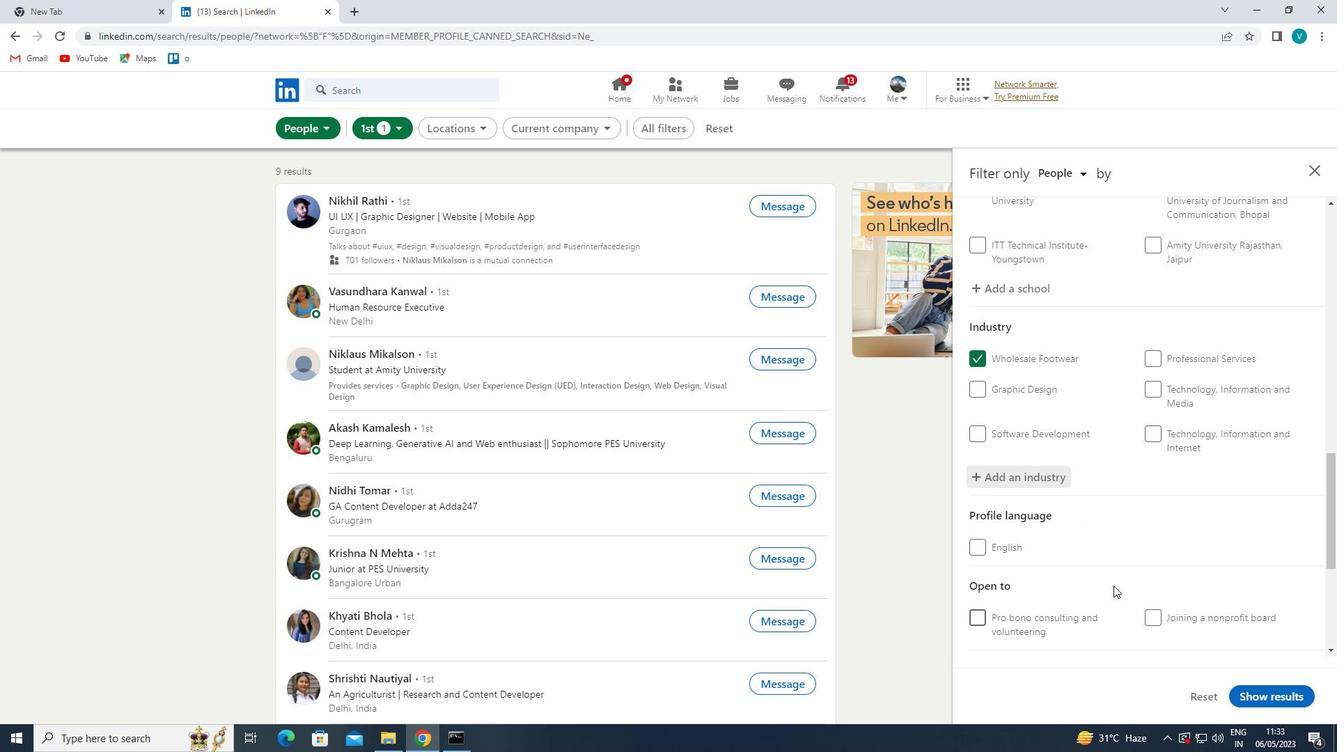 
Action: Mouse scrolled (1128, 534) with delta (0, 0)
Screenshot: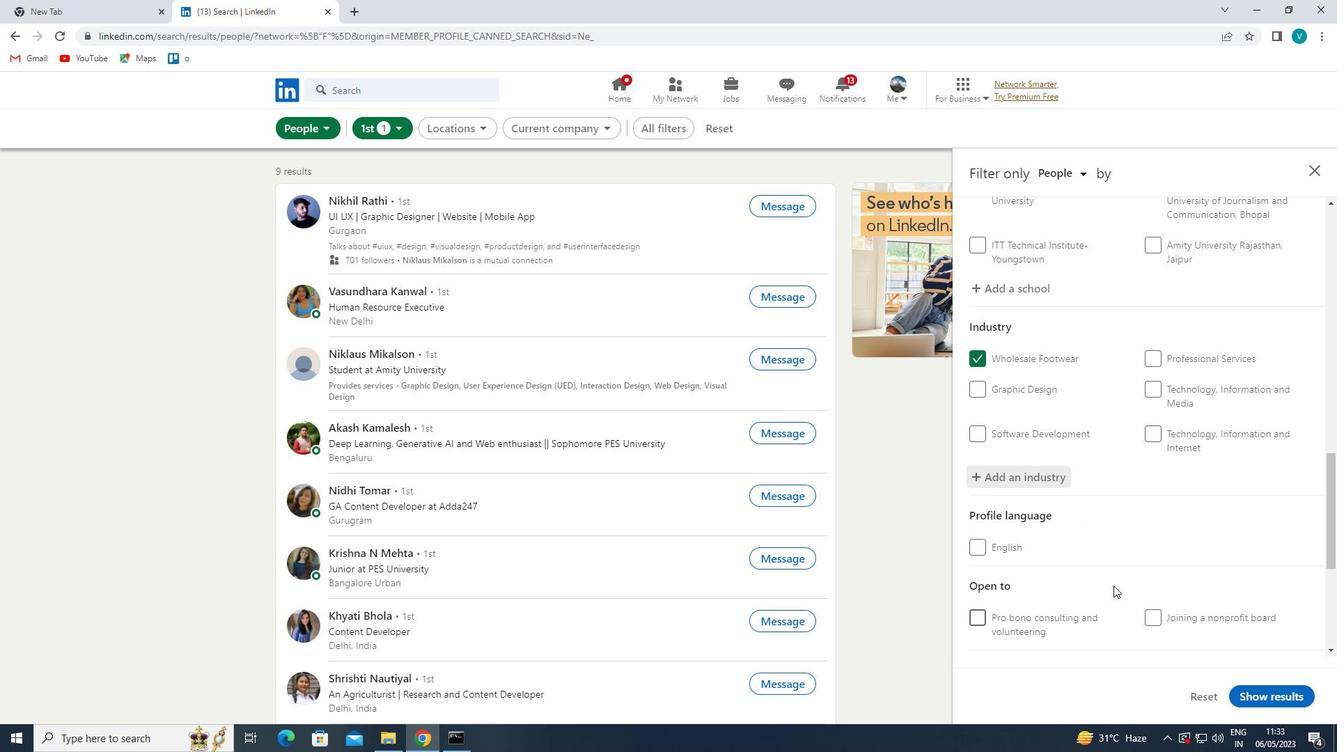 
Action: Mouse moved to (1131, 530)
Screenshot: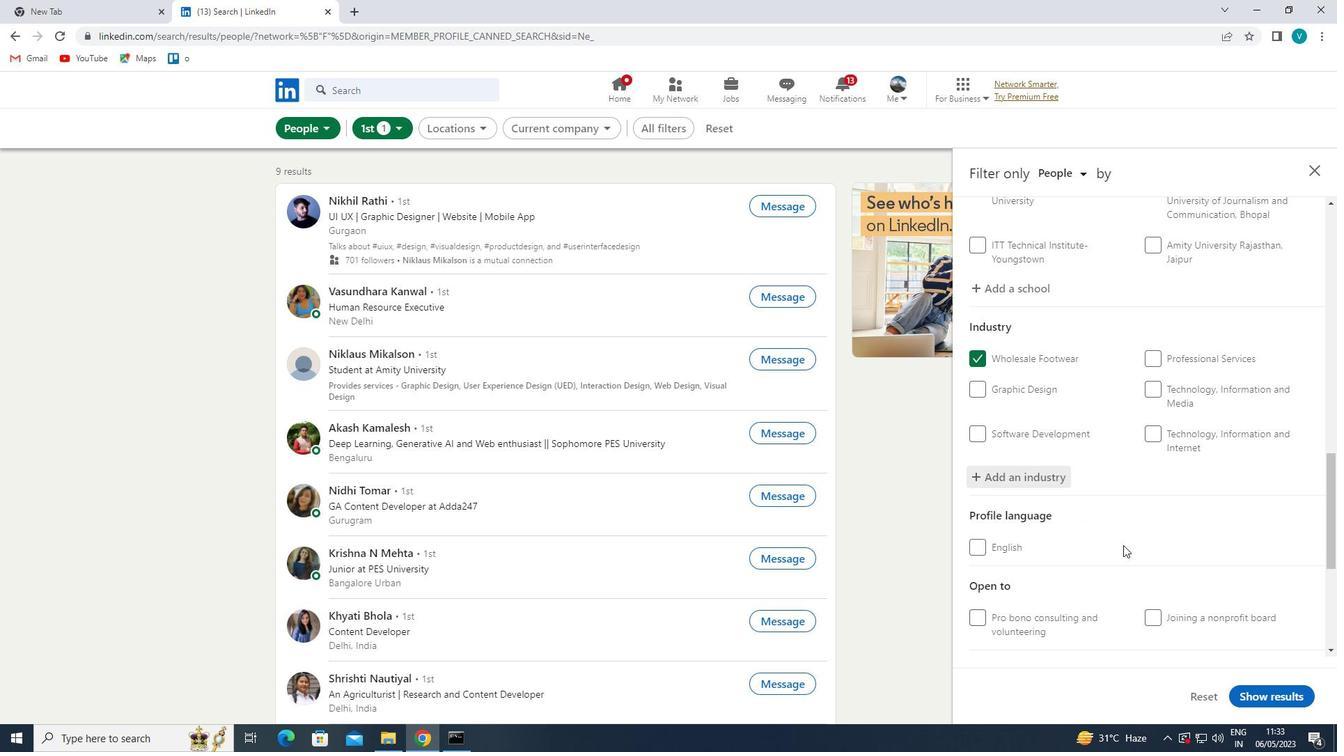 
Action: Mouse scrolled (1131, 530) with delta (0, 0)
Screenshot: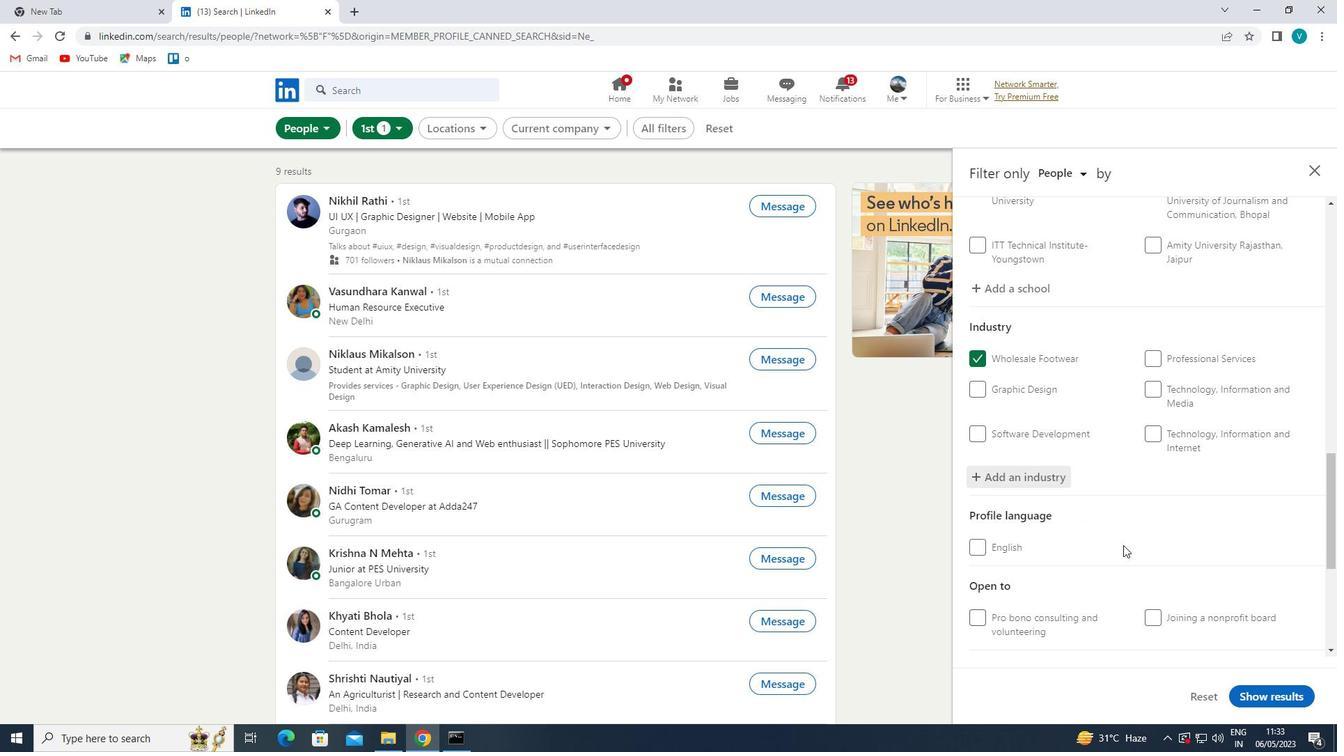 
Action: Mouse moved to (1132, 530)
Screenshot: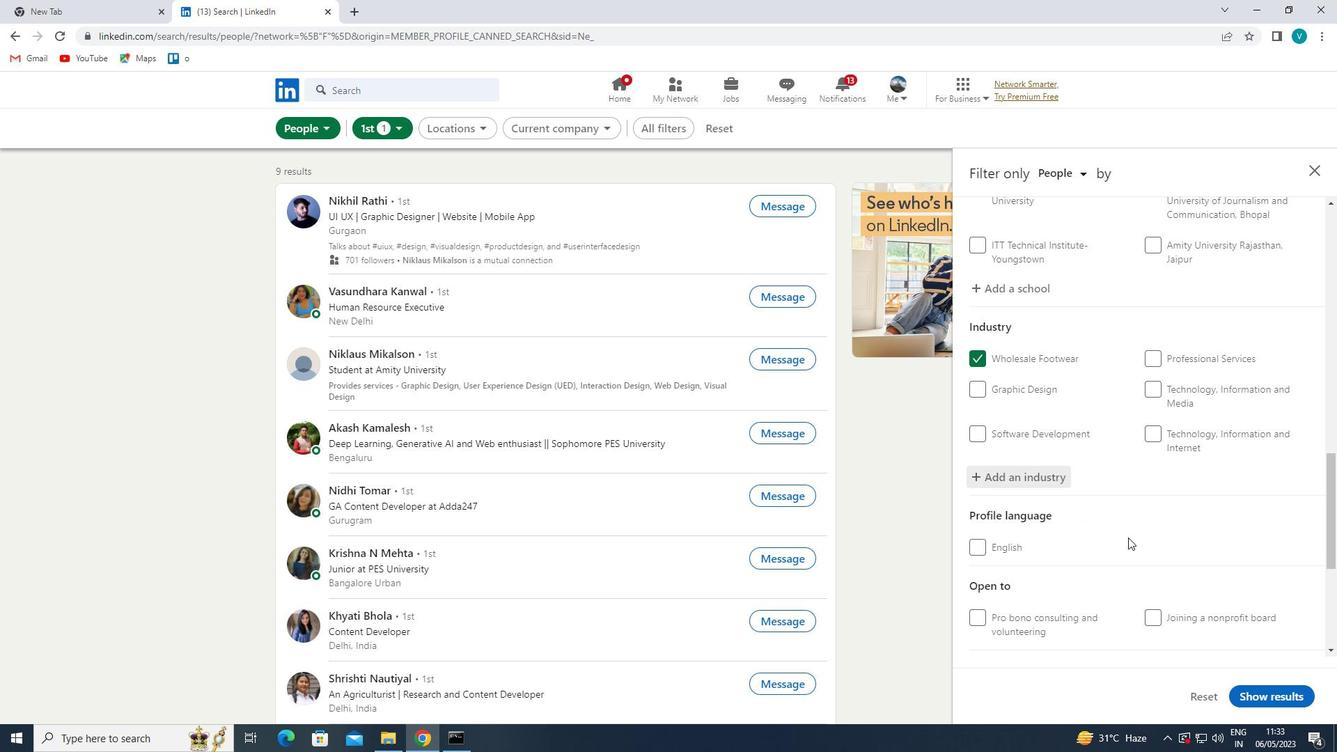 
Action: Mouse scrolled (1132, 530) with delta (0, 0)
Screenshot: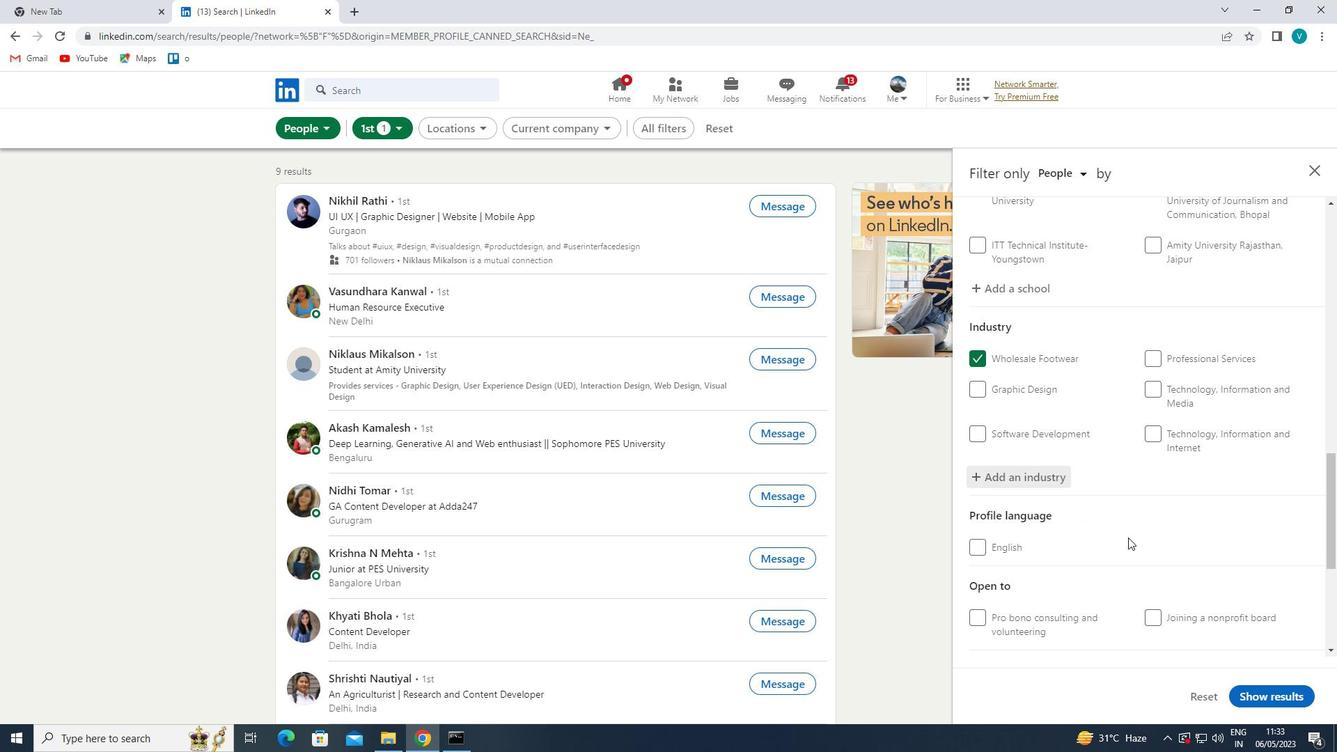 
Action: Mouse moved to (1135, 530)
Screenshot: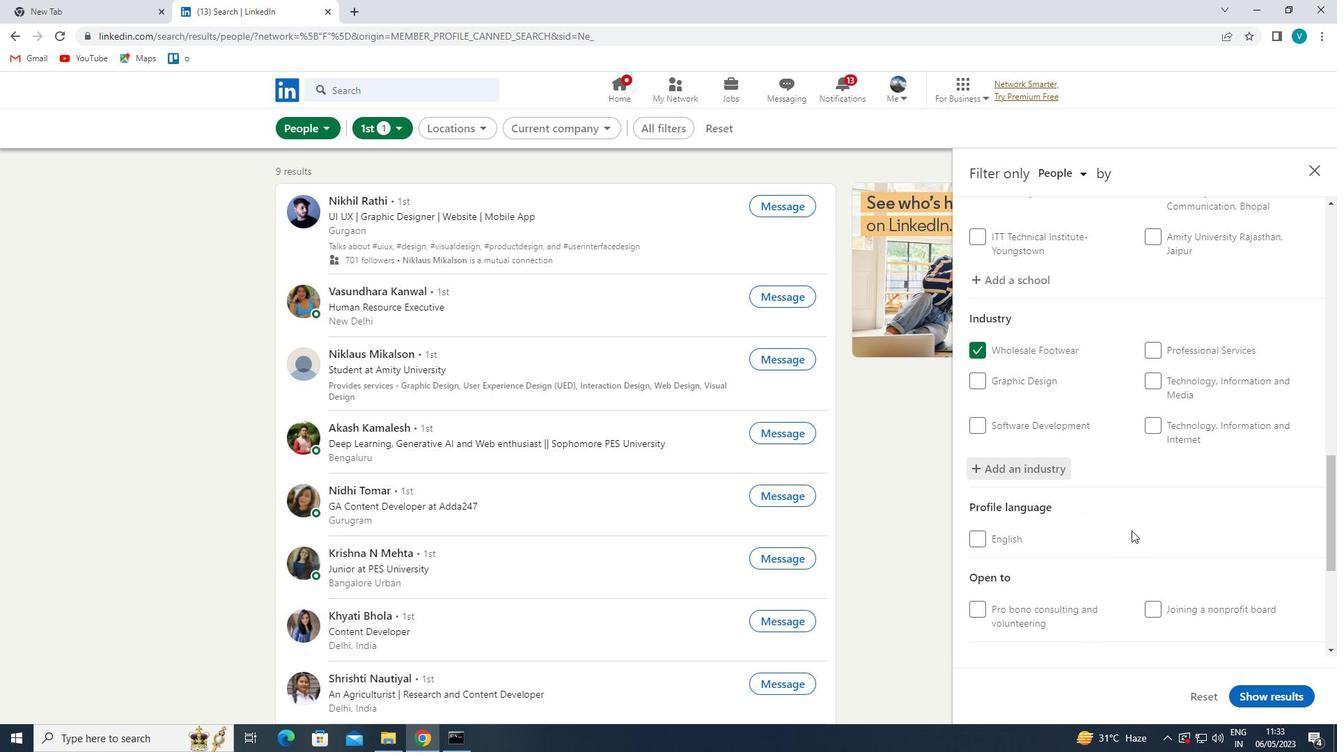 
Action: Mouse scrolled (1135, 530) with delta (0, 0)
Screenshot: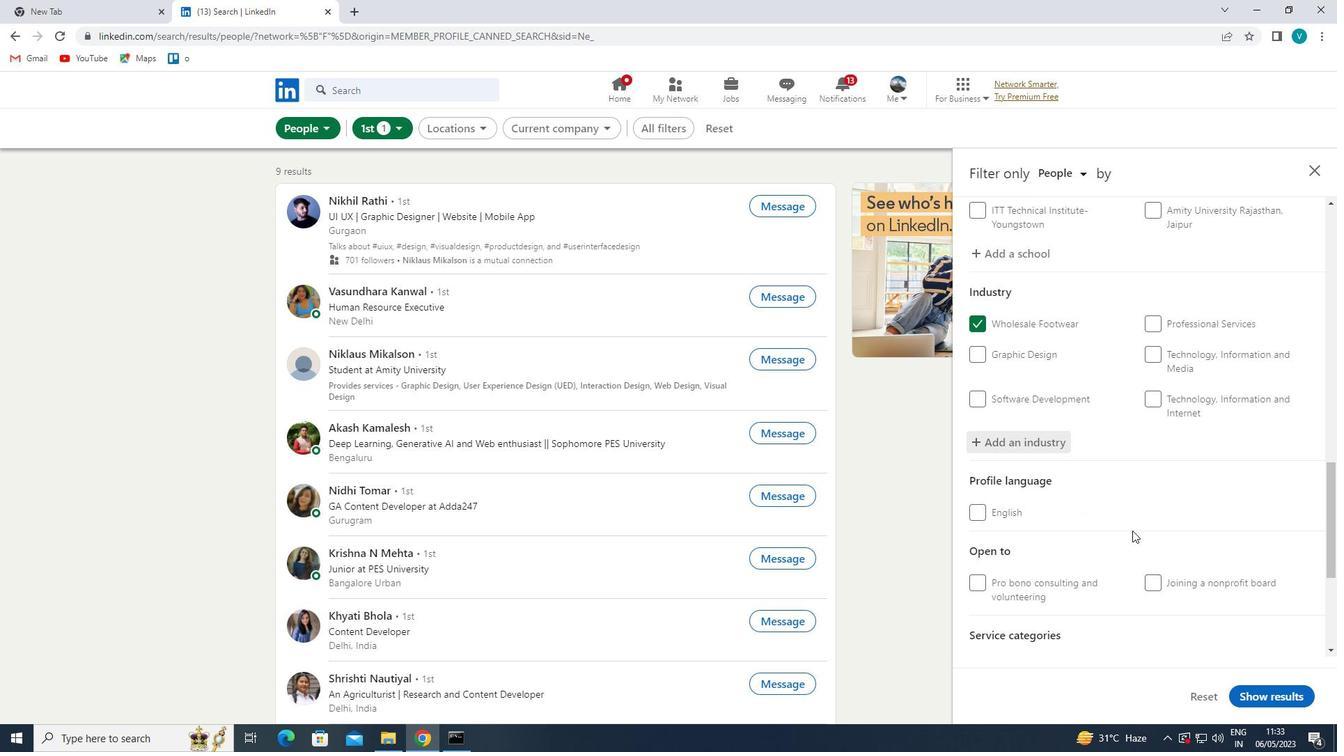 
Action: Mouse moved to (1187, 486)
Screenshot: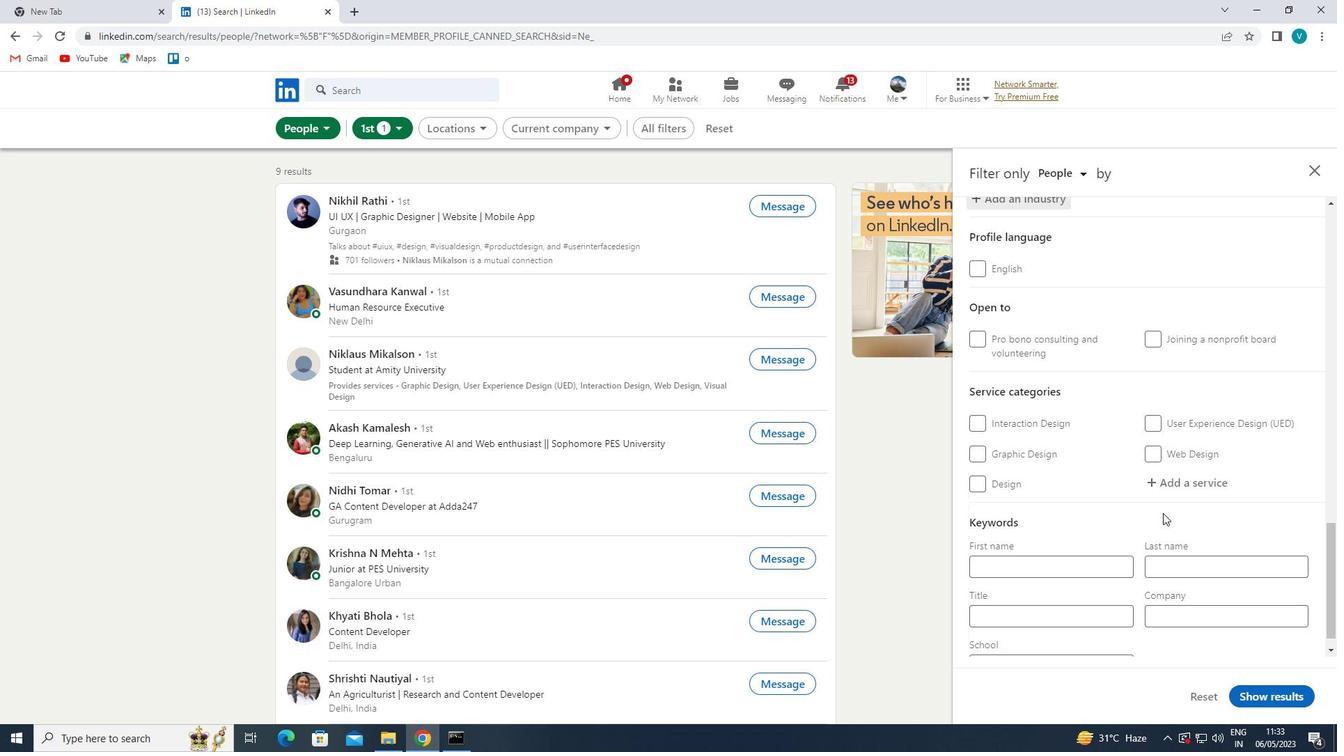 
Action: Mouse pressed left at (1187, 486)
Screenshot: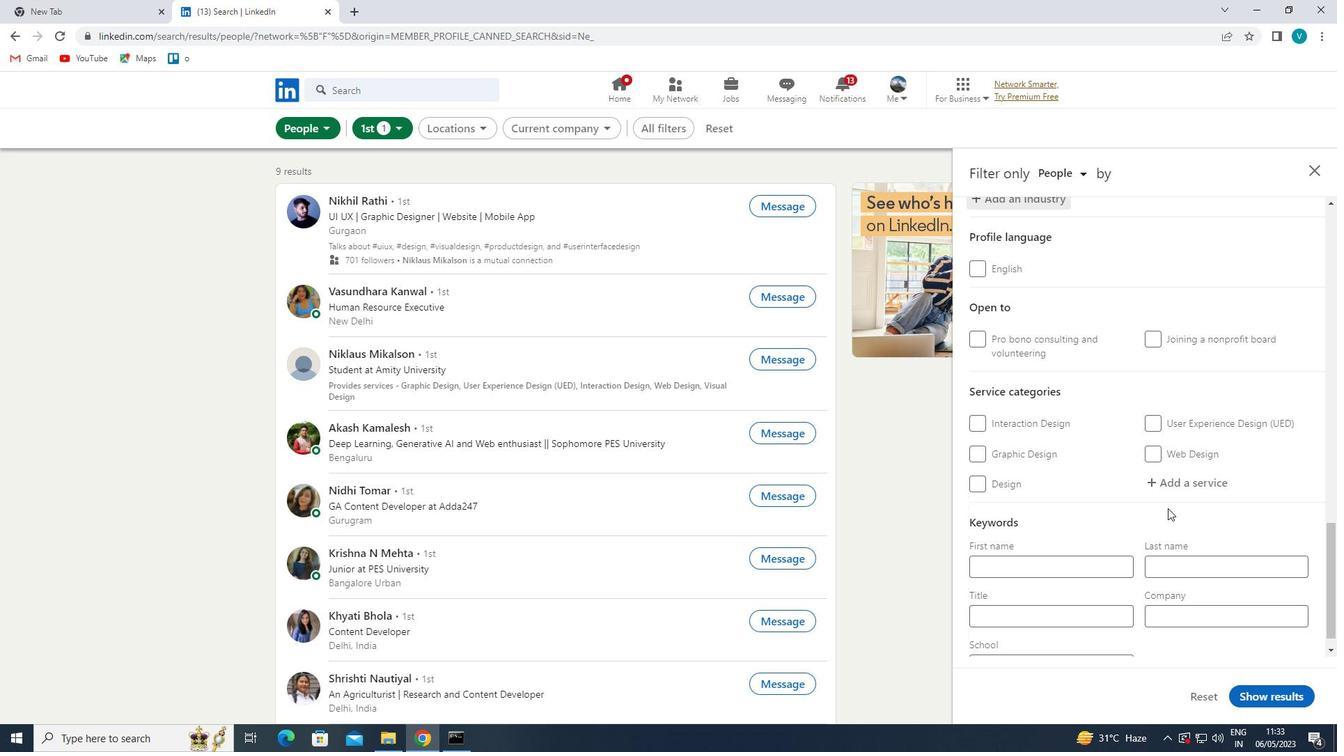 
Action: Mouse moved to (1144, 514)
Screenshot: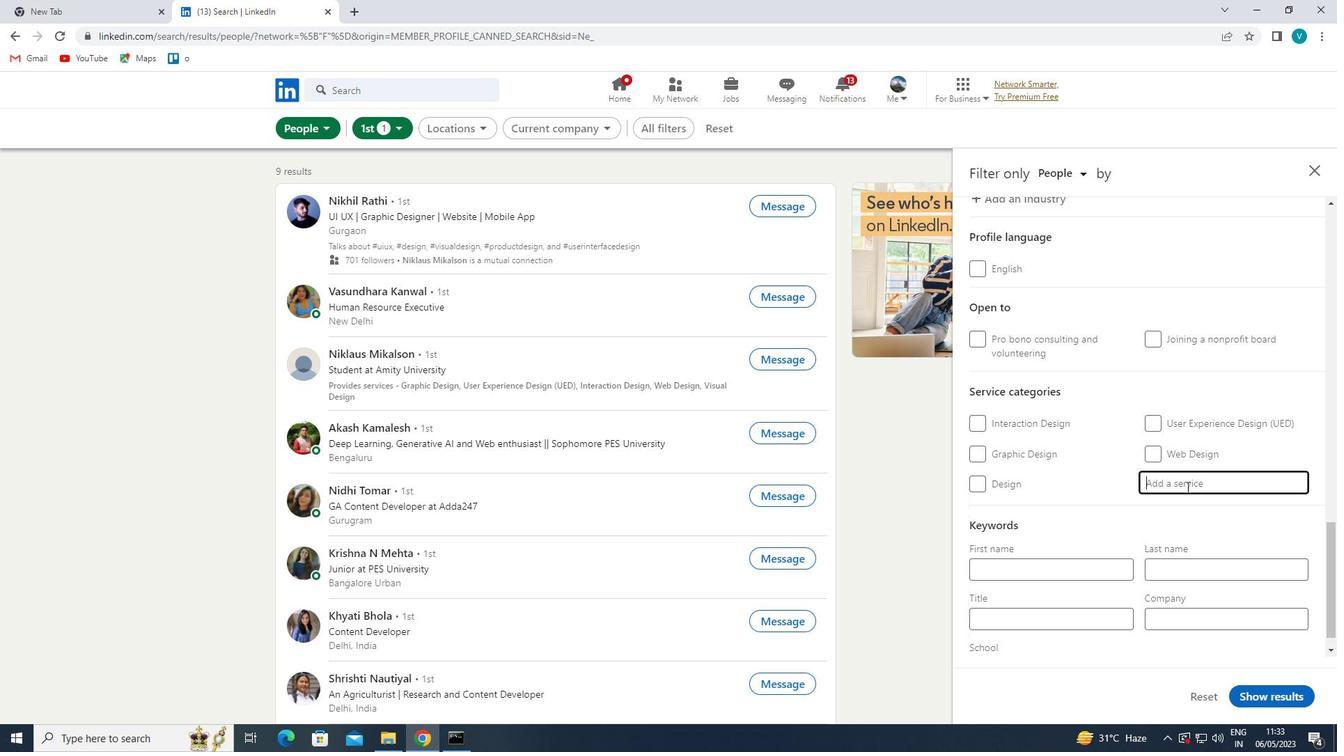 
Action: Key pressed <Key.shift>BI<Key.backspace>USNESS<Key.space>
Screenshot: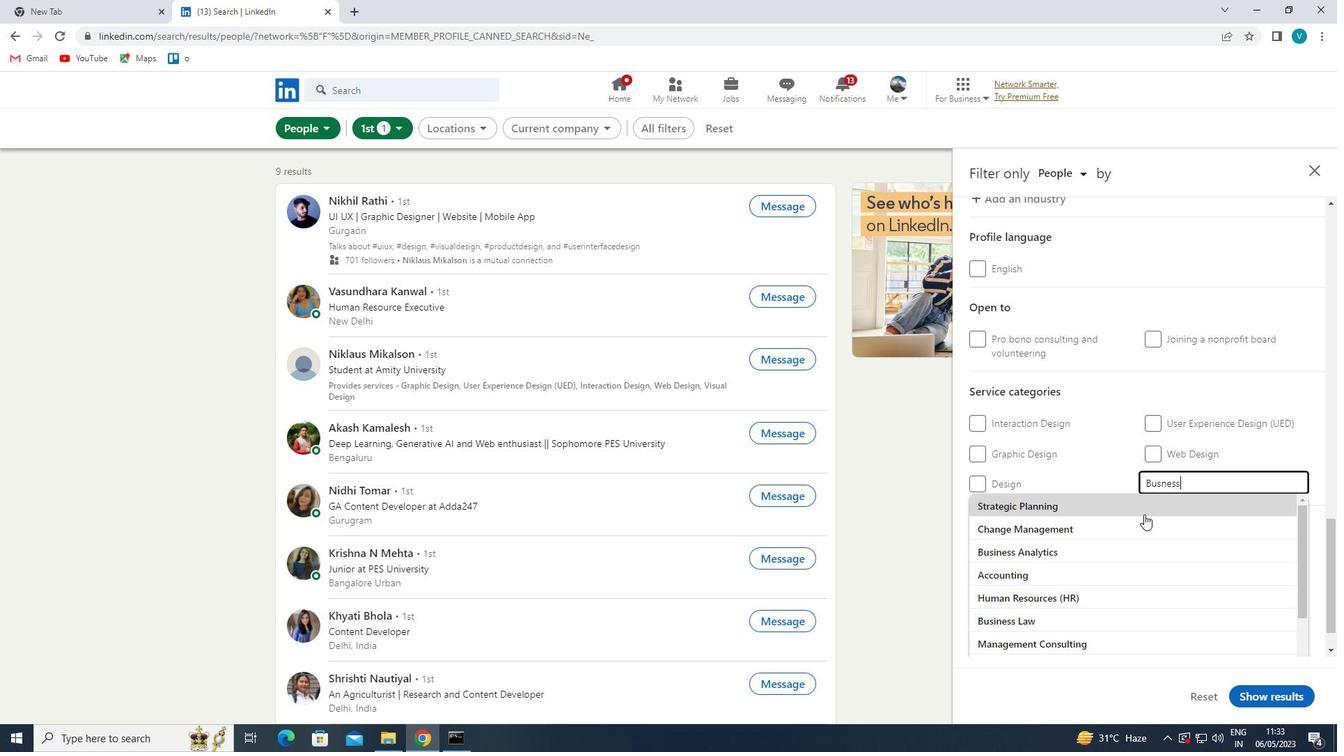 
Action: Mouse moved to (1162, 482)
Screenshot: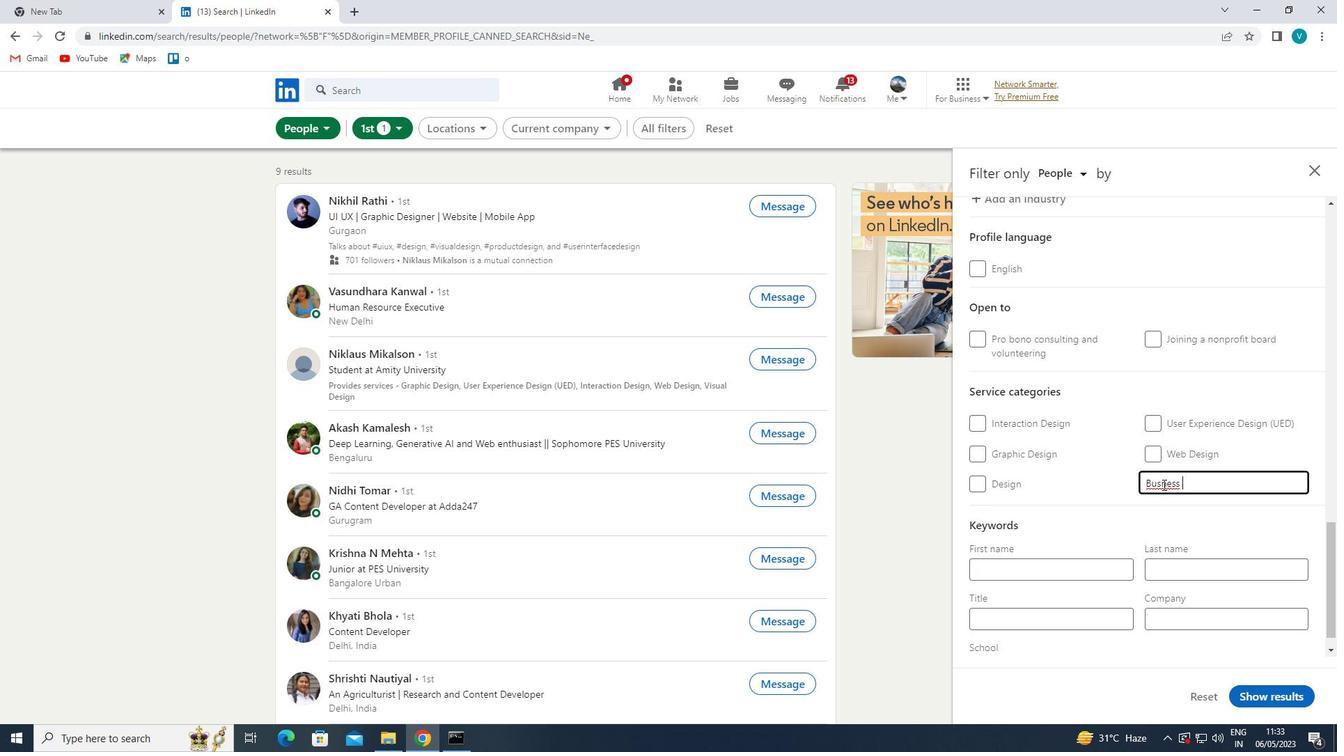 
Action: Mouse pressed left at (1162, 482)
Screenshot: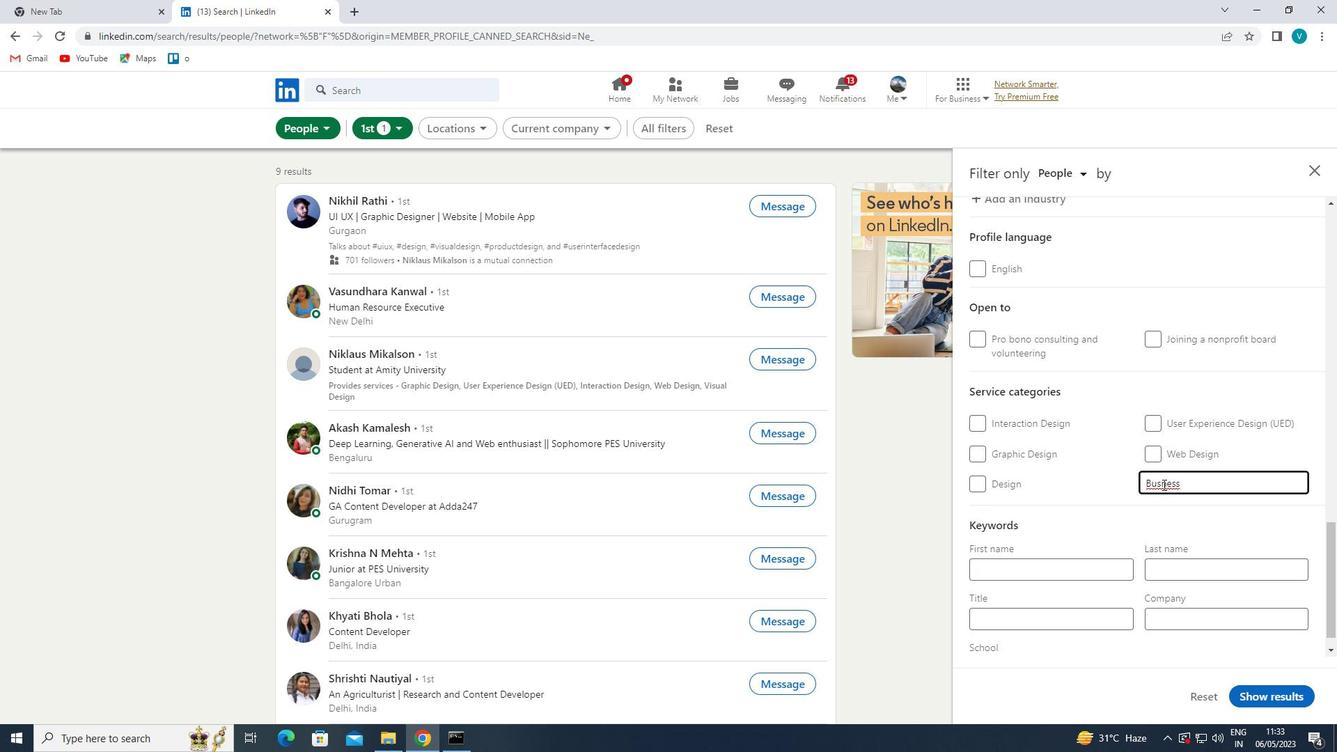 
Action: Mouse moved to (1158, 562)
Screenshot: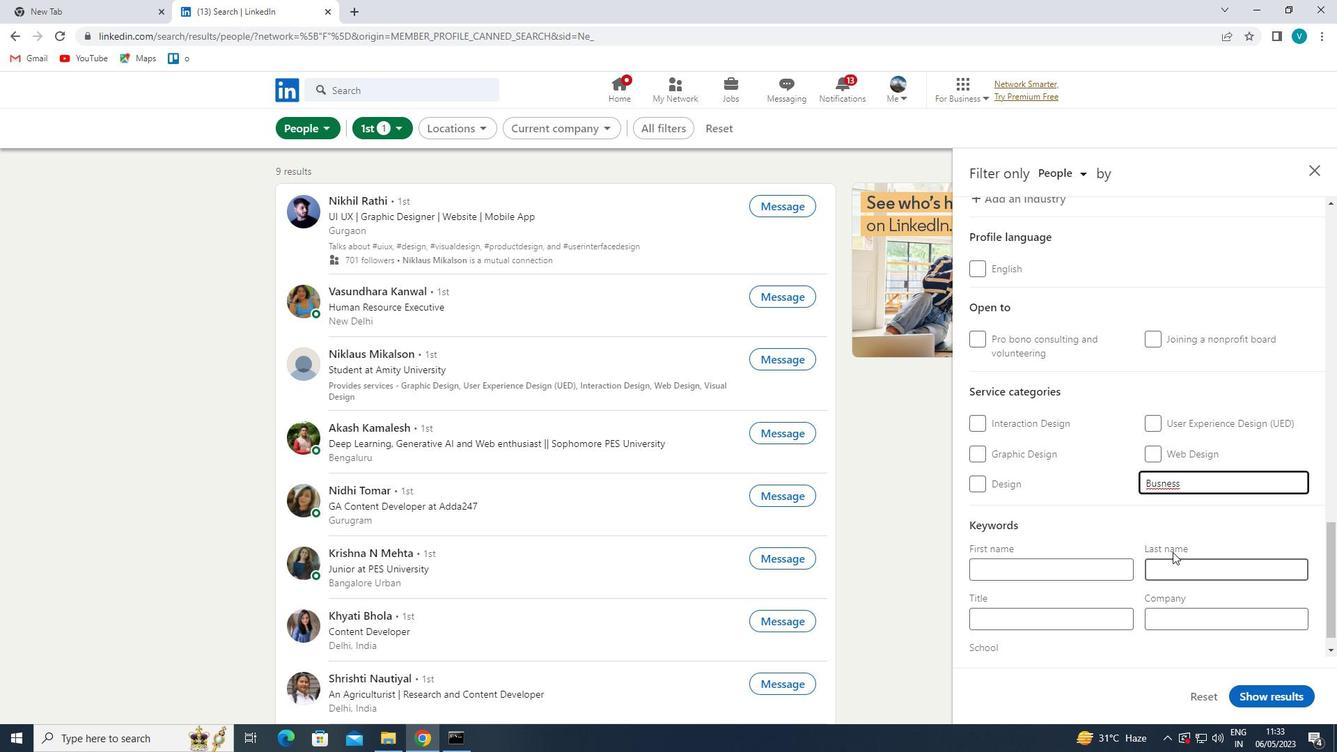 
Action: Key pressed SI
Screenshot: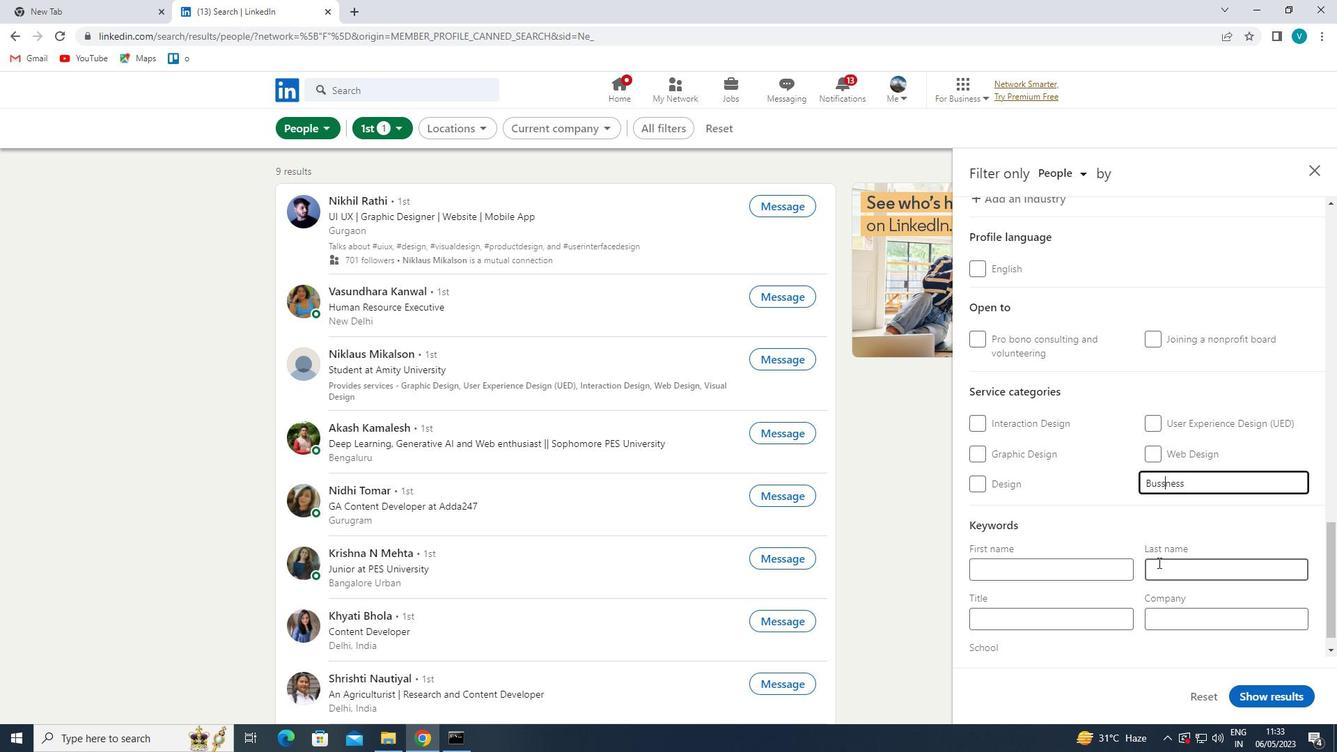 
Action: Mouse moved to (1208, 484)
Screenshot: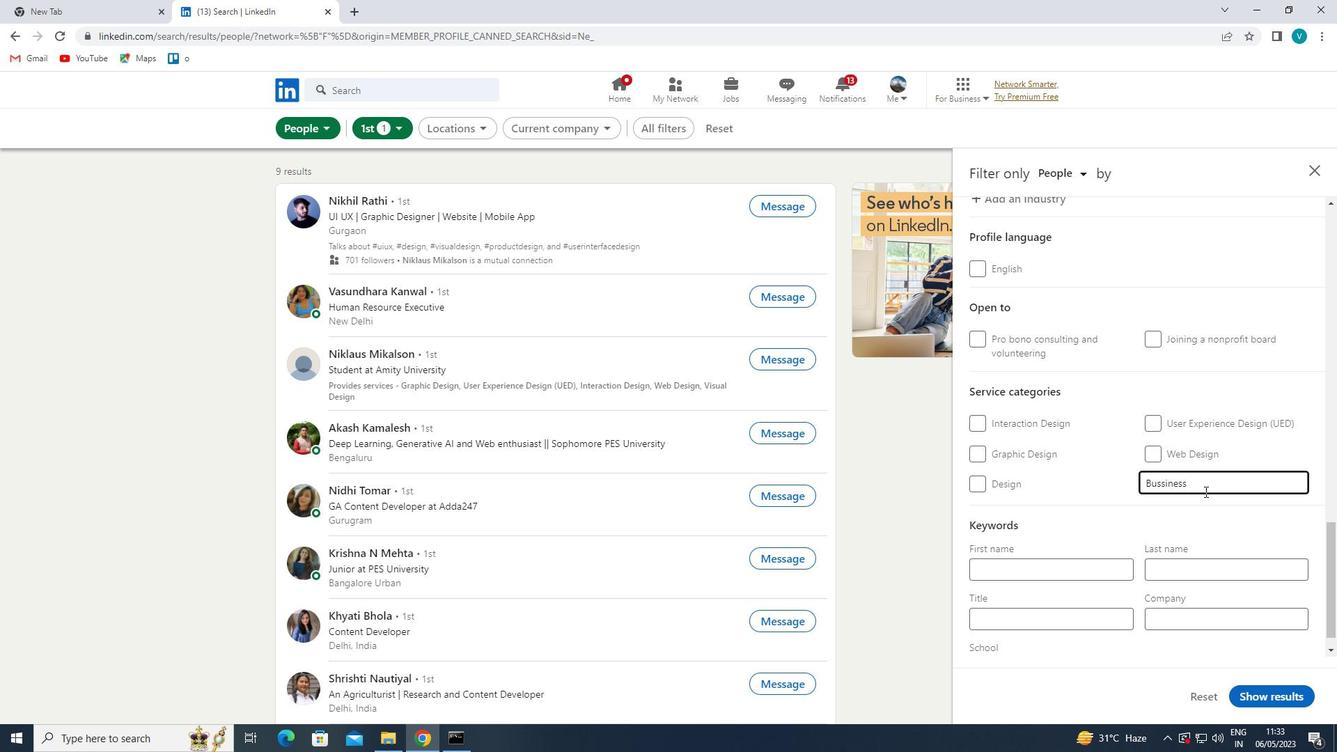 
Action: Mouse pressed left at (1208, 484)
Screenshot: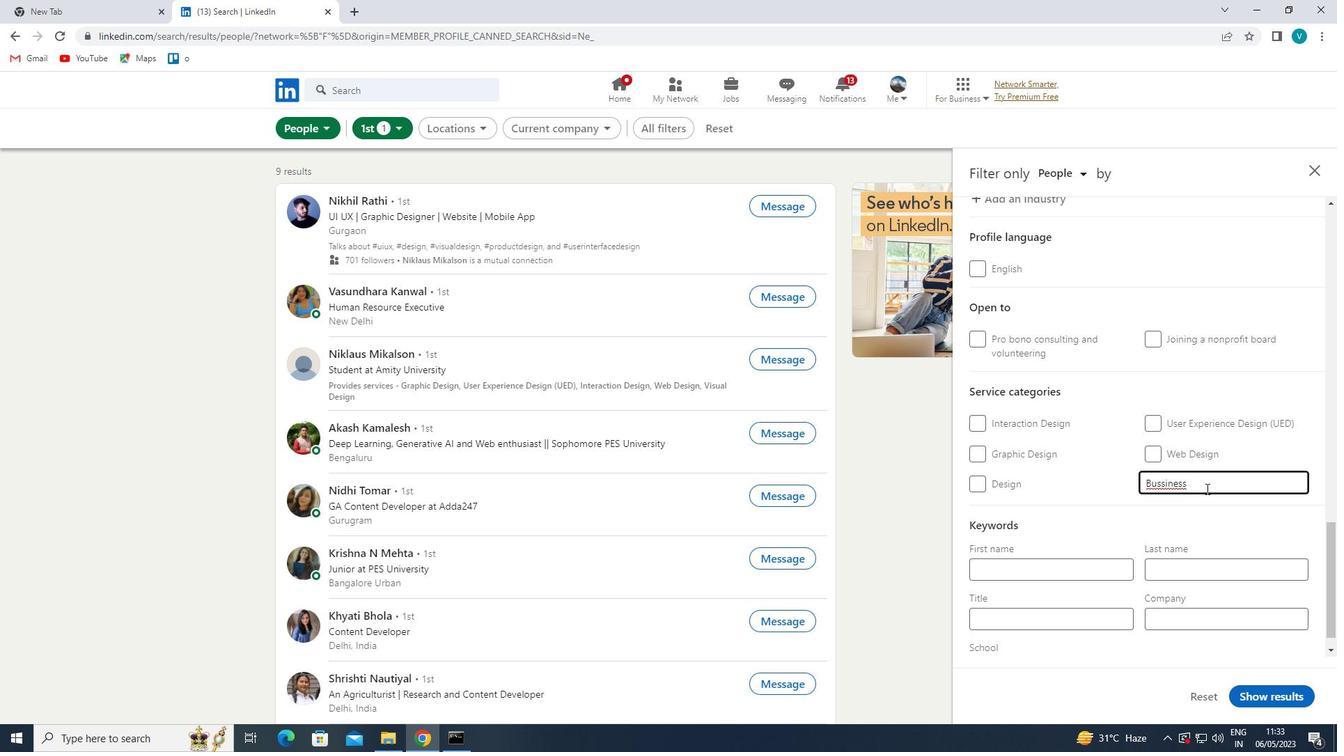 
Action: Mouse moved to (1163, 511)
Screenshot: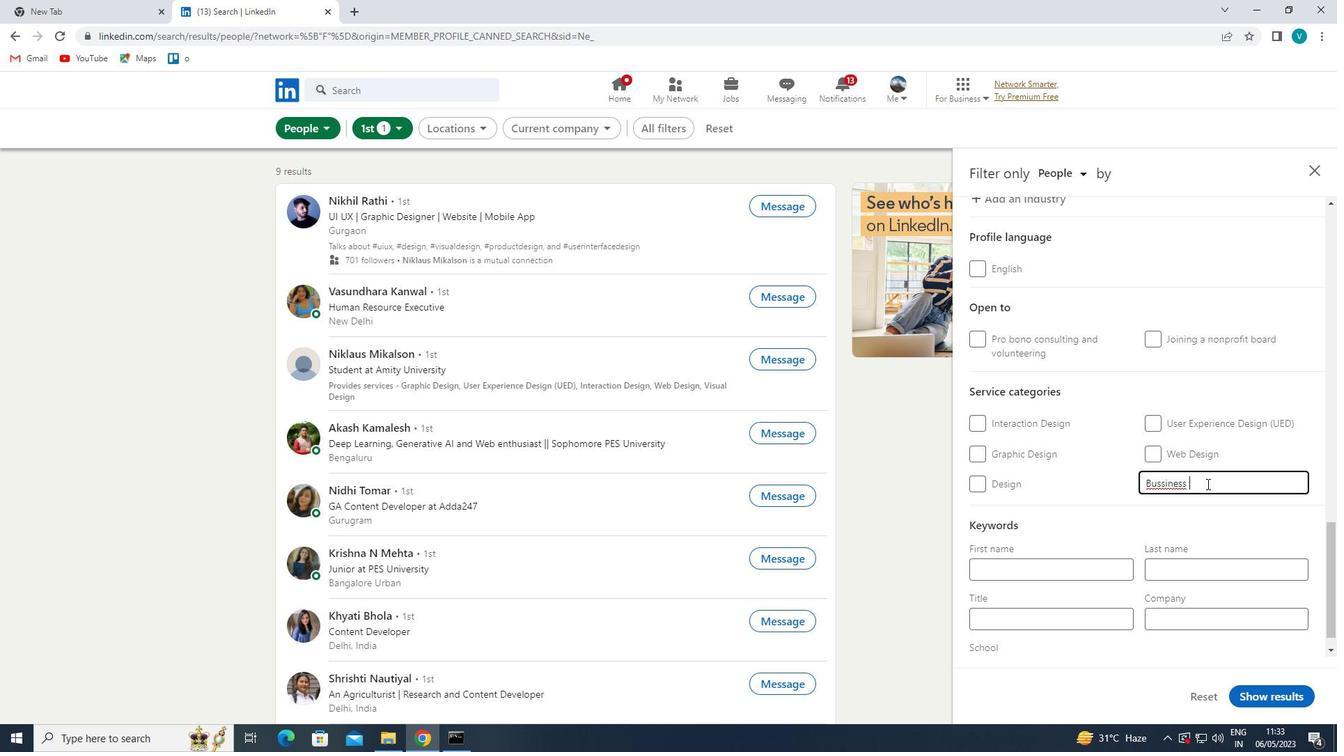 
Action: Key pressed <Key.backspace><Key.backspace><Key.left><Key.left><Key.left><Key.left><Key.backspace><Key.right><Key.right><Key.right><Key.right>
Screenshot: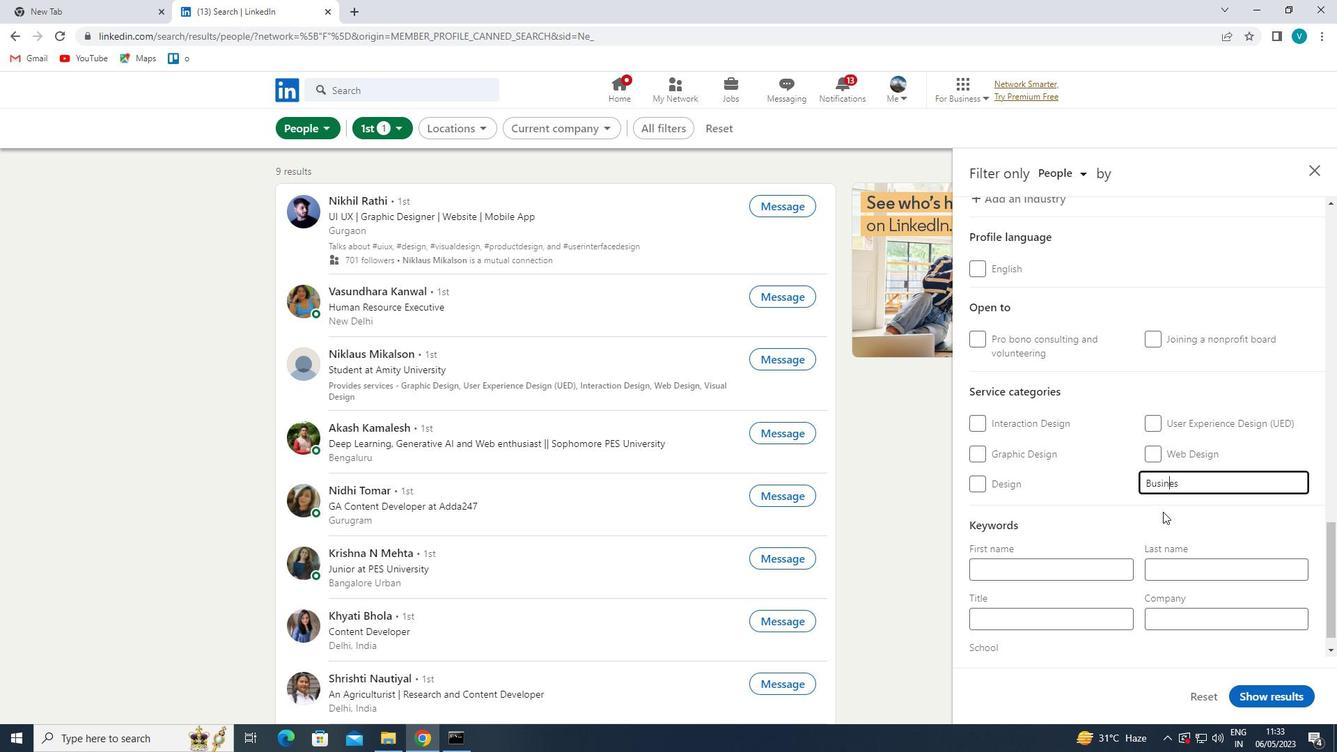 
Action: Mouse moved to (1089, 623)
Screenshot: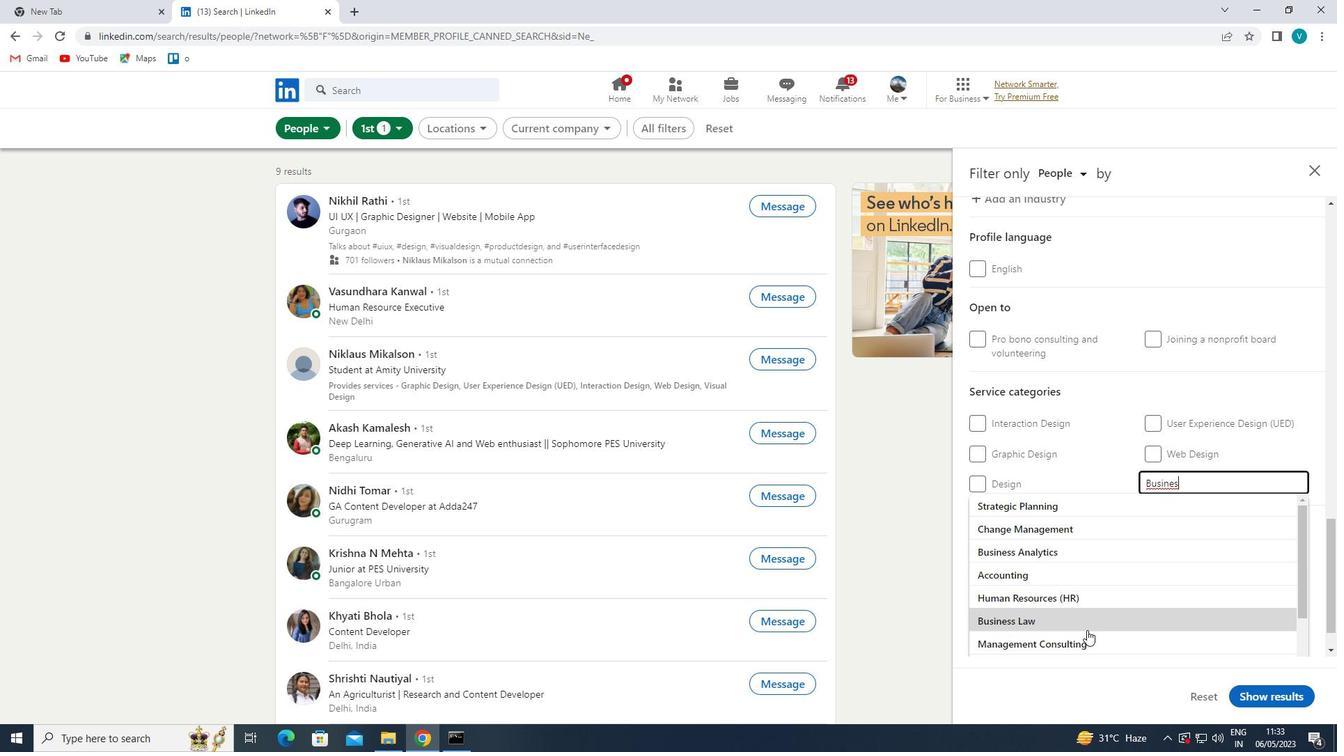 
Action: Mouse pressed left at (1089, 623)
Screenshot: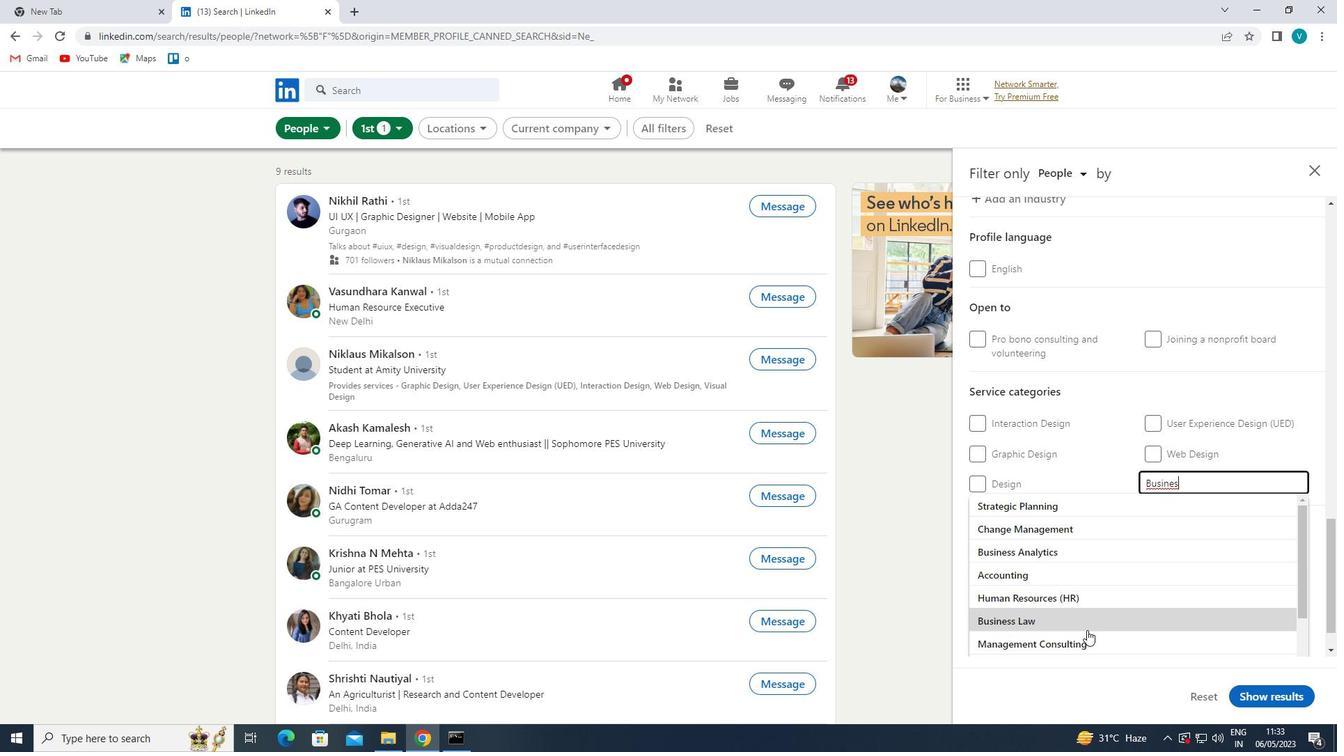 
Action: Mouse moved to (1103, 592)
Screenshot: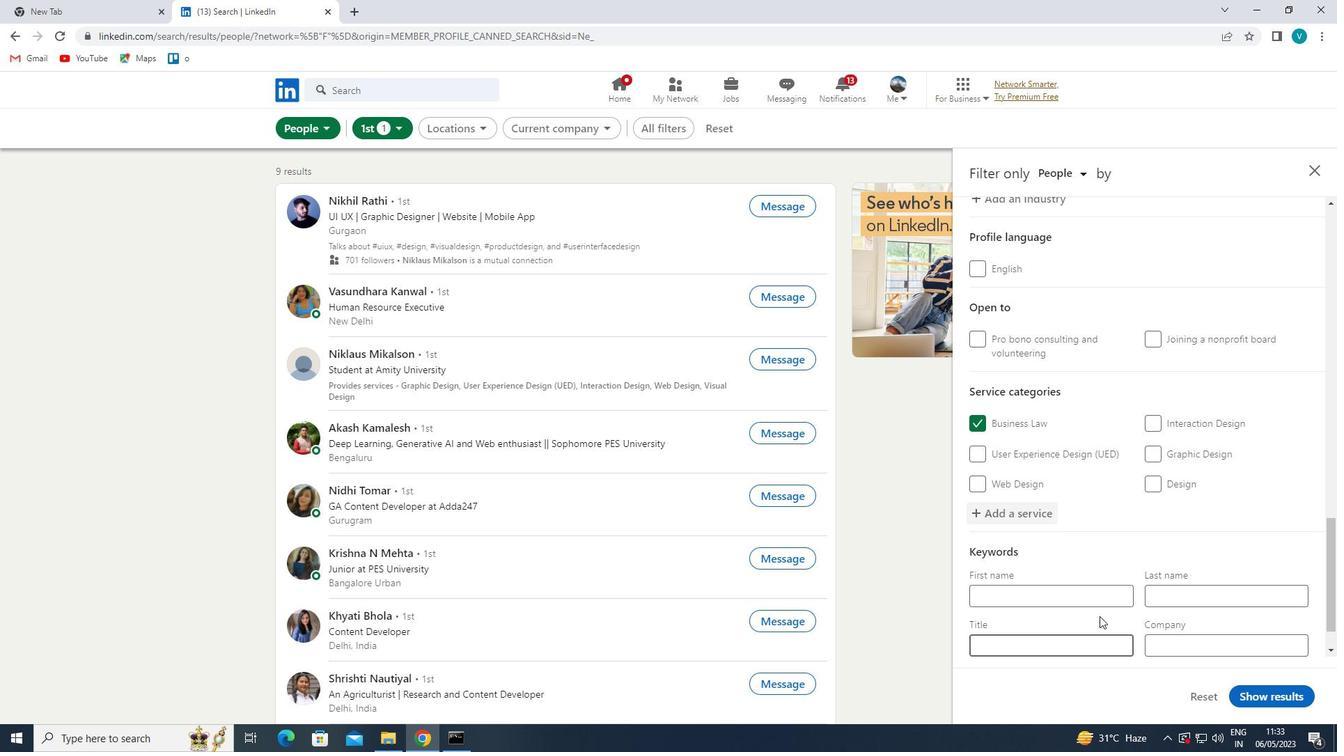 
Action: Mouse scrolled (1103, 591) with delta (0, 0)
Screenshot: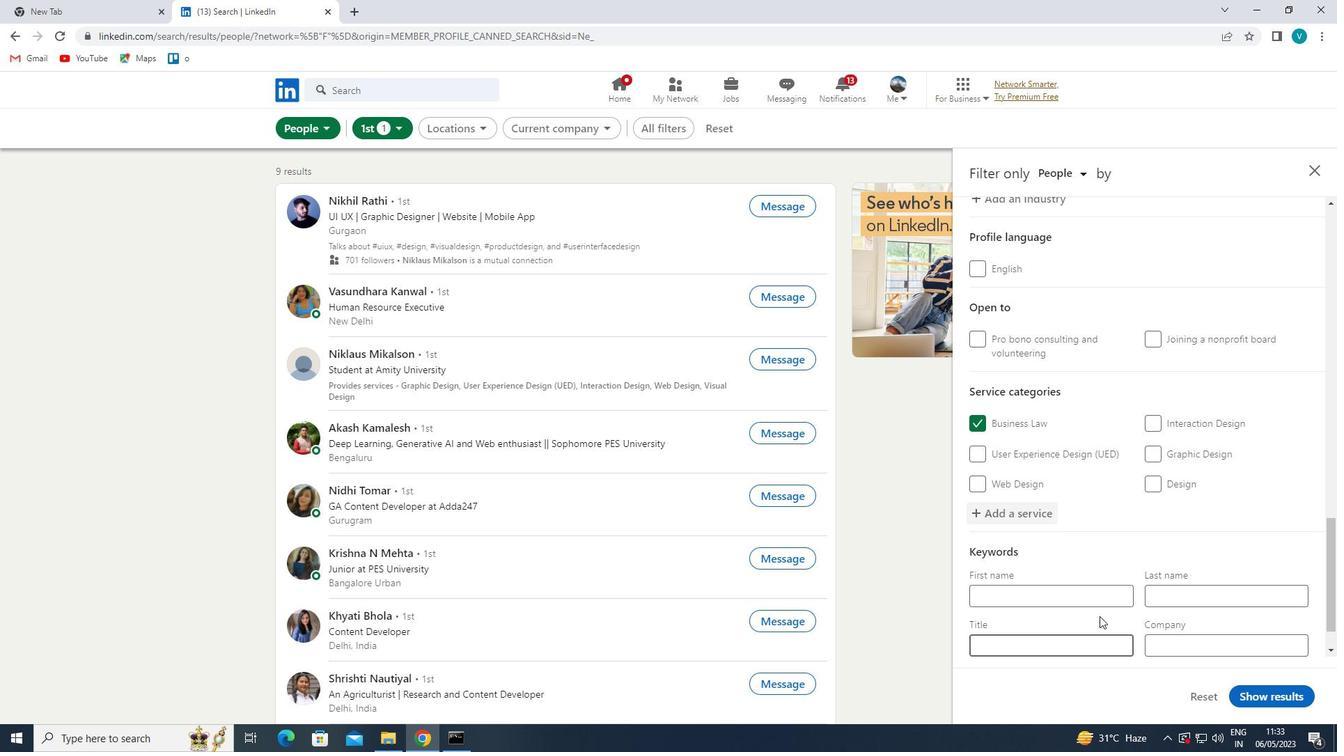 
Action: Mouse moved to (1103, 590)
Screenshot: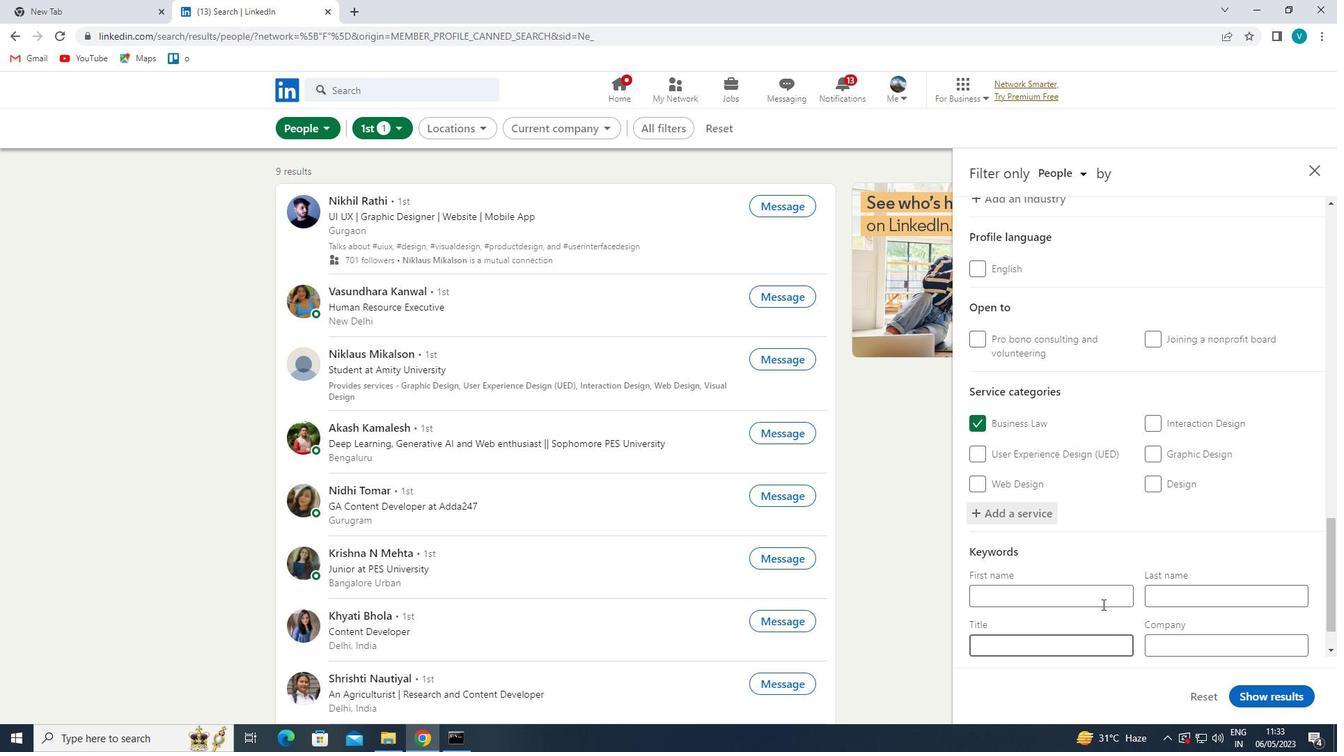 
Action: Mouse scrolled (1103, 589) with delta (0, 0)
Screenshot: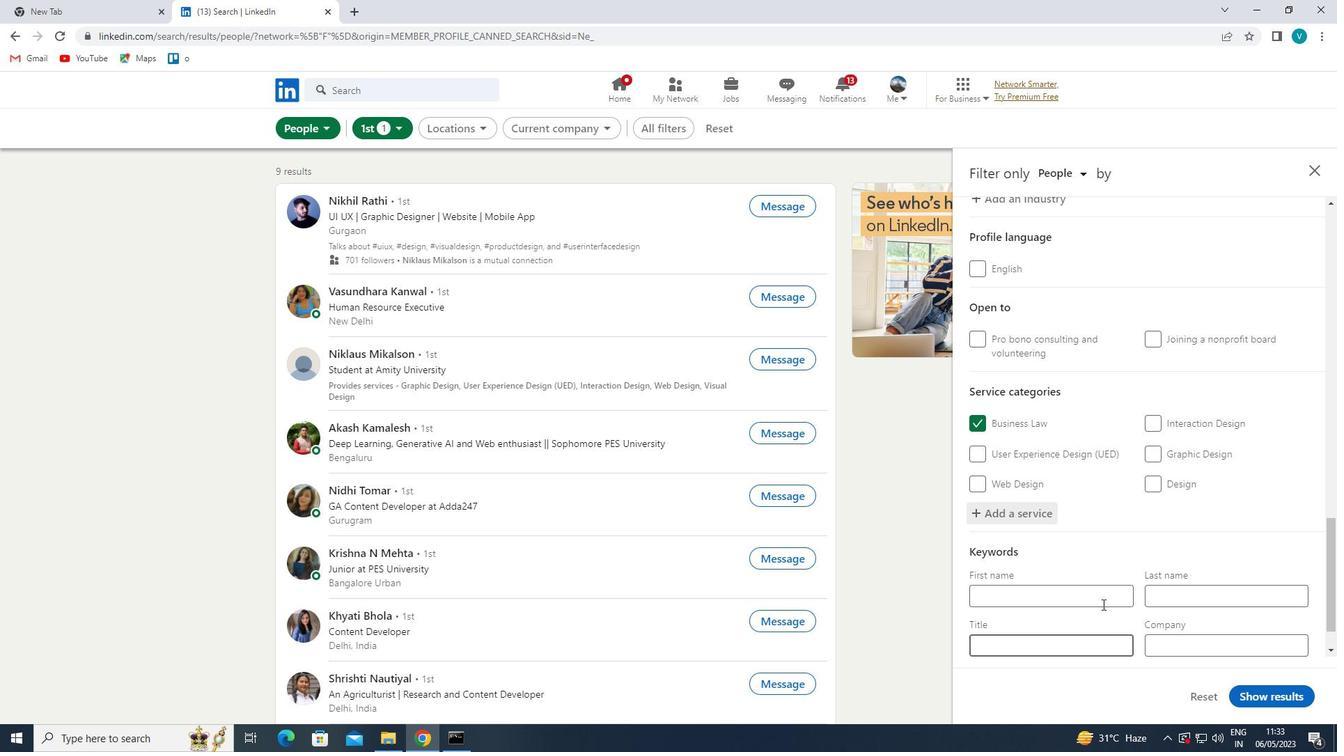 
Action: Mouse moved to (1101, 587)
Screenshot: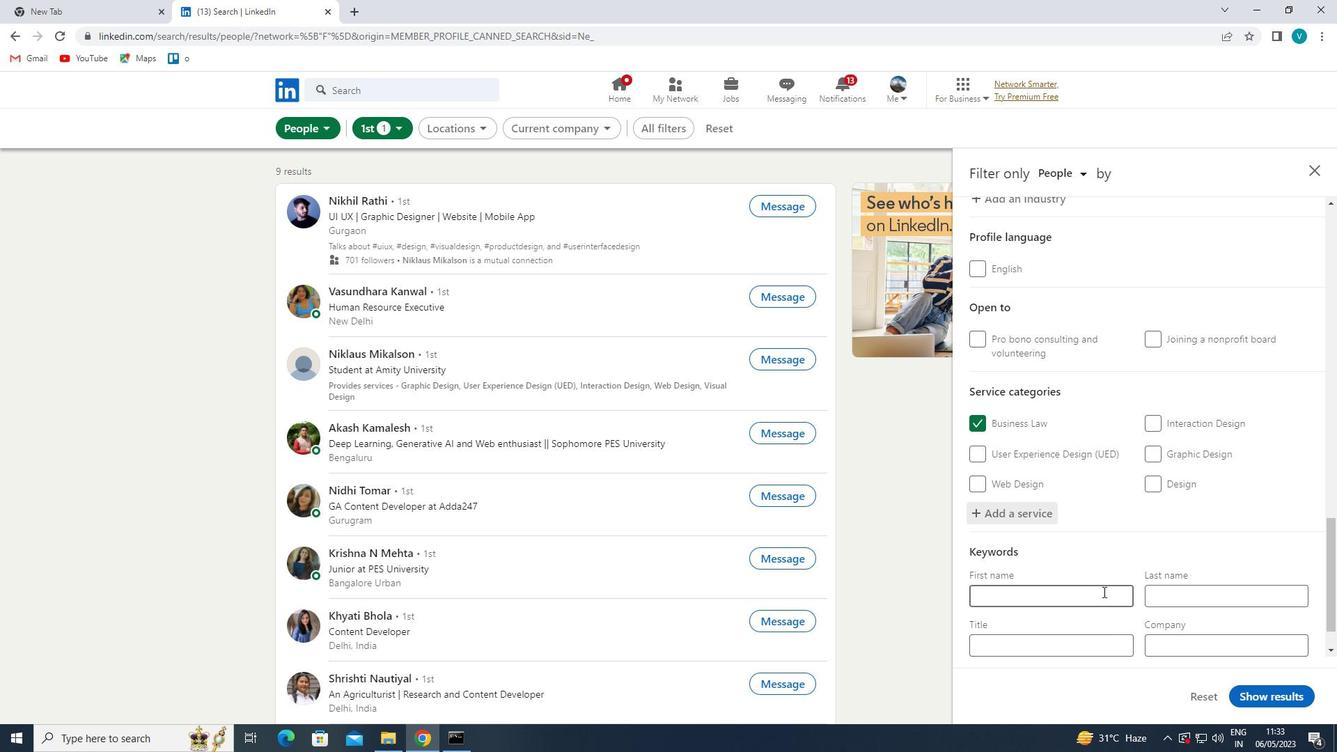 
Action: Mouse scrolled (1101, 587) with delta (0, 0)
Screenshot: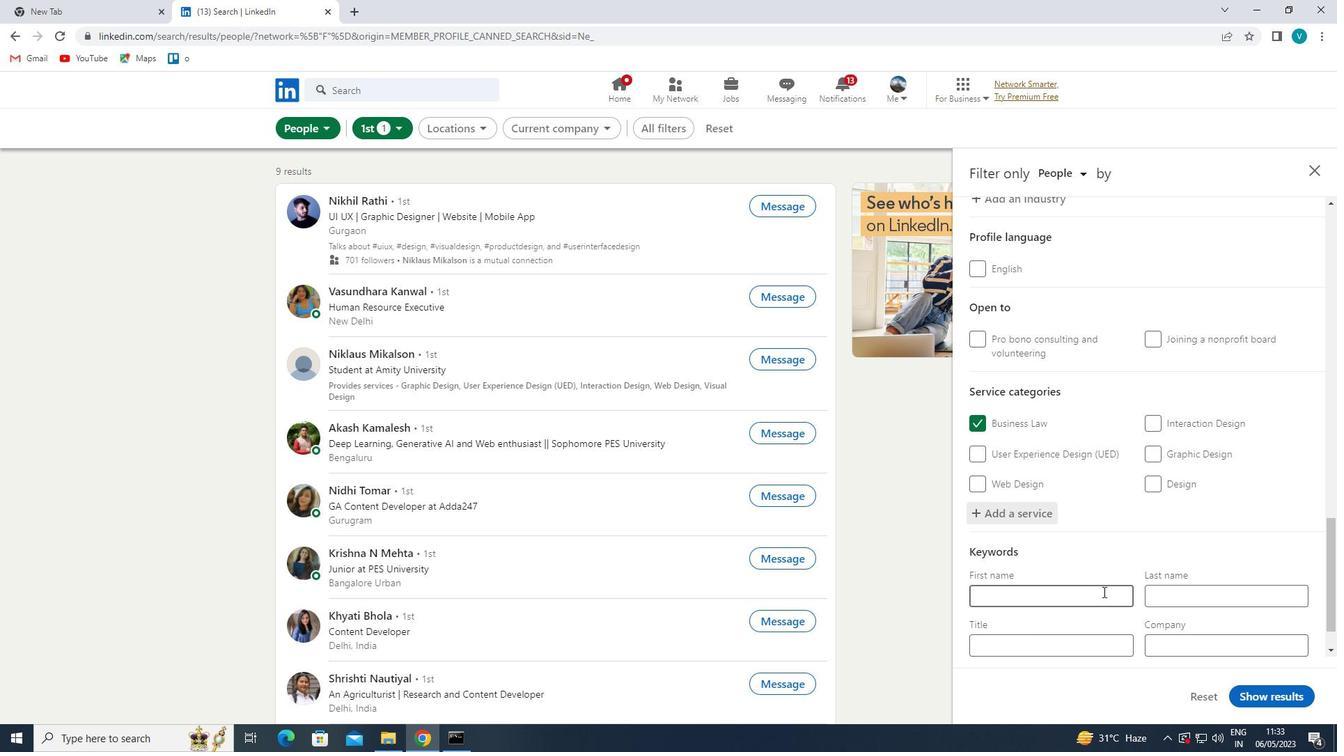 
Action: Mouse moved to (1100, 587)
Screenshot: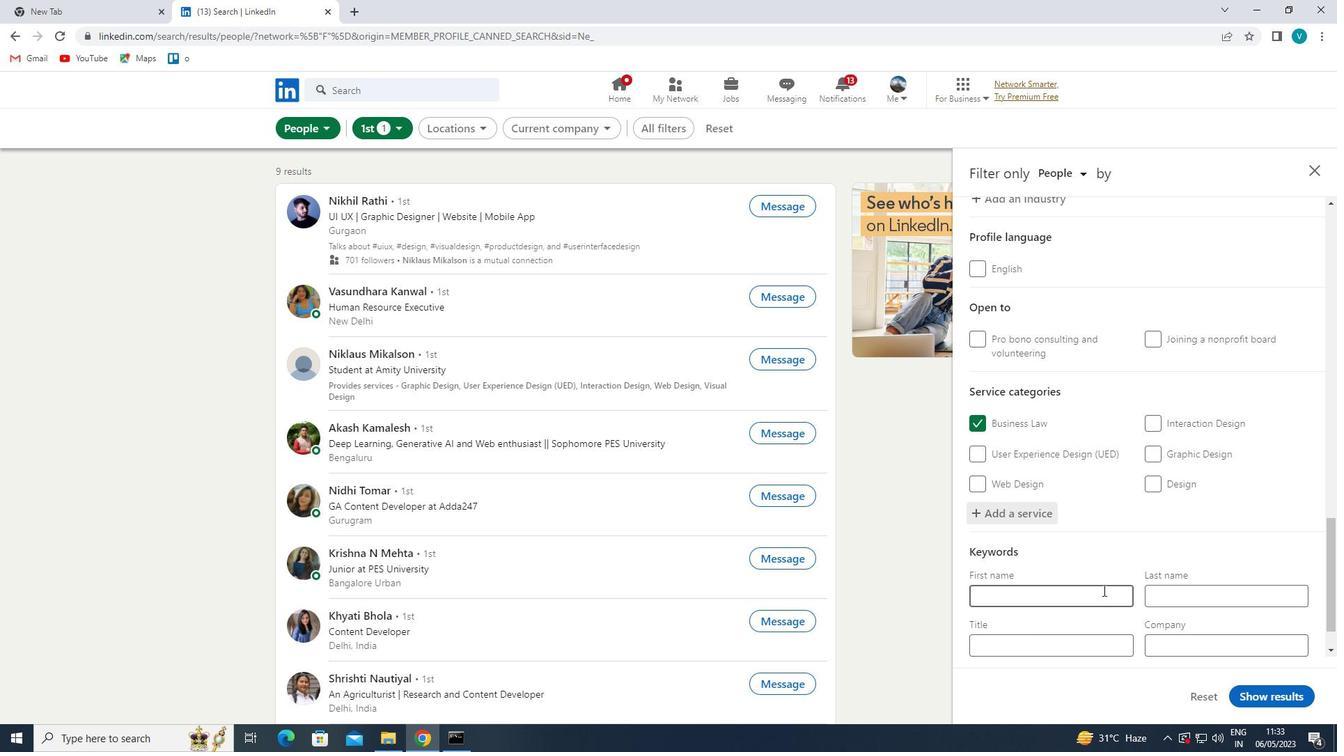 
Action: Mouse scrolled (1100, 586) with delta (0, 0)
Screenshot: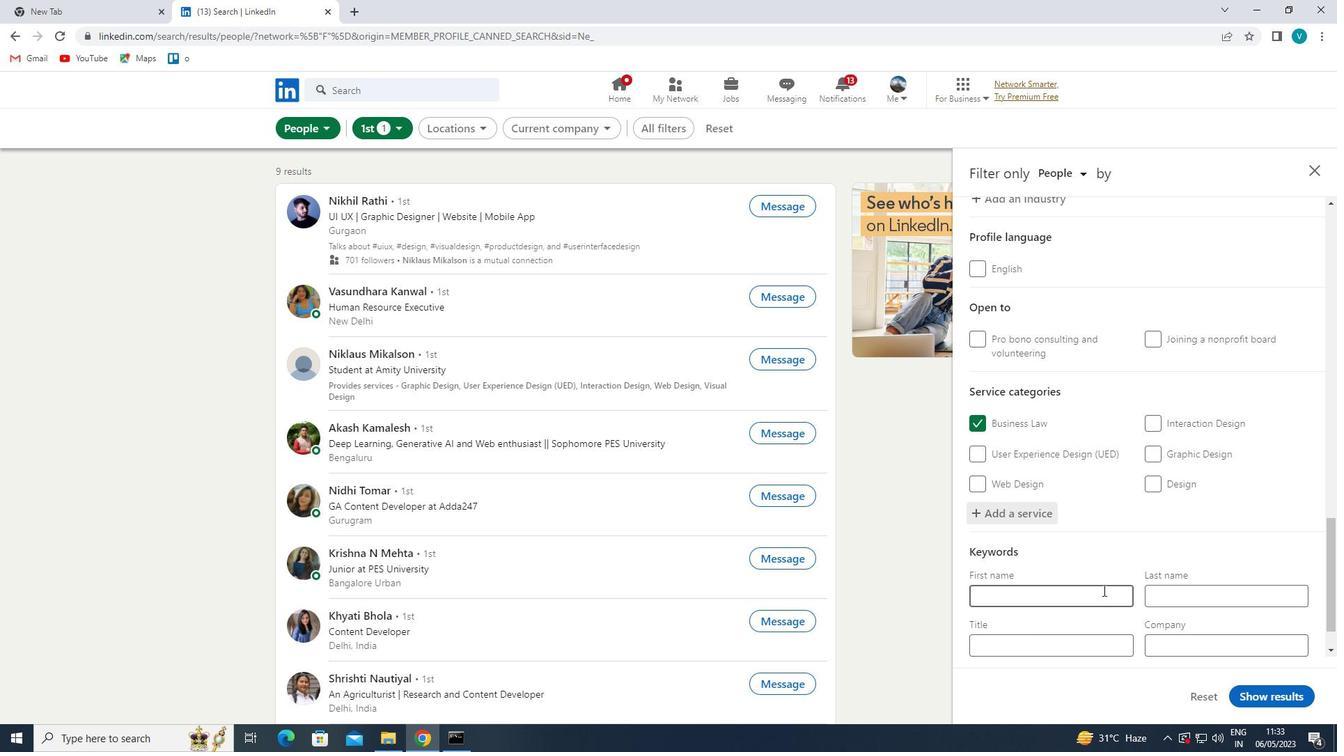
Action: Mouse moved to (1092, 586)
Screenshot: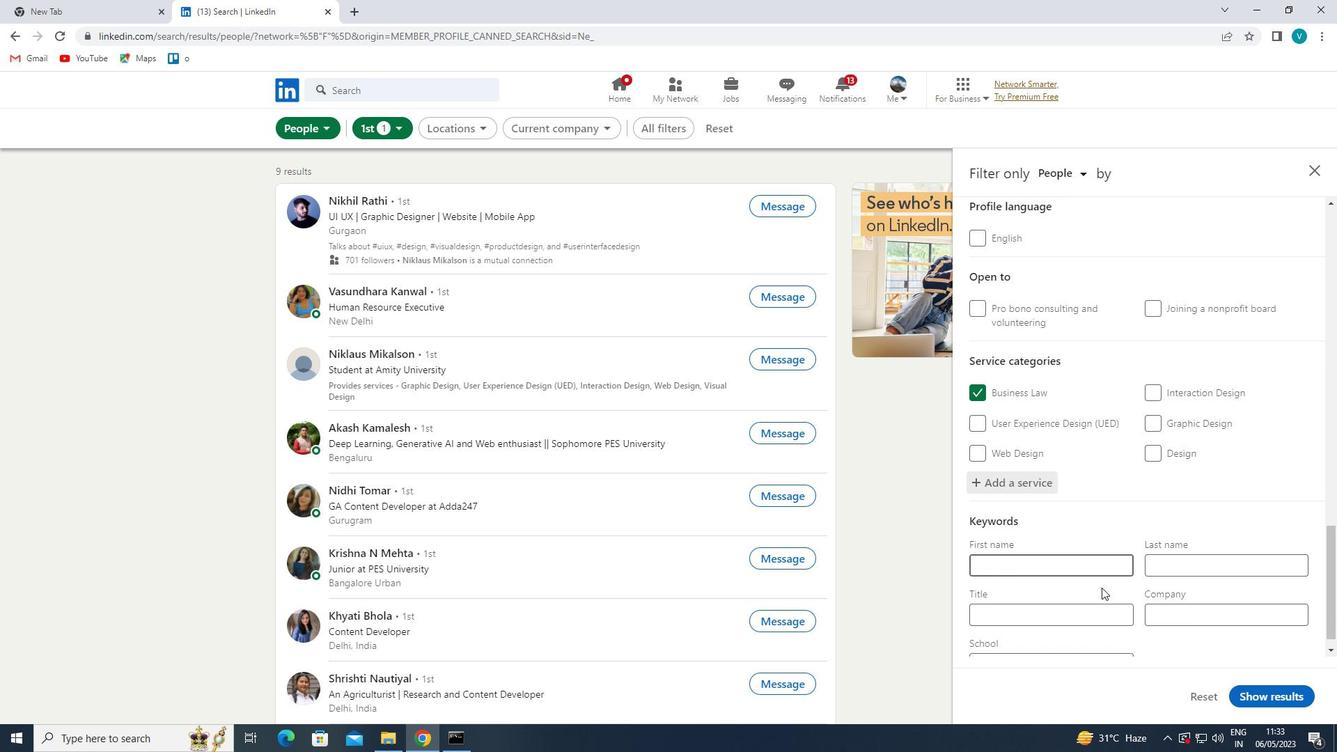
Action: Mouse pressed left at (1092, 586)
Screenshot: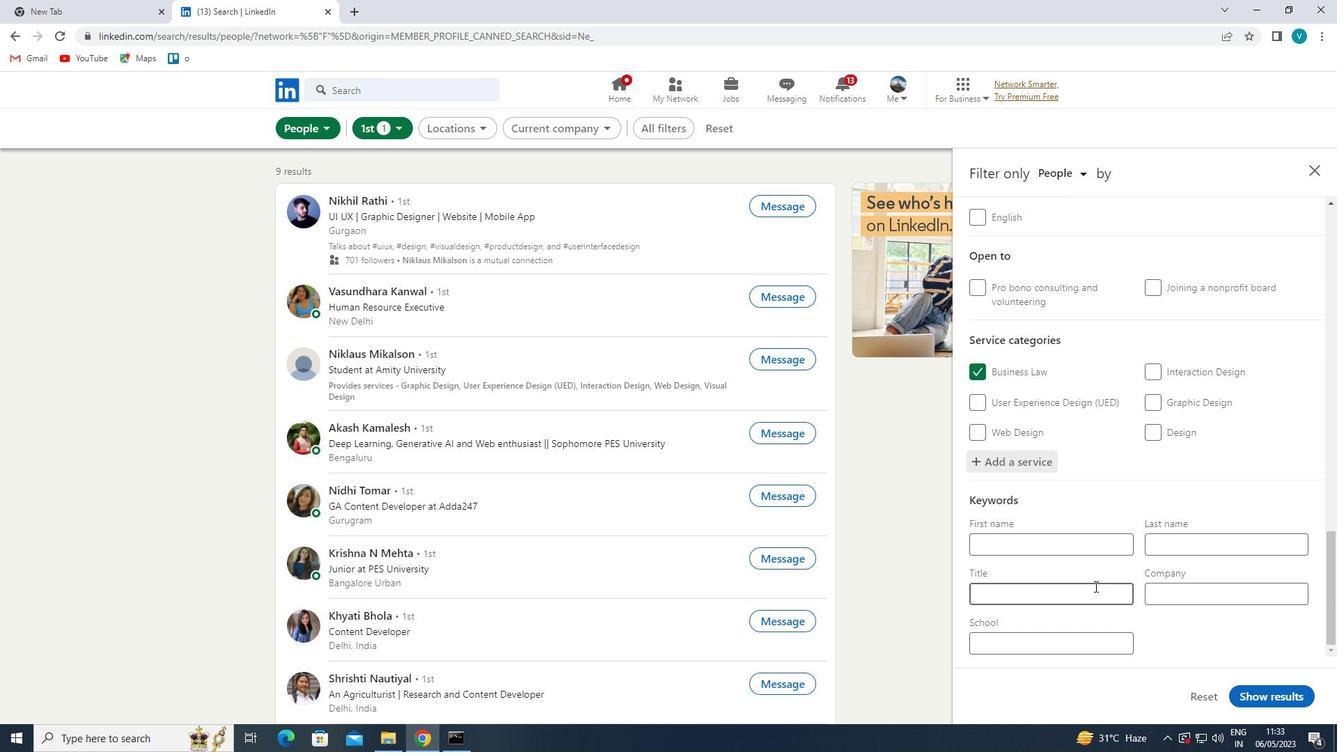 
Action: Key pressed <Key.shift>FOREMAN
Screenshot: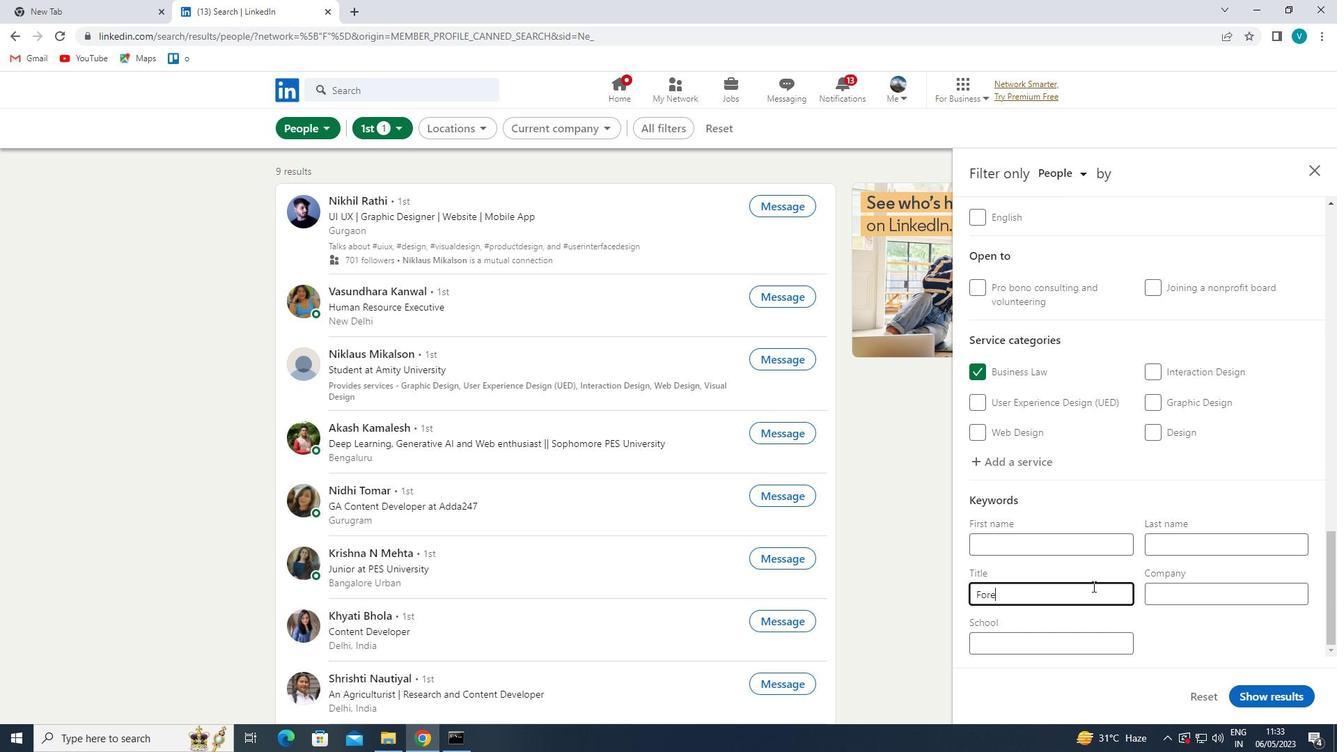 
Action: Mouse moved to (1275, 698)
Screenshot: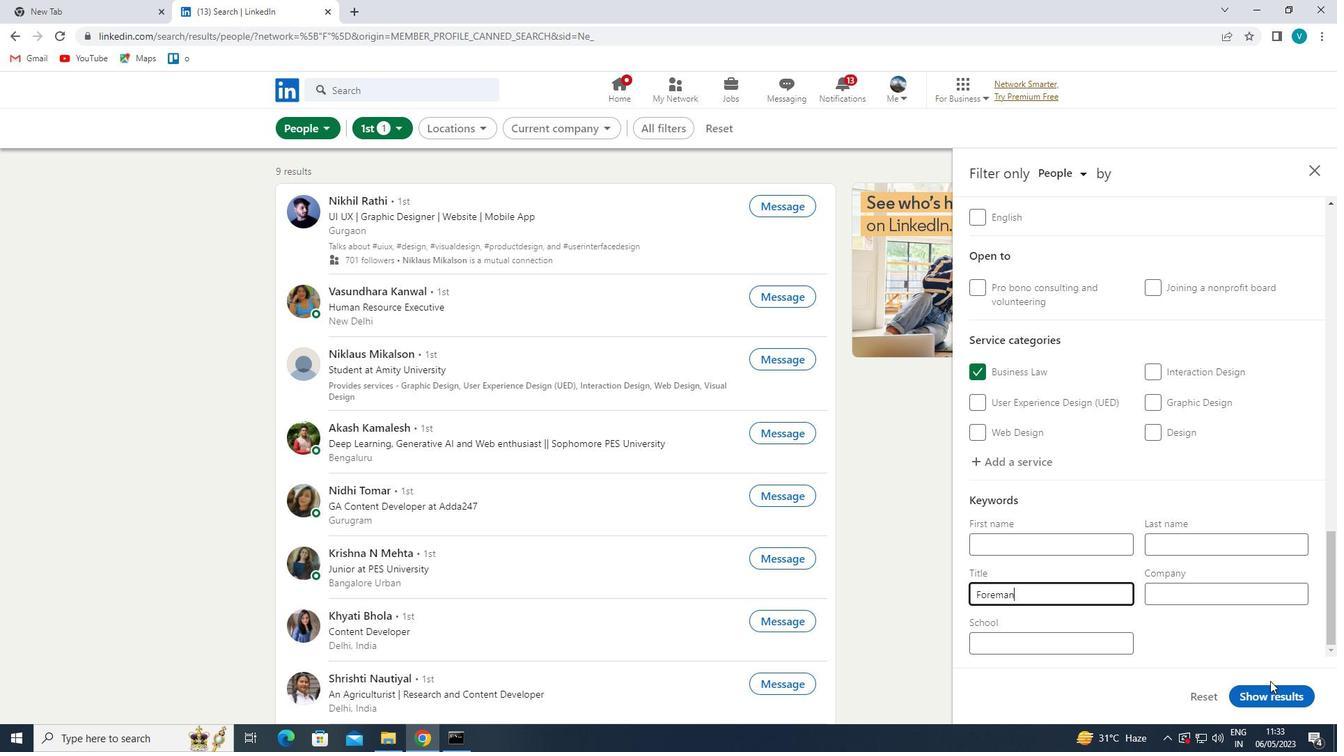 
Action: Mouse pressed left at (1275, 698)
Screenshot: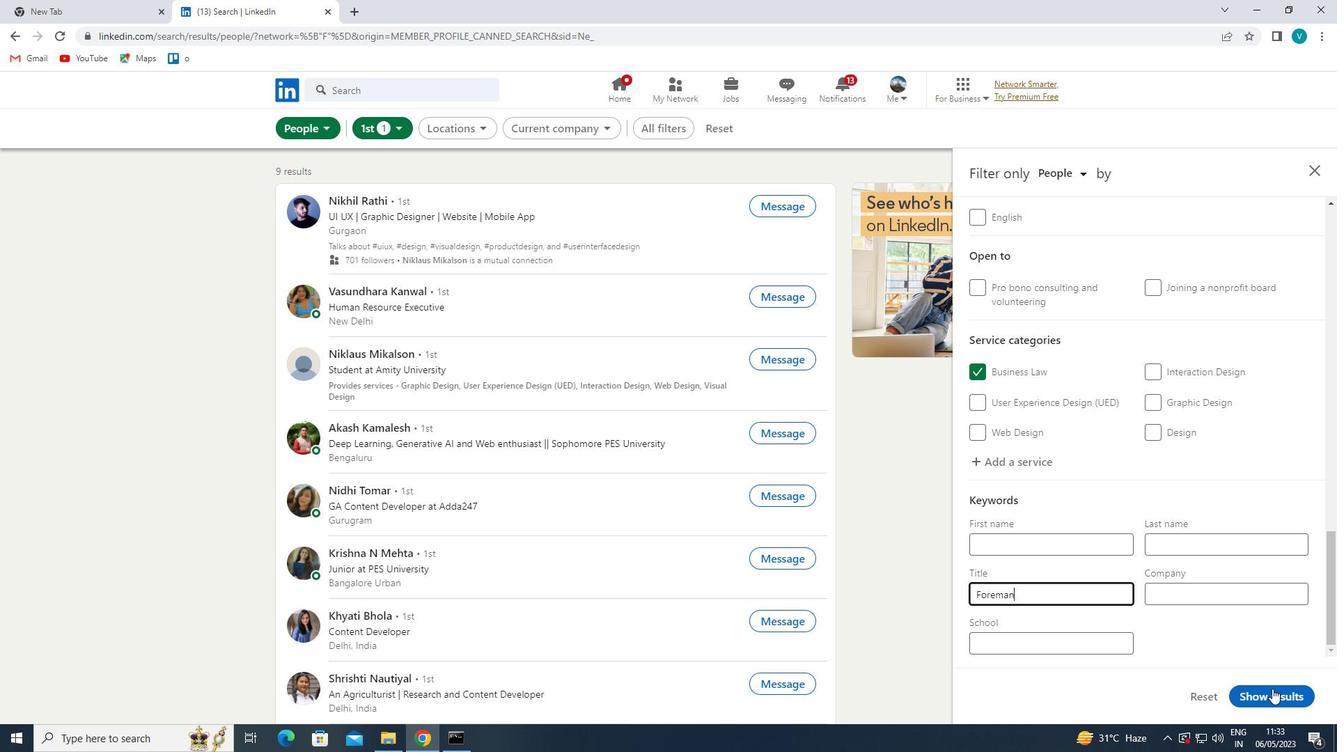 
